Task: Create validation rules in student object.
Action: Mouse moved to (729, 52)
Screenshot: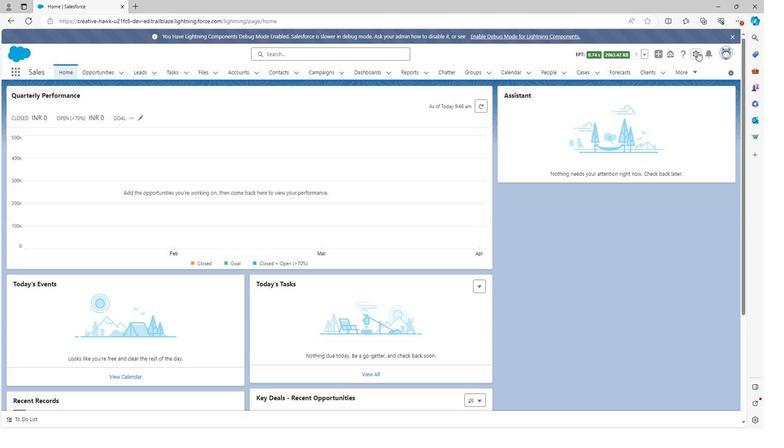
Action: Mouse pressed left at (729, 52)
Screenshot: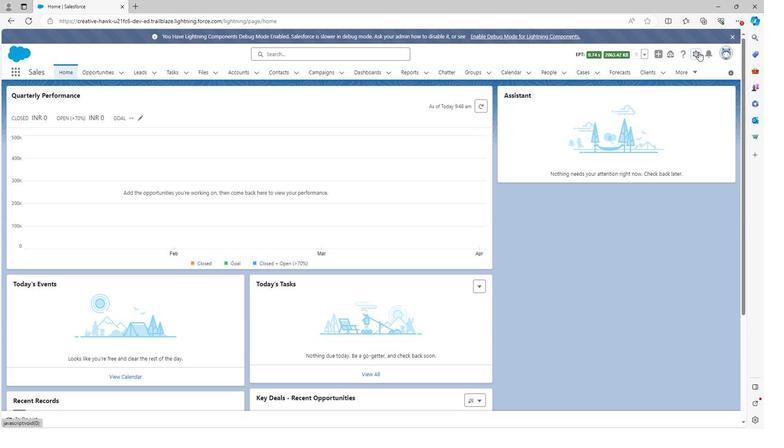 
Action: Mouse moved to (687, 78)
Screenshot: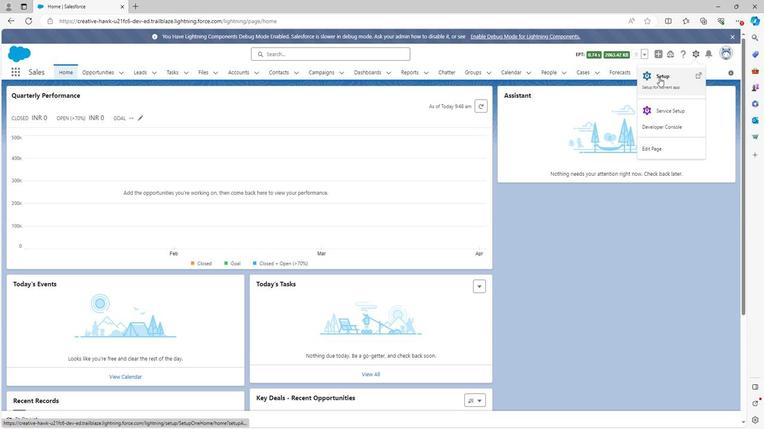 
Action: Mouse pressed left at (687, 78)
Screenshot: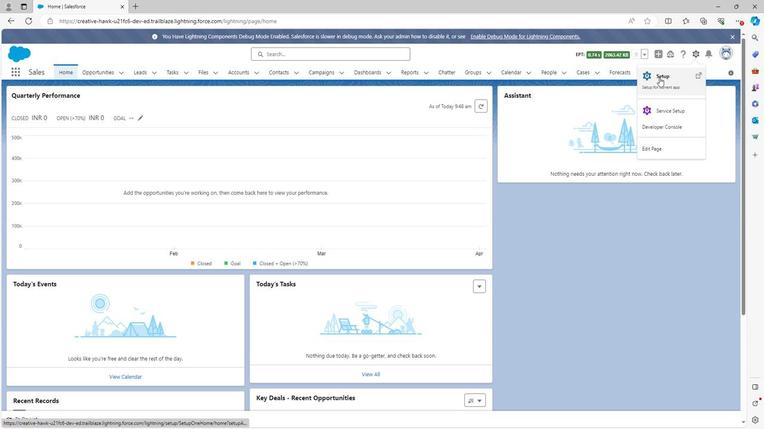 
Action: Mouse moved to (101, 73)
Screenshot: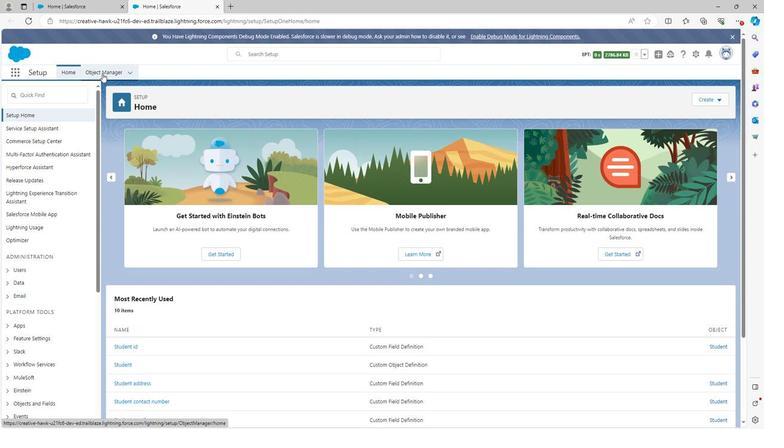
Action: Mouse pressed left at (101, 73)
Screenshot: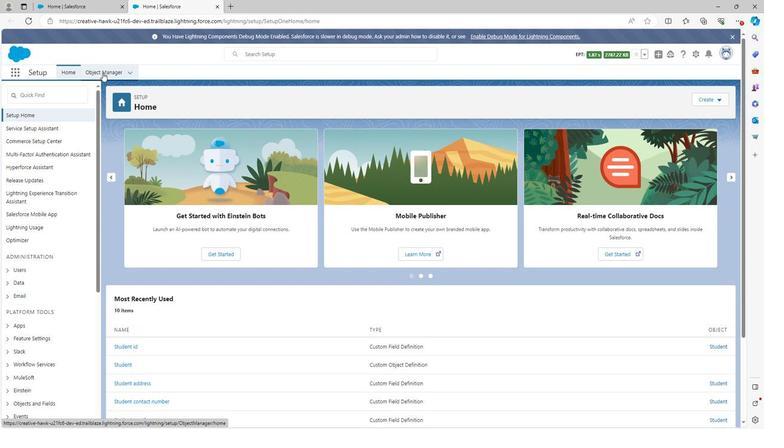 
Action: Mouse moved to (87, 297)
Screenshot: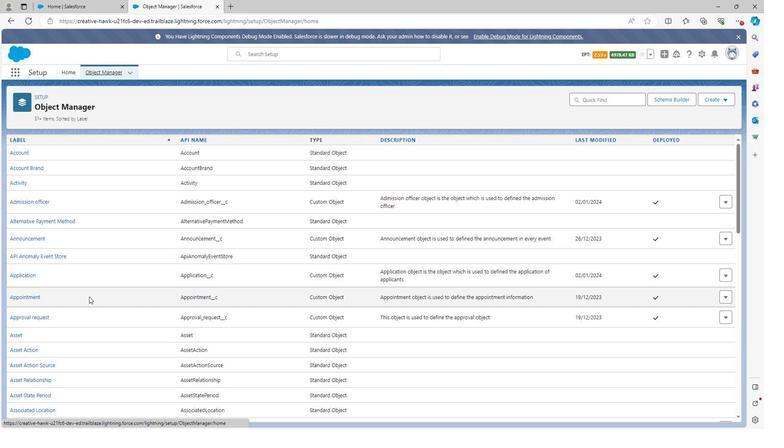 
Action: Mouse scrolled (87, 296) with delta (0, 0)
Screenshot: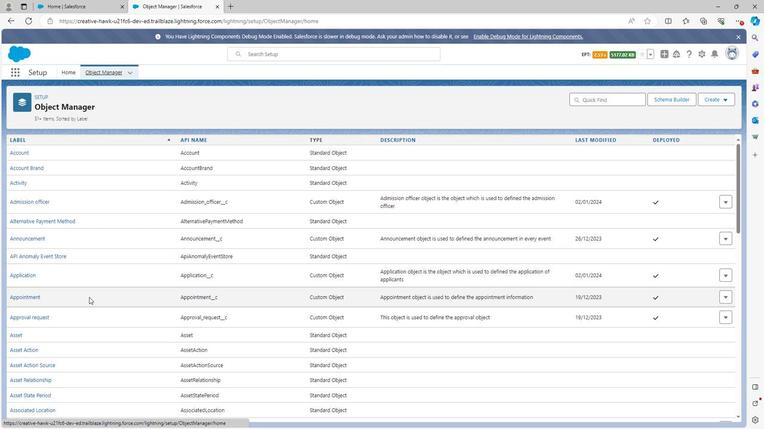 
Action: Mouse scrolled (87, 296) with delta (0, 0)
Screenshot: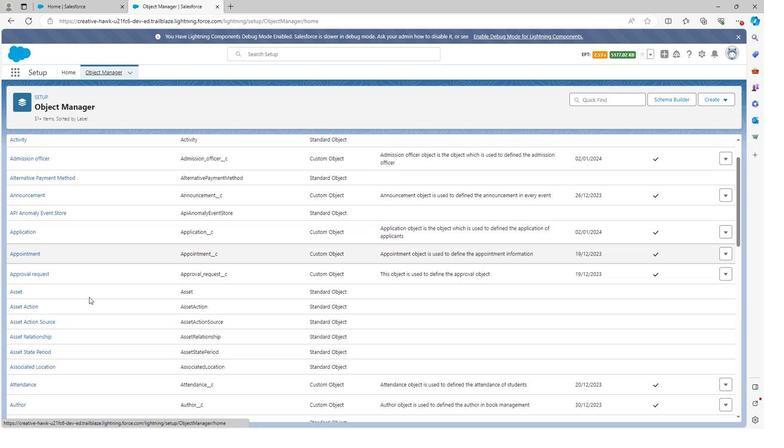 
Action: Mouse scrolled (87, 296) with delta (0, 0)
Screenshot: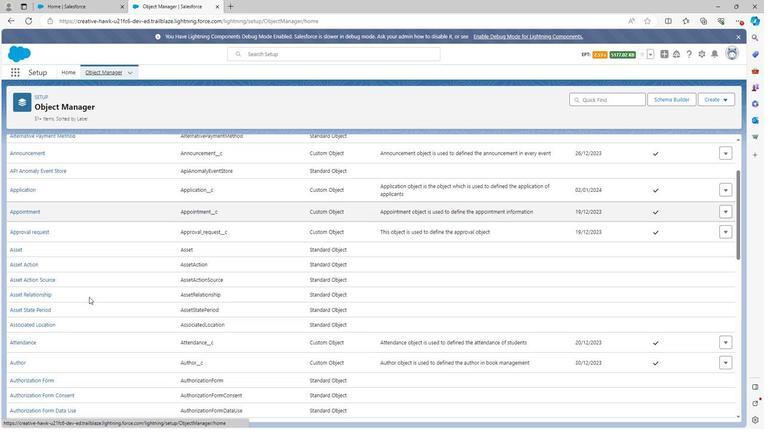 
Action: Mouse scrolled (87, 296) with delta (0, 0)
Screenshot: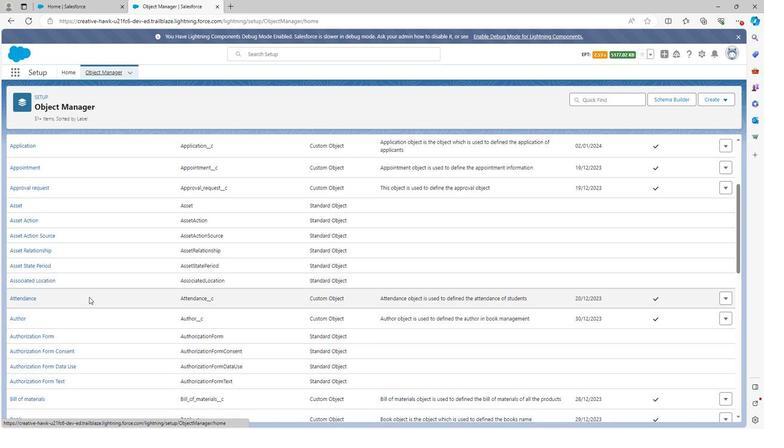 
Action: Mouse scrolled (87, 296) with delta (0, 0)
Screenshot: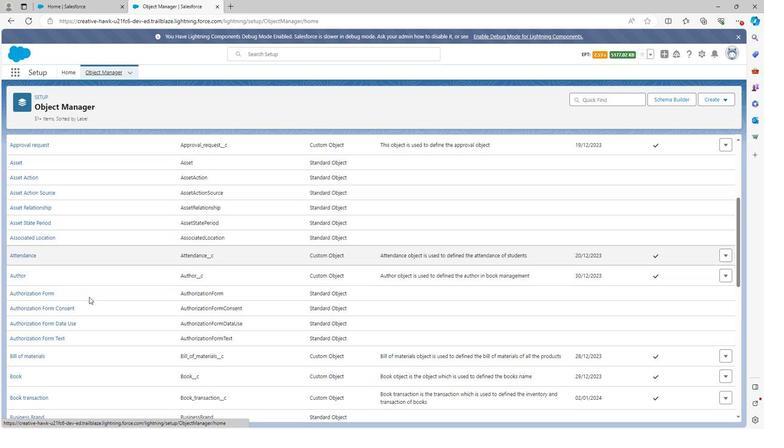 
Action: Mouse scrolled (87, 296) with delta (0, 0)
Screenshot: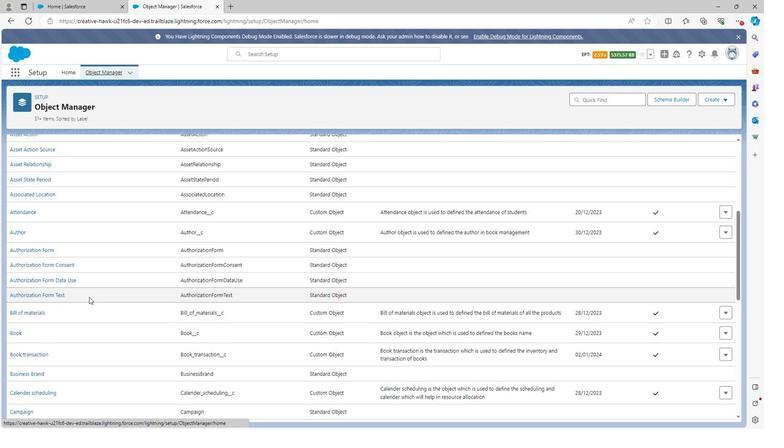 
Action: Mouse scrolled (87, 296) with delta (0, 0)
Screenshot: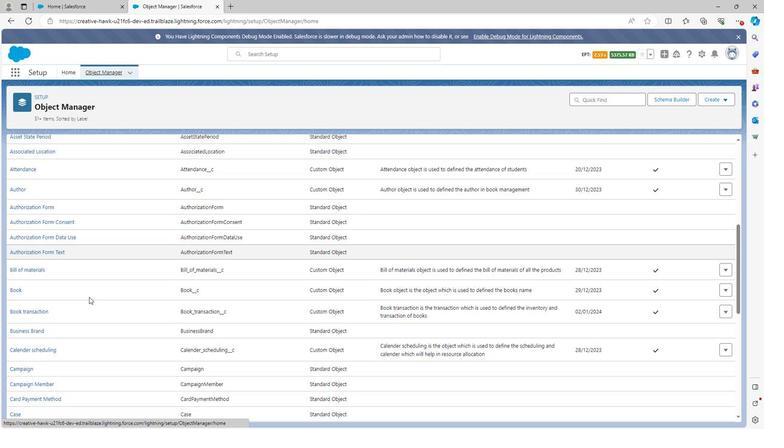 
Action: Mouse scrolled (87, 296) with delta (0, 0)
Screenshot: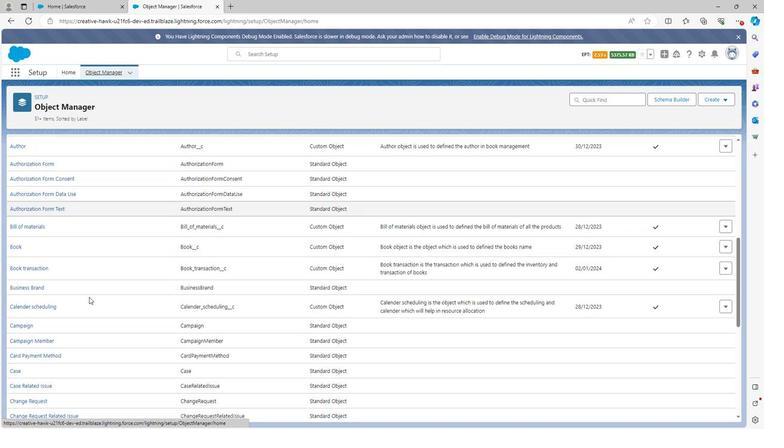 
Action: Mouse scrolled (87, 296) with delta (0, 0)
Screenshot: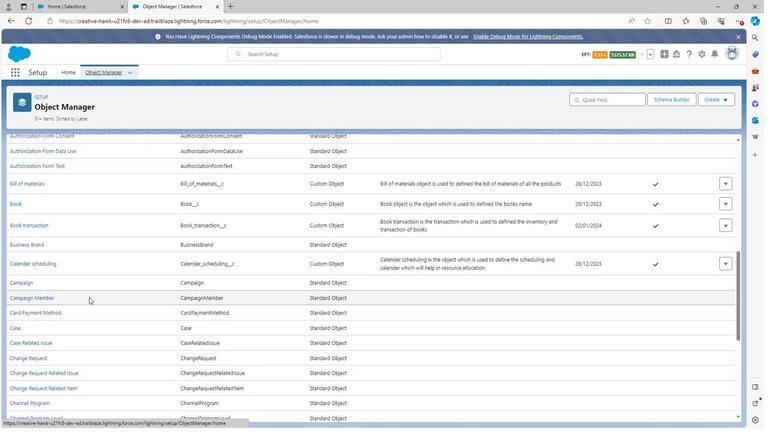
Action: Mouse scrolled (87, 296) with delta (0, 0)
Screenshot: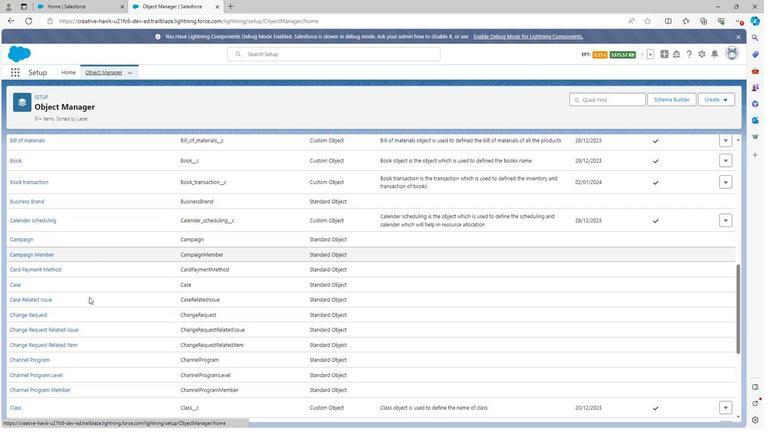 
Action: Mouse scrolled (87, 296) with delta (0, 0)
Screenshot: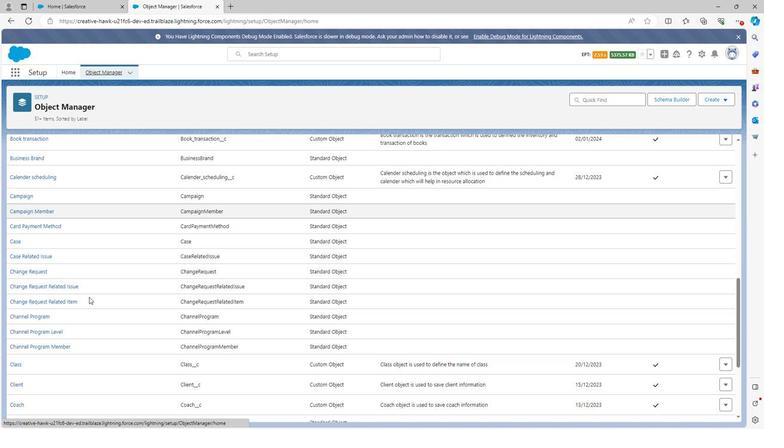 
Action: Mouse scrolled (87, 296) with delta (0, 0)
Screenshot: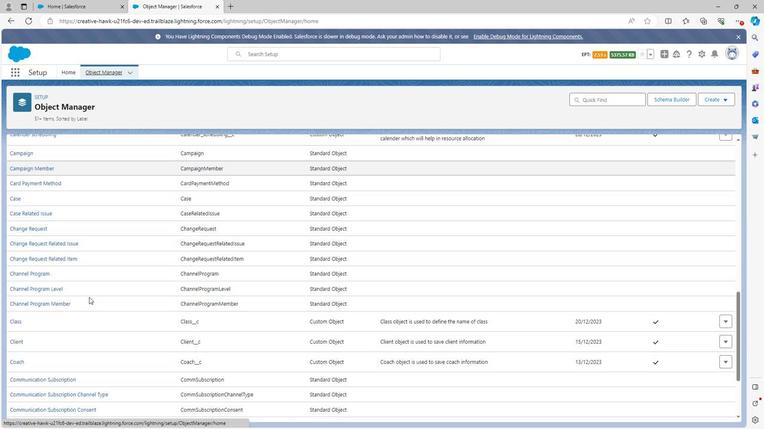 
Action: Mouse scrolled (87, 296) with delta (0, 0)
Screenshot: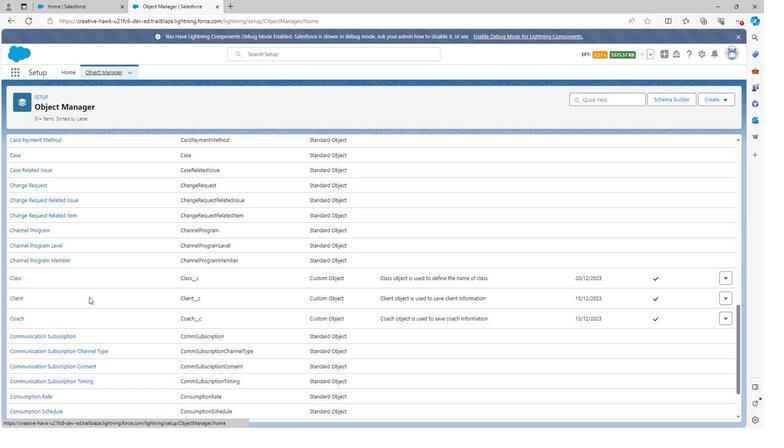 
Action: Mouse scrolled (87, 296) with delta (0, 0)
Screenshot: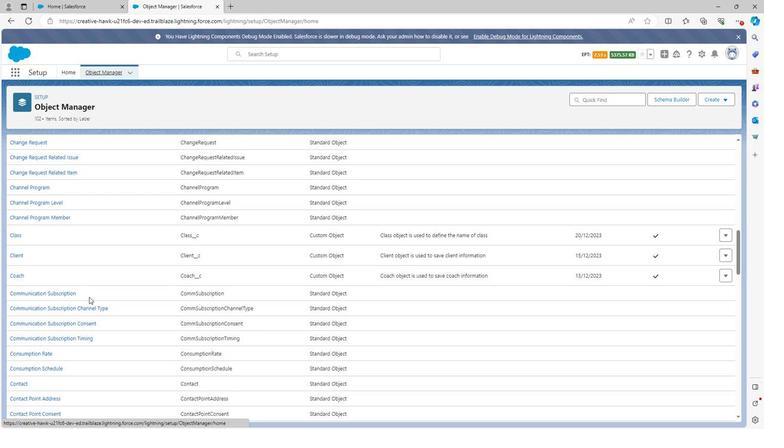 
Action: Mouse scrolled (87, 296) with delta (0, 0)
Screenshot: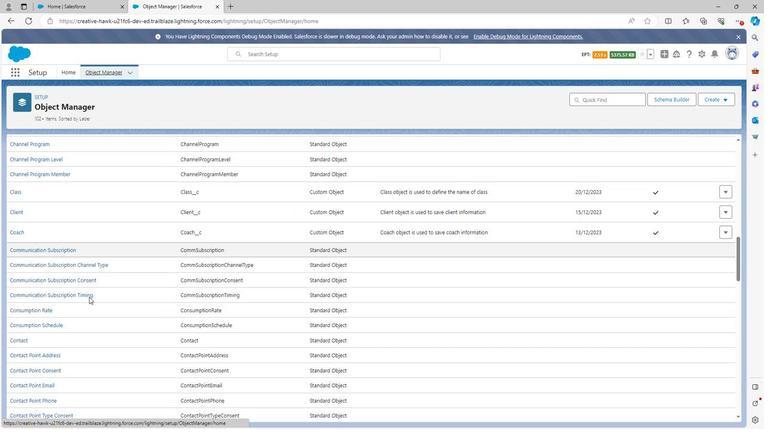 
Action: Mouse scrolled (87, 296) with delta (0, 0)
Screenshot: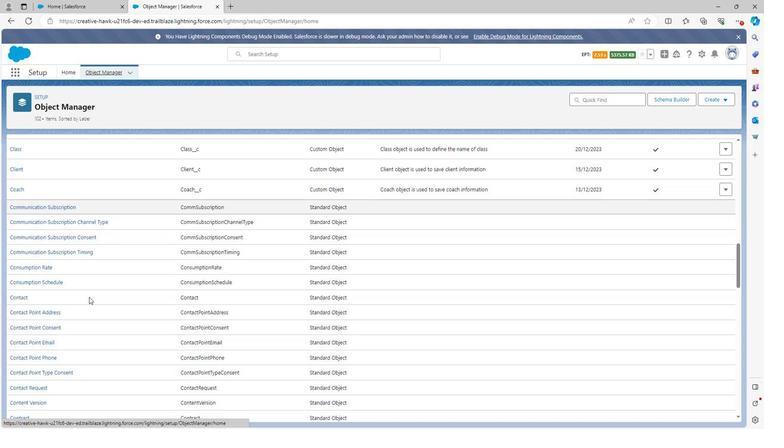 
Action: Mouse scrolled (87, 296) with delta (0, 0)
Screenshot: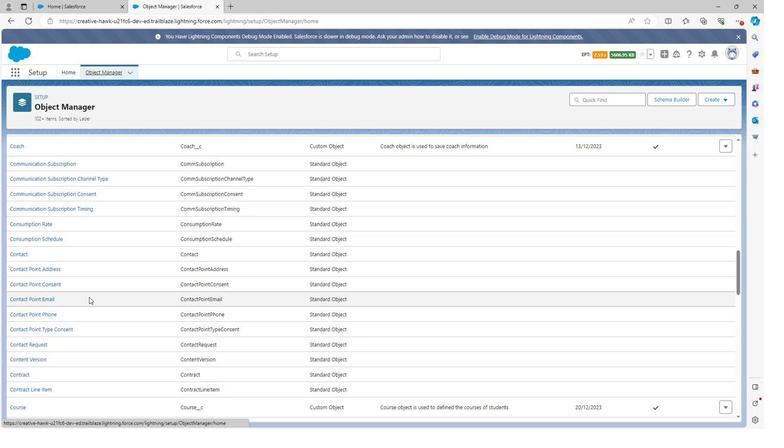 
Action: Mouse scrolled (87, 296) with delta (0, 0)
Screenshot: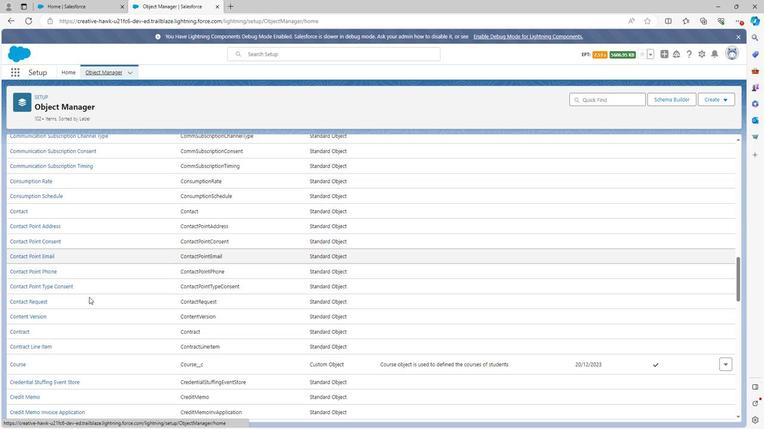 
Action: Mouse scrolled (87, 296) with delta (0, 0)
Screenshot: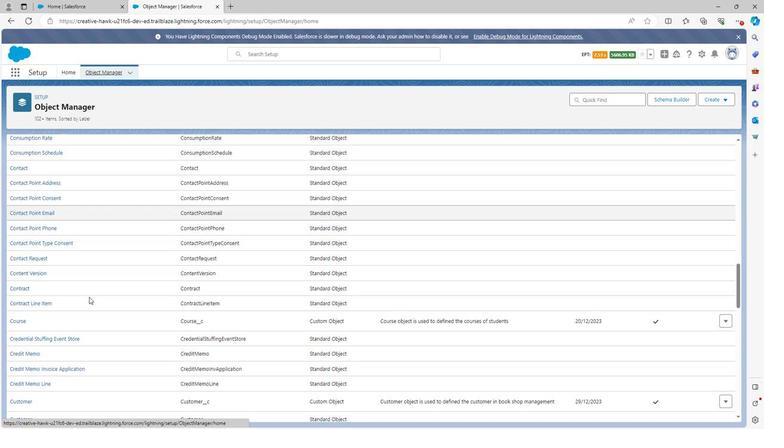 
Action: Mouse scrolled (87, 296) with delta (0, 0)
Screenshot: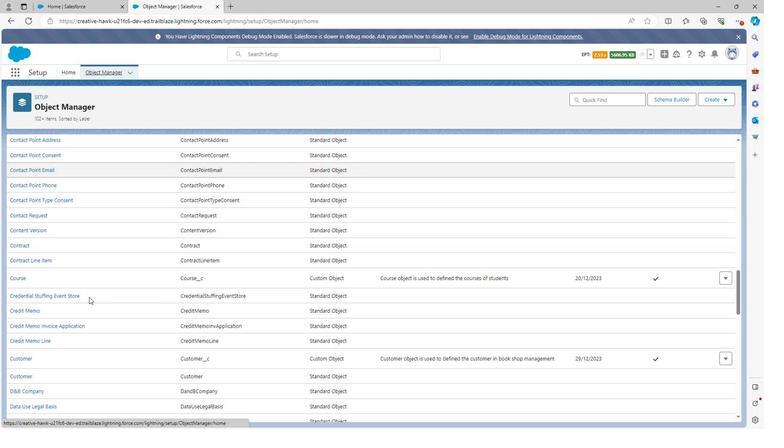 
Action: Mouse scrolled (87, 296) with delta (0, 0)
Screenshot: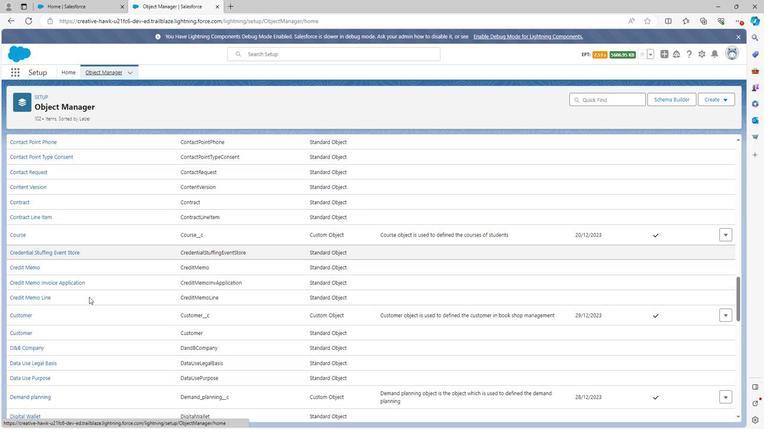 
Action: Mouse scrolled (87, 296) with delta (0, 0)
Screenshot: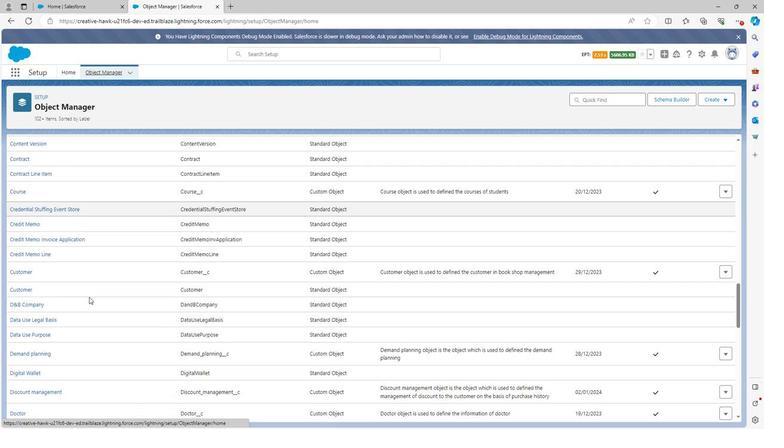 
Action: Mouse scrolled (87, 296) with delta (0, 0)
Screenshot: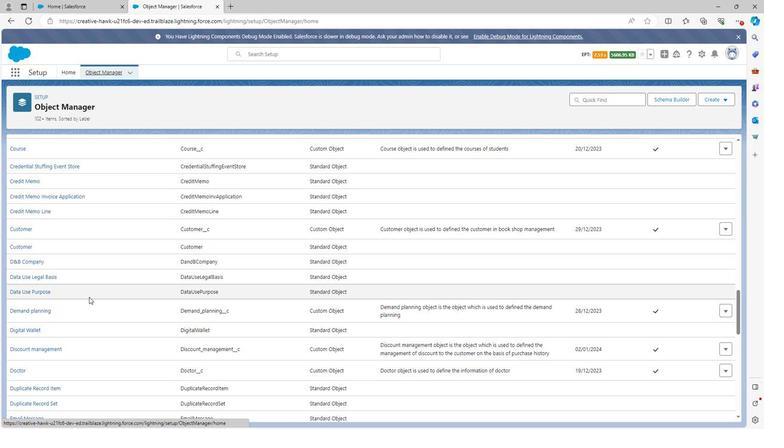 
Action: Mouse scrolled (87, 296) with delta (0, 0)
Screenshot: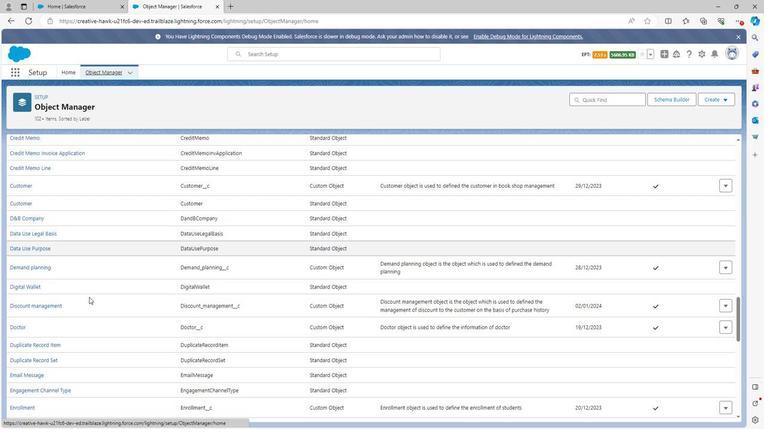 
Action: Mouse scrolled (87, 296) with delta (0, 0)
Screenshot: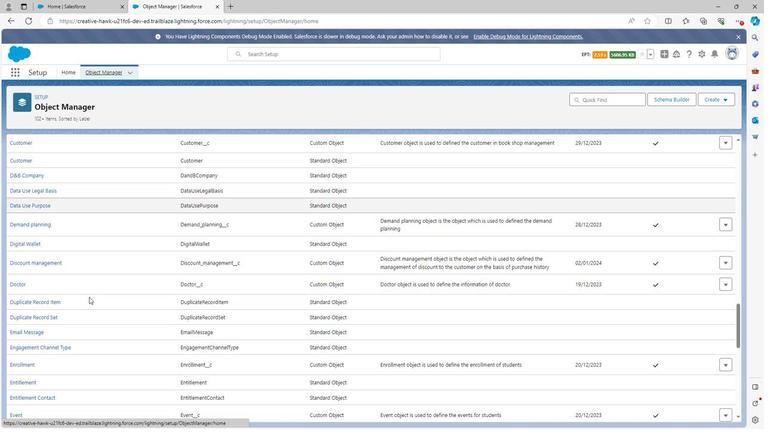 
Action: Mouse scrolled (87, 296) with delta (0, 0)
Screenshot: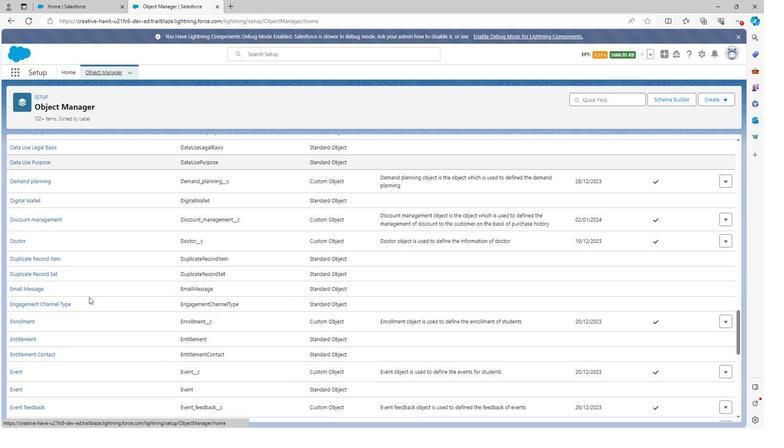 
Action: Mouse scrolled (87, 296) with delta (0, 0)
Screenshot: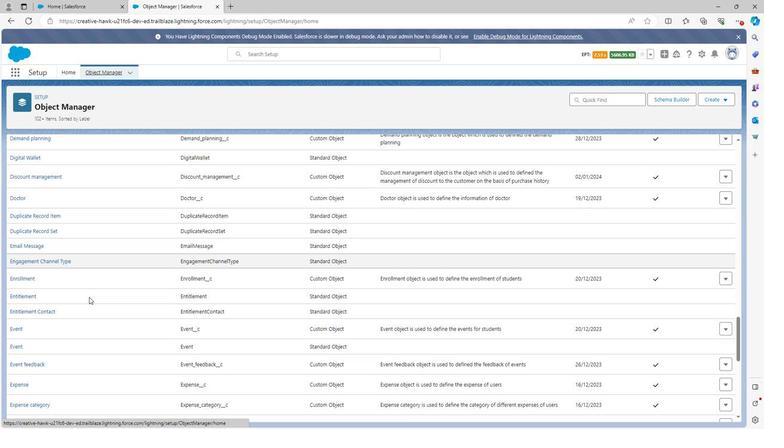 
Action: Mouse scrolled (87, 296) with delta (0, 0)
Screenshot: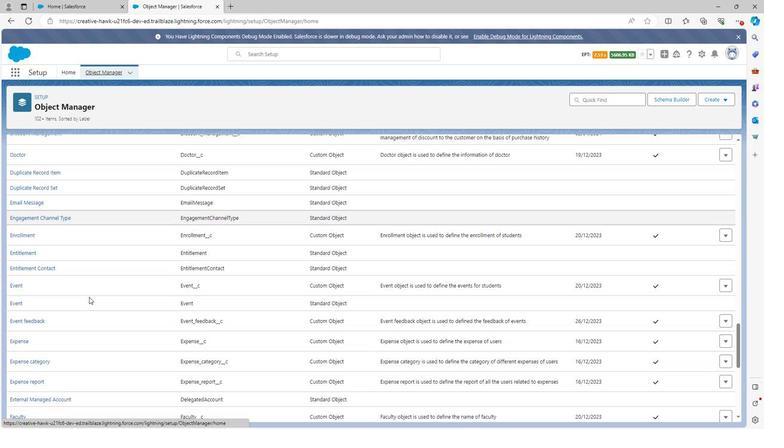
Action: Mouse scrolled (87, 296) with delta (0, 0)
Screenshot: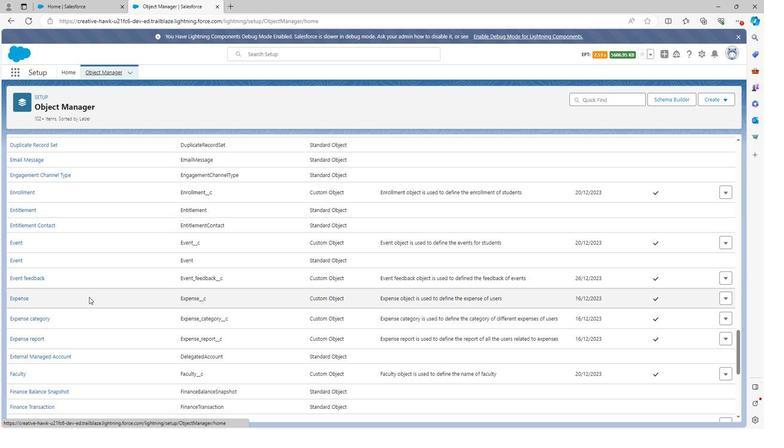
Action: Mouse scrolled (87, 296) with delta (0, 0)
Screenshot: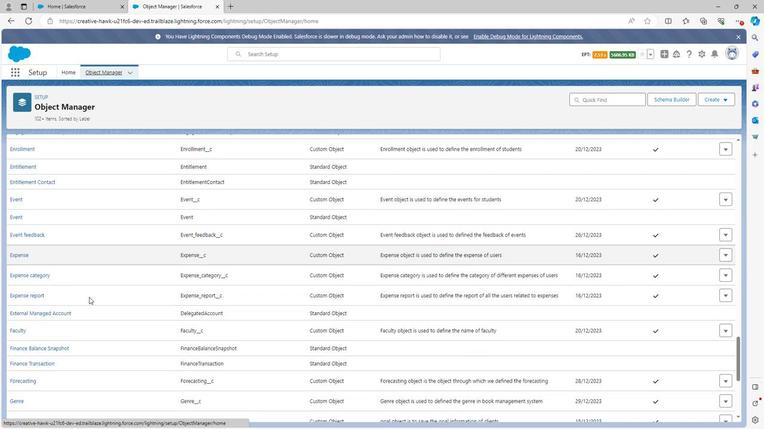 
Action: Mouse scrolled (87, 296) with delta (0, 0)
Screenshot: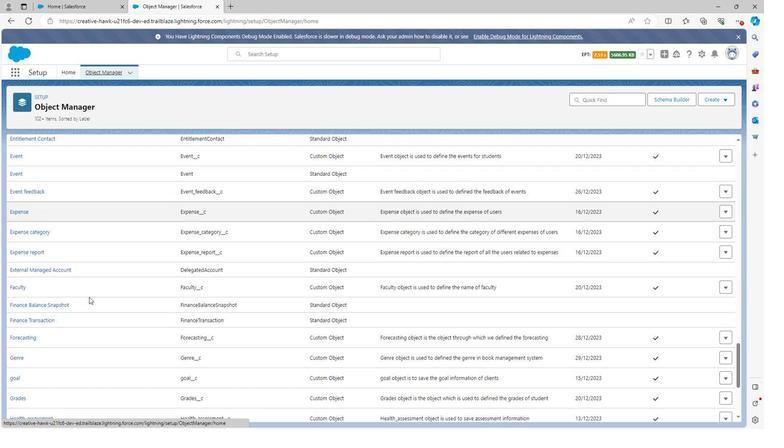 
Action: Mouse scrolled (87, 296) with delta (0, 0)
Screenshot: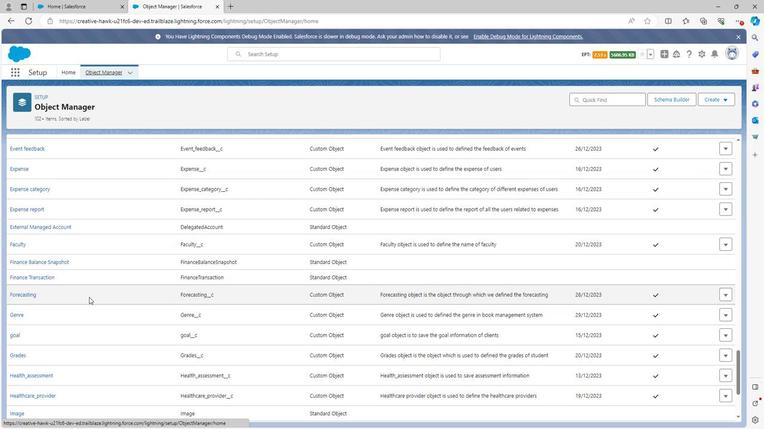 
Action: Mouse scrolled (87, 296) with delta (0, 0)
Screenshot: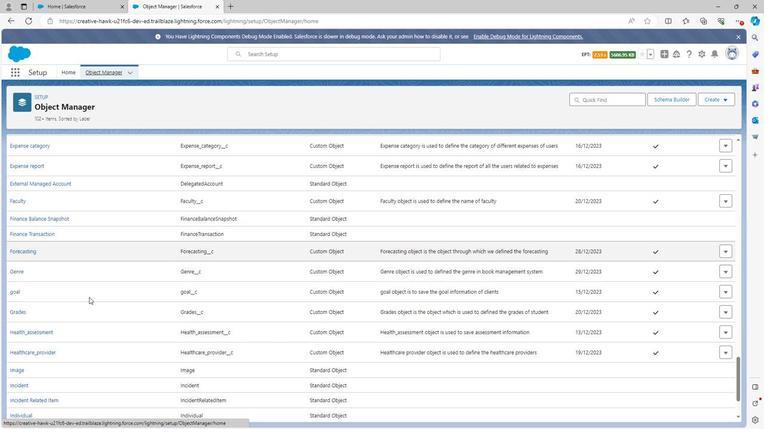 
Action: Mouse scrolled (87, 296) with delta (0, 0)
Screenshot: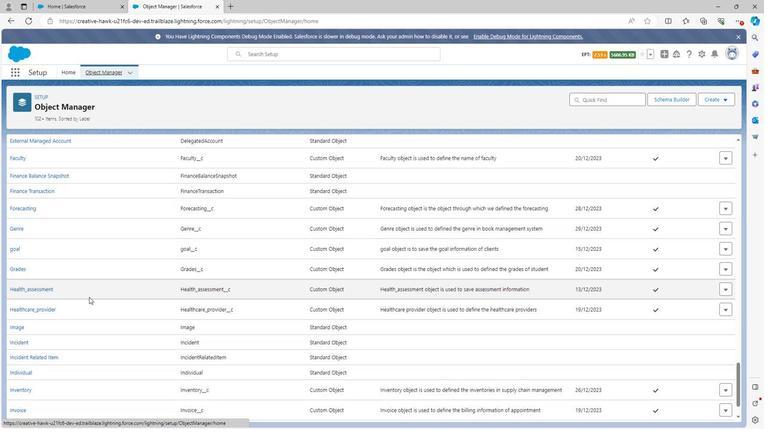 
Action: Mouse scrolled (87, 296) with delta (0, 0)
Screenshot: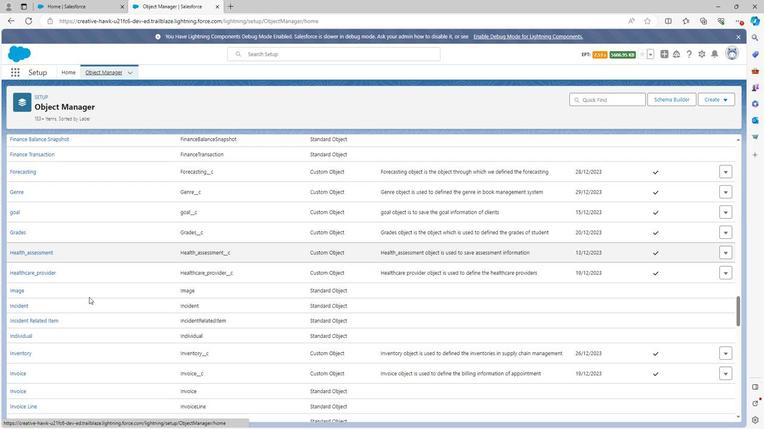 
Action: Mouse scrolled (87, 296) with delta (0, 0)
Screenshot: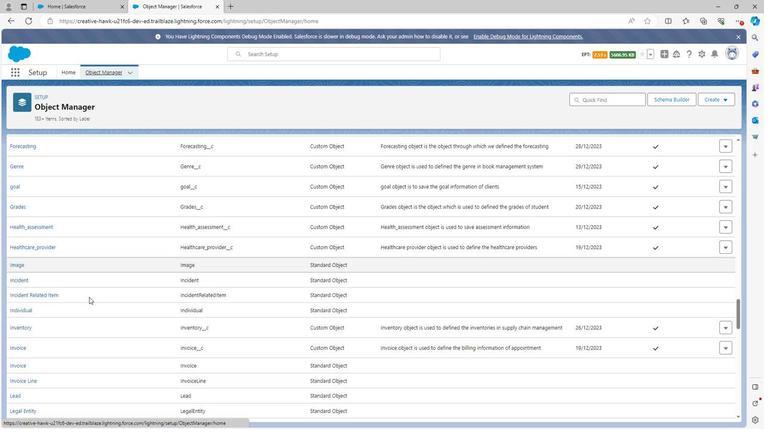 
Action: Mouse scrolled (87, 296) with delta (0, 0)
Screenshot: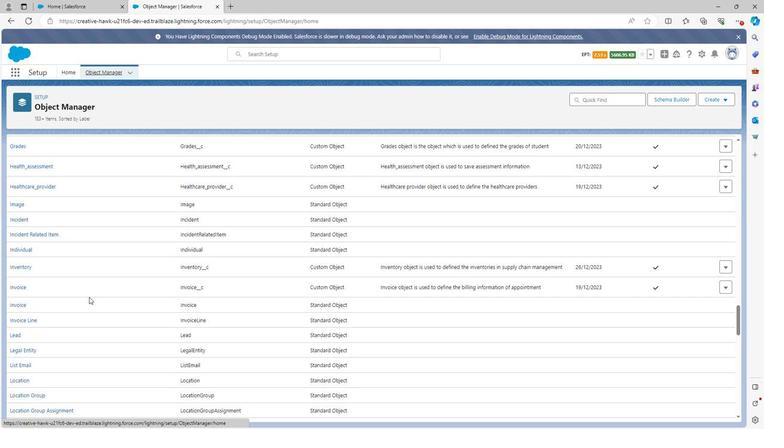 
Action: Mouse scrolled (87, 296) with delta (0, 0)
Screenshot: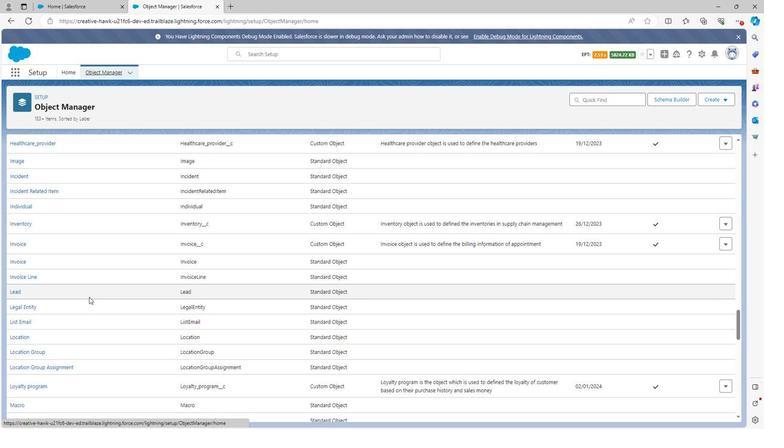 
Action: Mouse scrolled (87, 296) with delta (0, 0)
Screenshot: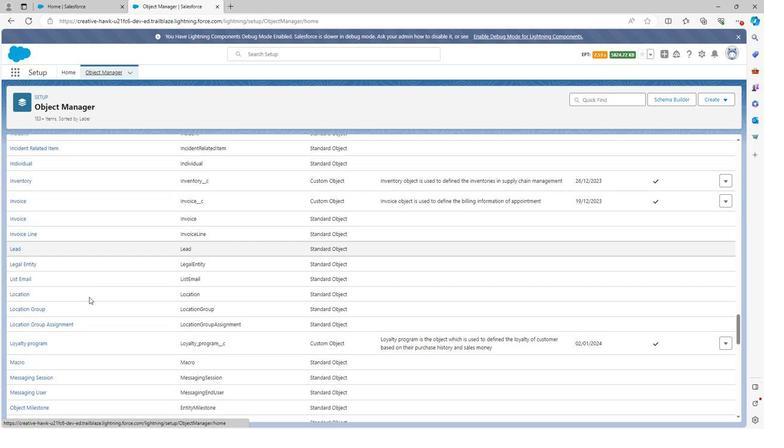 
Action: Mouse scrolled (87, 296) with delta (0, 0)
Screenshot: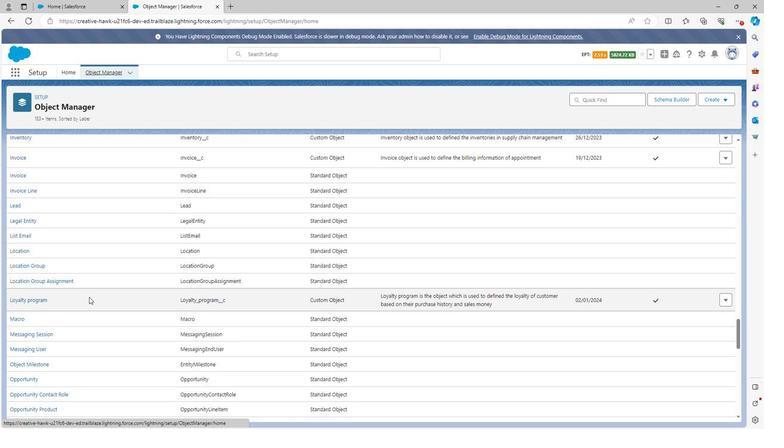 
Action: Mouse scrolled (87, 296) with delta (0, 0)
Screenshot: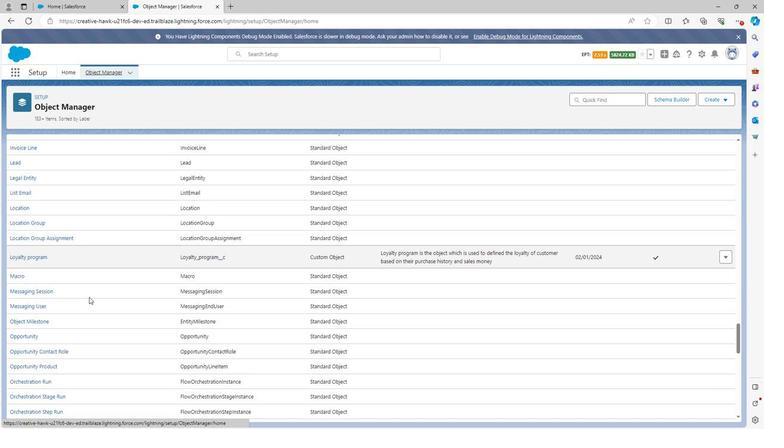 
Action: Mouse scrolled (87, 296) with delta (0, 0)
Screenshot: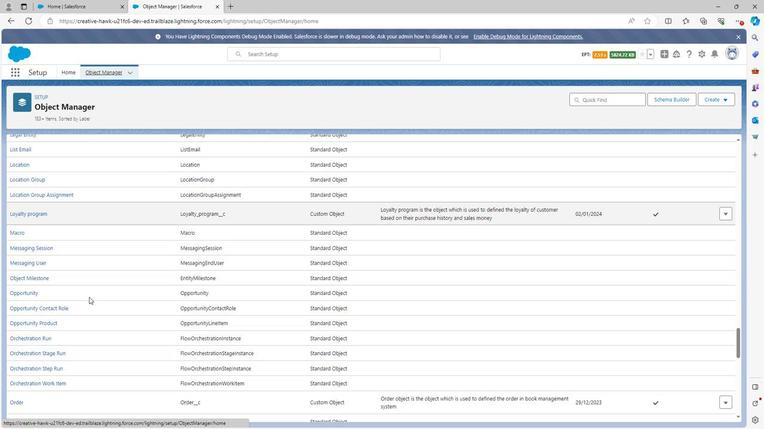 
Action: Mouse scrolled (87, 296) with delta (0, 0)
Screenshot: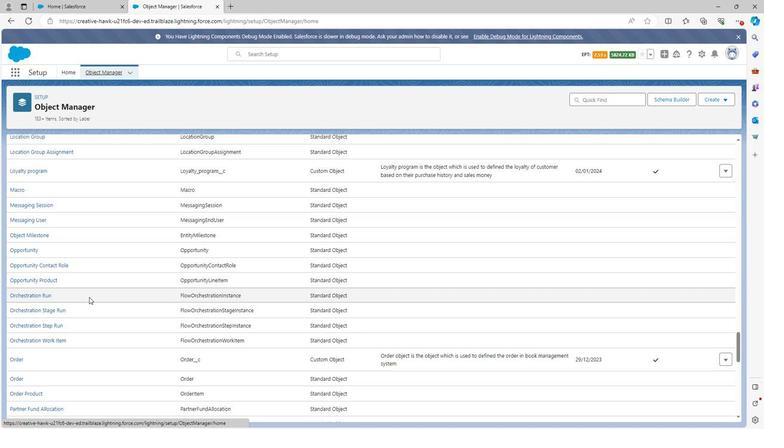 
Action: Mouse scrolled (87, 296) with delta (0, 0)
Screenshot: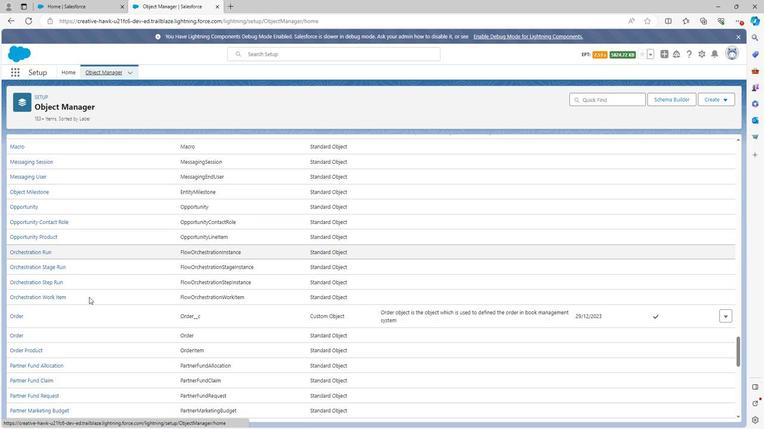
Action: Mouse scrolled (87, 296) with delta (0, 0)
Screenshot: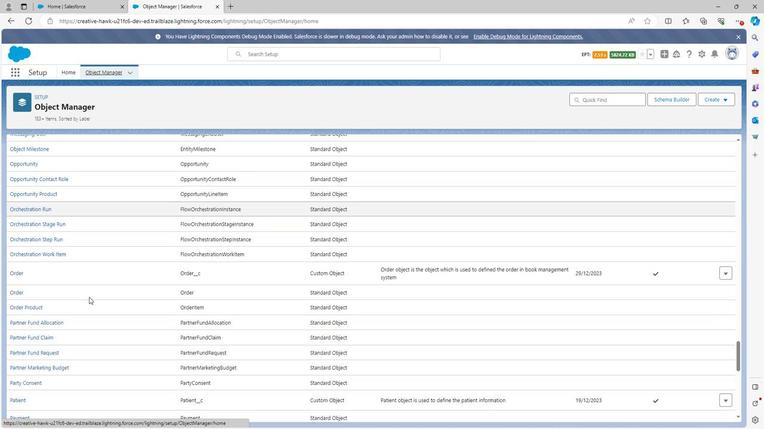 
Action: Mouse scrolled (87, 296) with delta (0, 0)
Screenshot: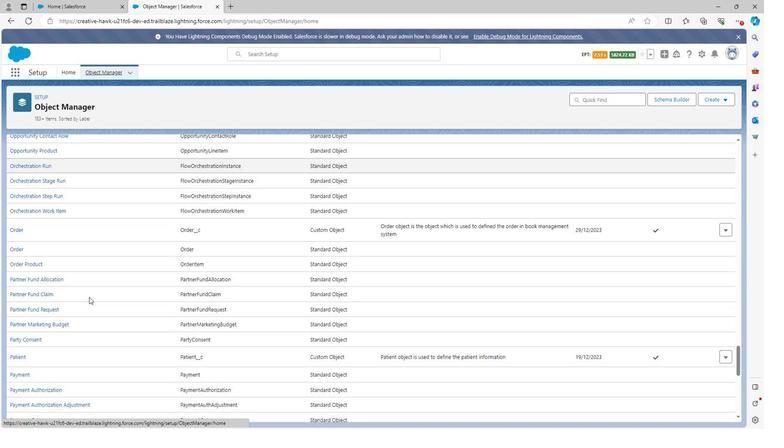 
Action: Mouse scrolled (87, 296) with delta (0, 0)
Screenshot: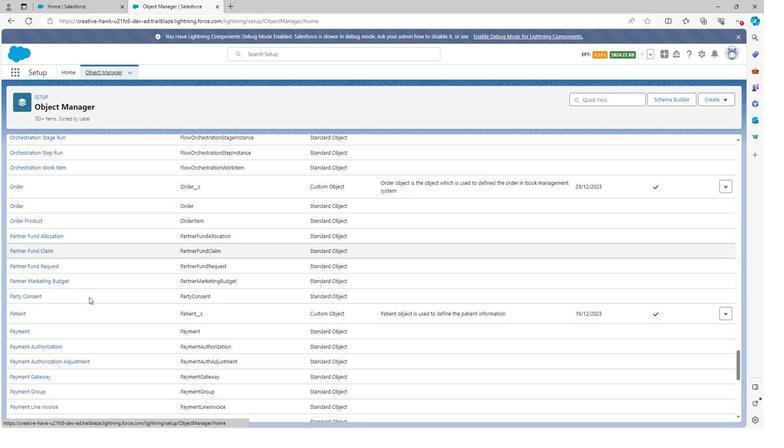 
Action: Mouse scrolled (87, 296) with delta (0, 0)
Screenshot: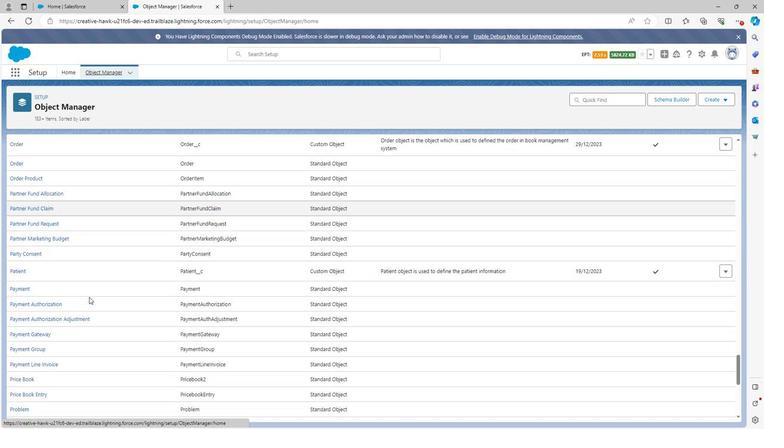 
Action: Mouse scrolled (87, 296) with delta (0, 0)
Screenshot: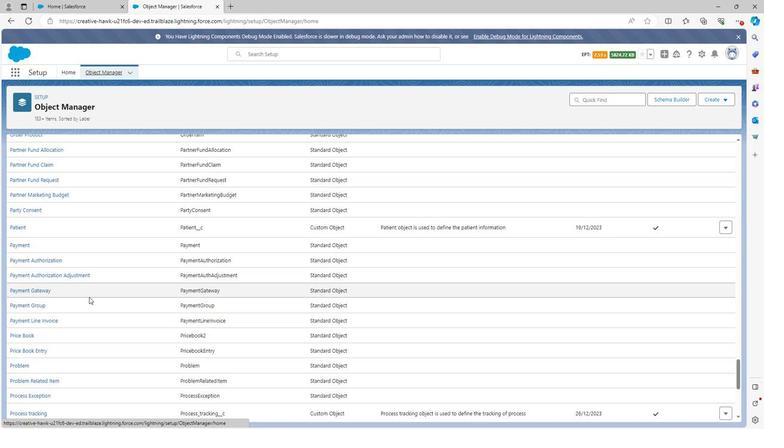 
Action: Mouse scrolled (87, 296) with delta (0, 0)
Screenshot: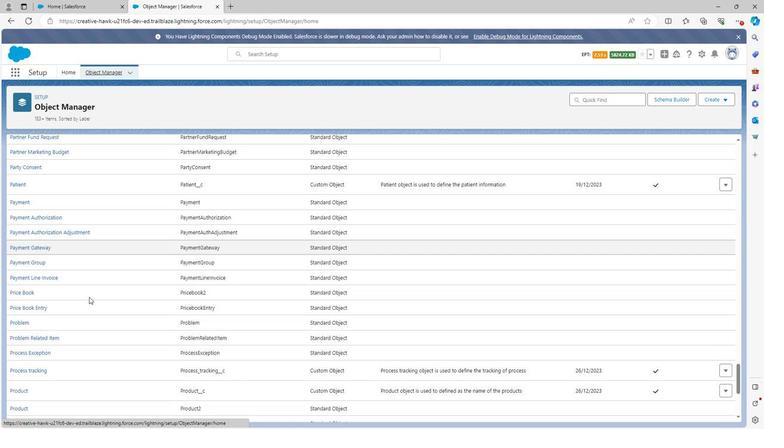 
Action: Mouse scrolled (87, 296) with delta (0, 0)
Screenshot: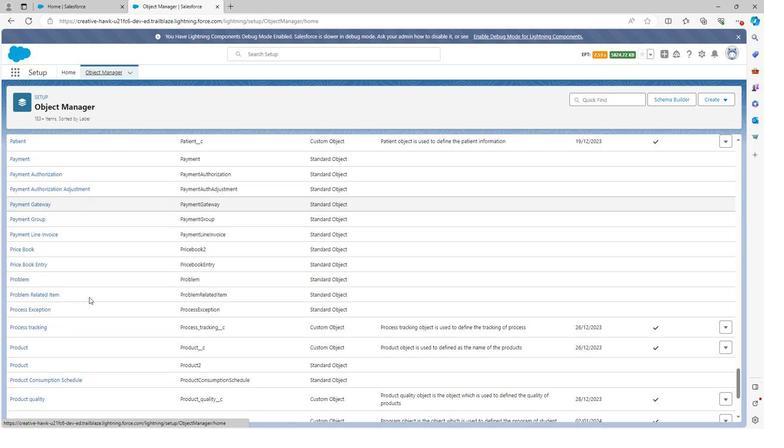 
Action: Mouse scrolled (87, 296) with delta (0, 0)
Screenshot: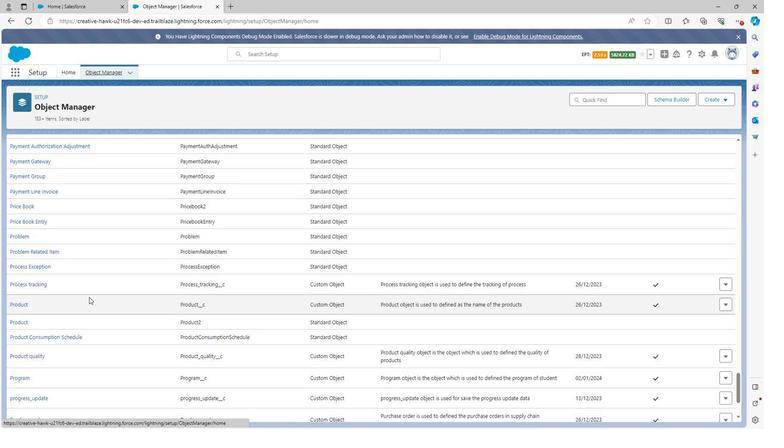 
Action: Mouse scrolled (87, 296) with delta (0, 0)
Screenshot: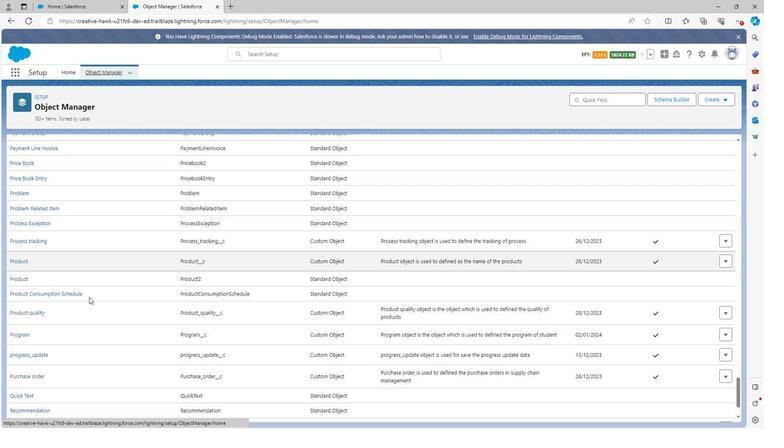 
Action: Mouse scrolled (87, 296) with delta (0, 0)
Screenshot: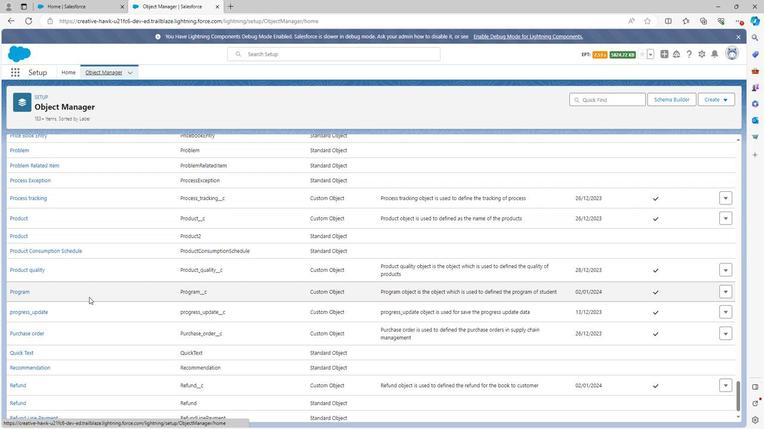 
Action: Mouse scrolled (87, 296) with delta (0, 0)
Screenshot: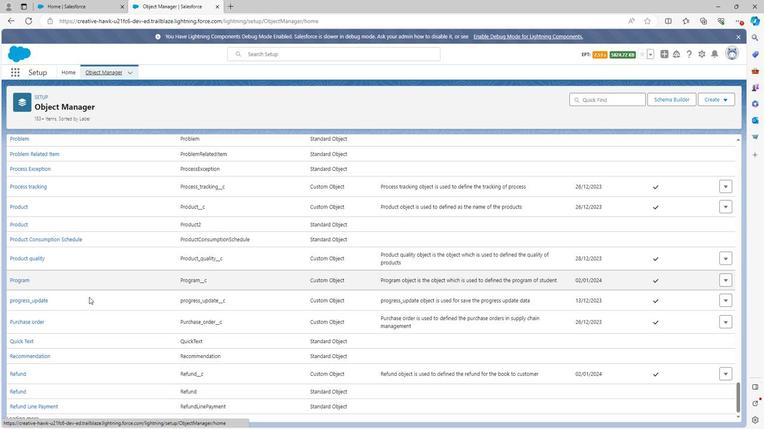 
Action: Mouse scrolled (87, 296) with delta (0, 0)
Screenshot: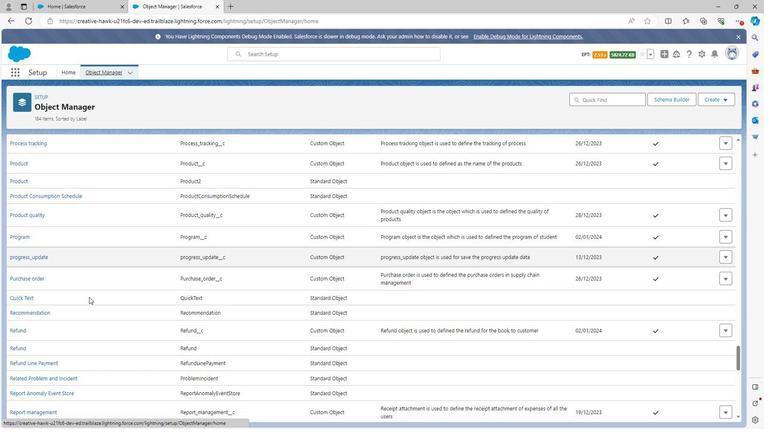 
Action: Mouse scrolled (87, 296) with delta (0, 0)
Screenshot: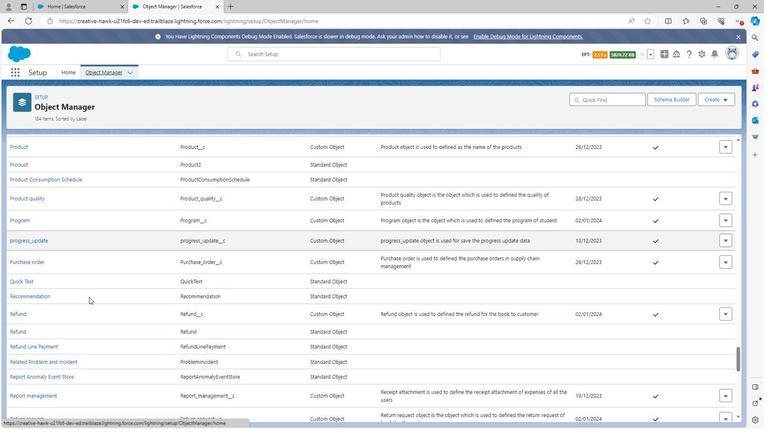 
Action: Mouse scrolled (87, 296) with delta (0, 0)
Screenshot: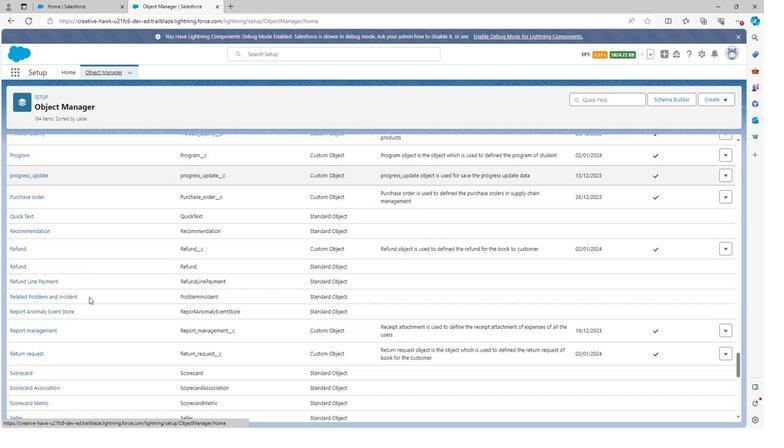 
Action: Mouse scrolled (87, 296) with delta (0, 0)
Screenshot: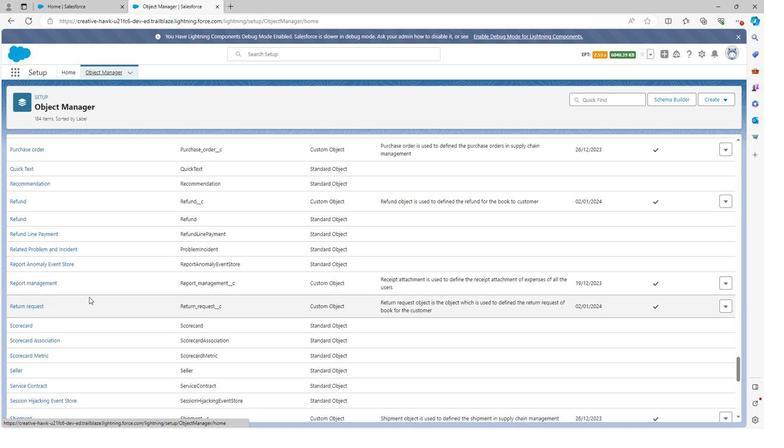 
Action: Mouse scrolled (87, 296) with delta (0, 0)
Screenshot: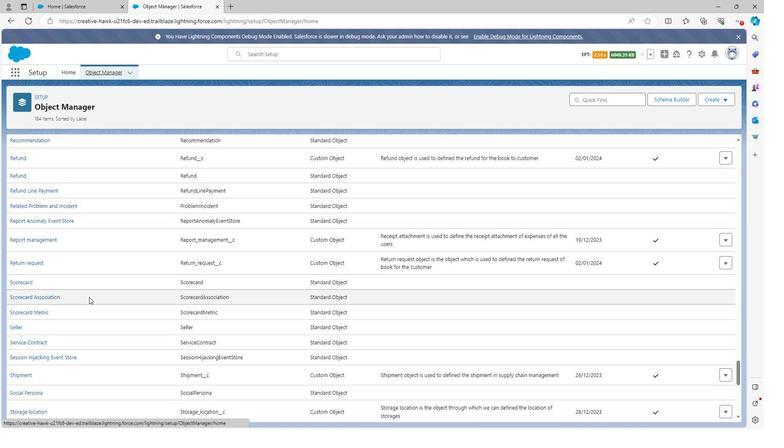 
Action: Mouse scrolled (87, 296) with delta (0, 0)
Screenshot: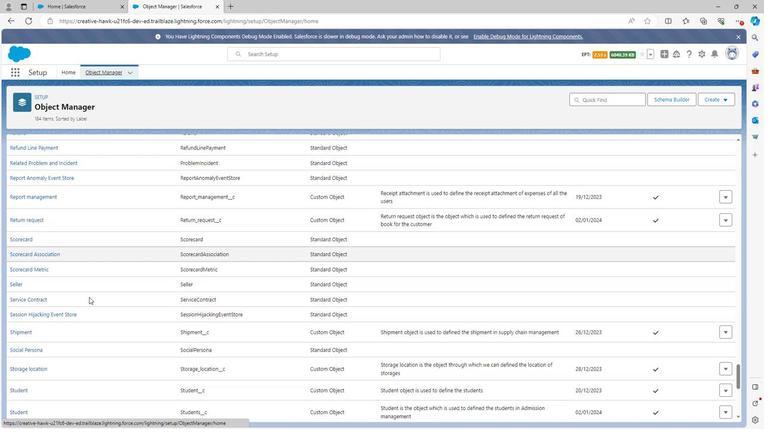 
Action: Mouse moved to (14, 368)
Screenshot: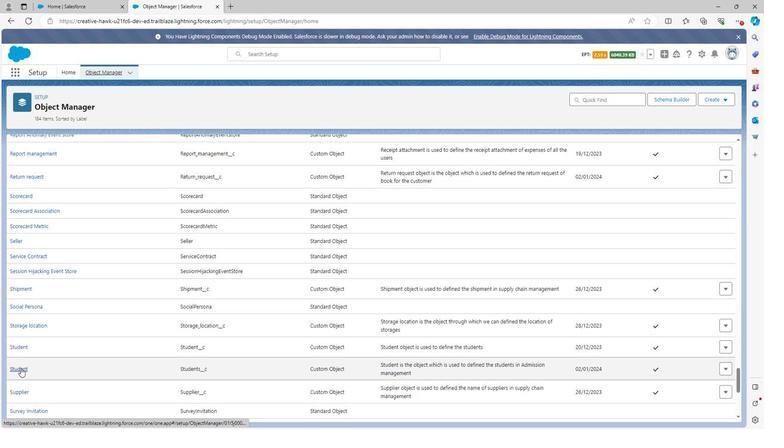
Action: Mouse pressed left at (14, 368)
Screenshot: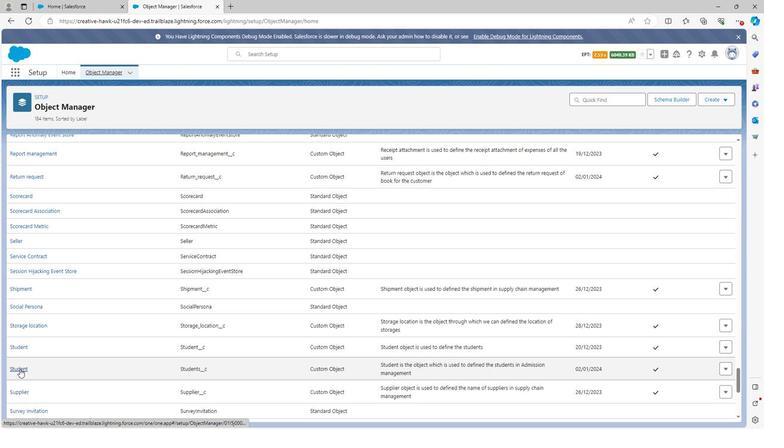 
Action: Mouse moved to (40, 158)
Screenshot: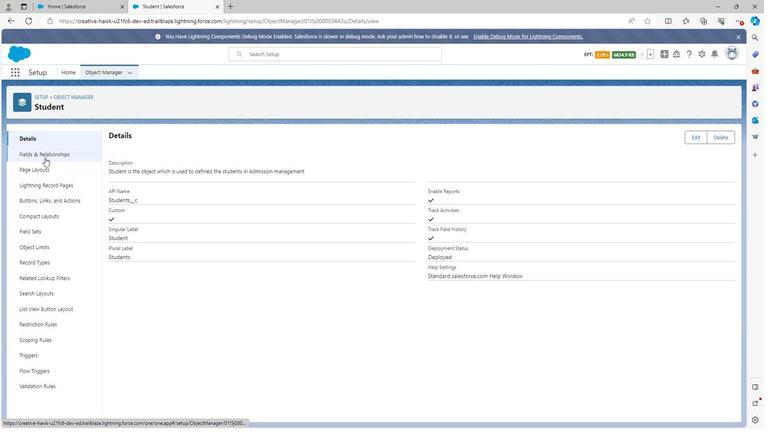 
Action: Mouse pressed left at (40, 158)
Screenshot: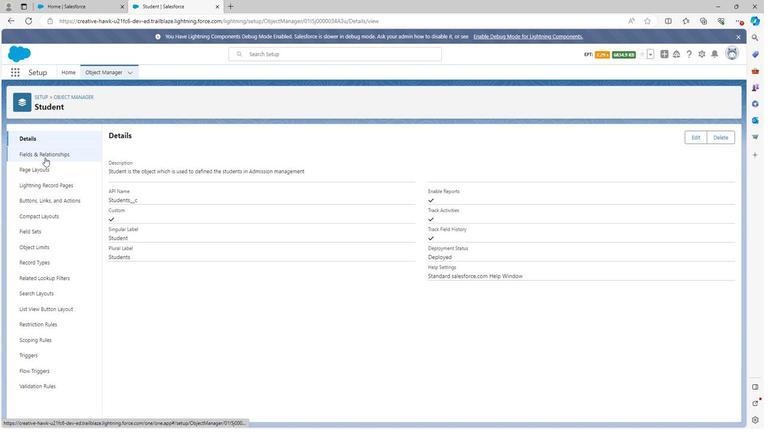 
Action: Mouse moved to (133, 238)
Screenshot: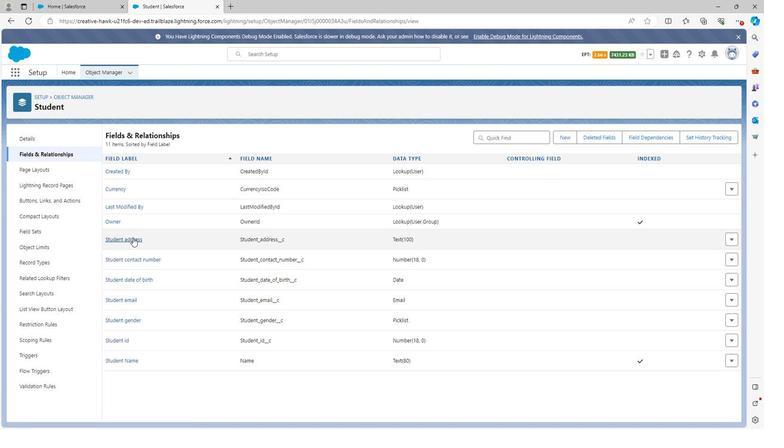 
Action: Mouse pressed left at (133, 238)
Screenshot: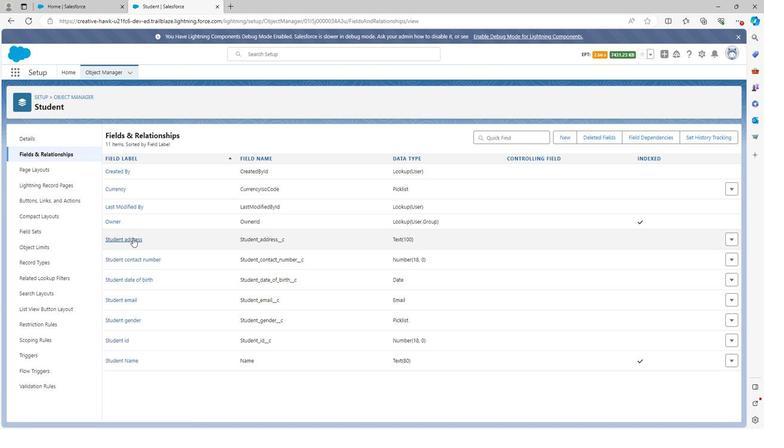 
Action: Mouse moved to (316, 366)
Screenshot: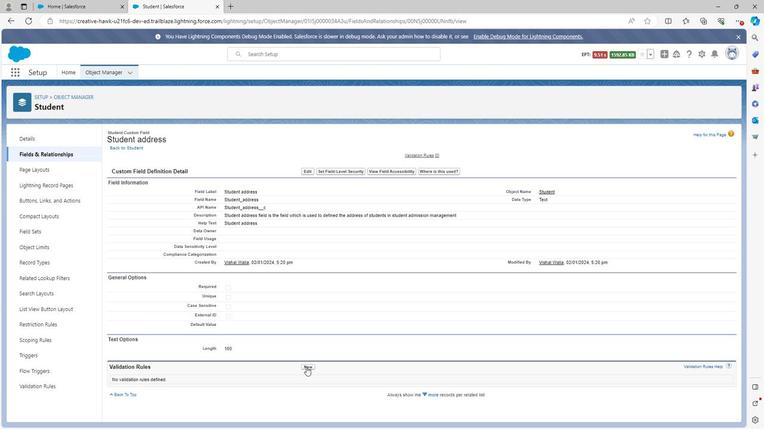 
Action: Mouse pressed left at (316, 366)
Screenshot: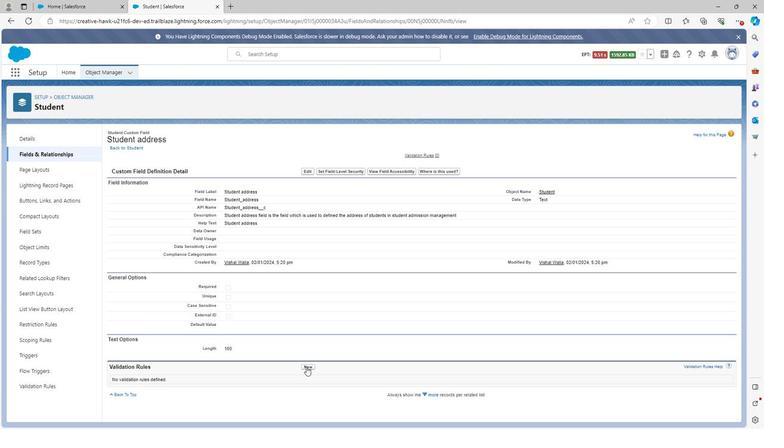 
Action: Mouse moved to (154, 193)
Screenshot: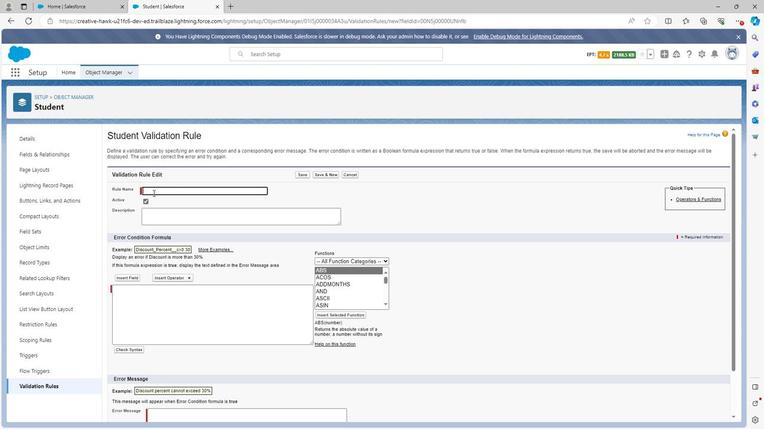 
Action: Mouse pressed left at (154, 193)
Screenshot: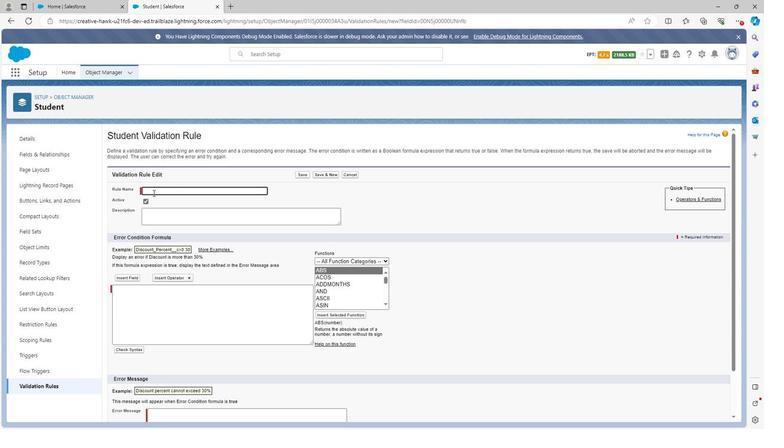 
Action: Key pressed <Key.shift><Key.shift>Stude
Screenshot: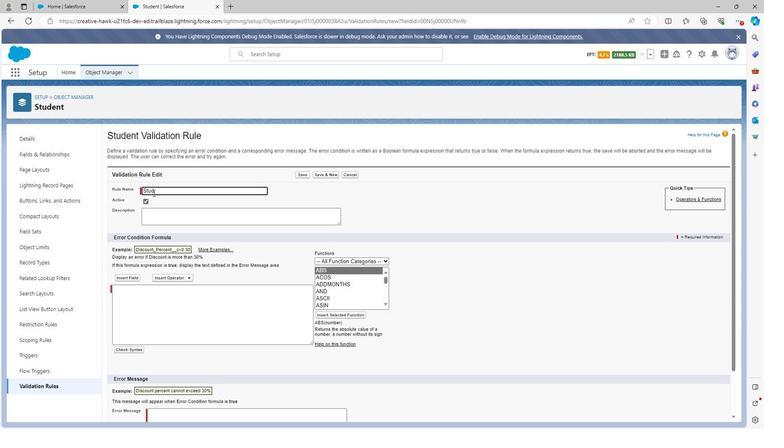 
Action: Mouse moved to (154, 192)
Screenshot: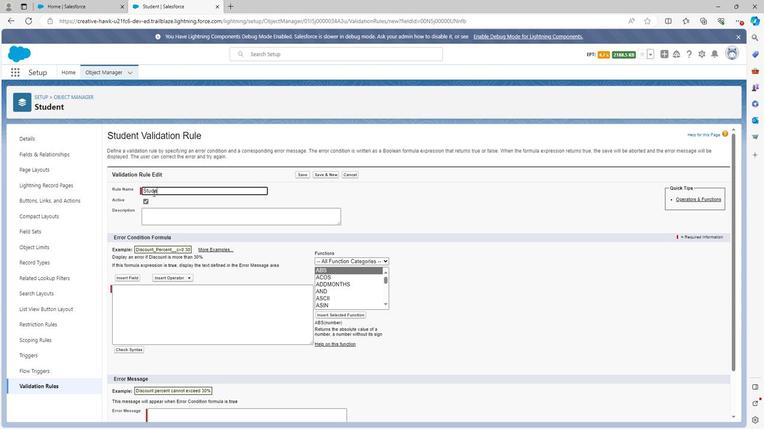 
Action: Key pressed nt<Key.space>address<Key.space>rule
Screenshot: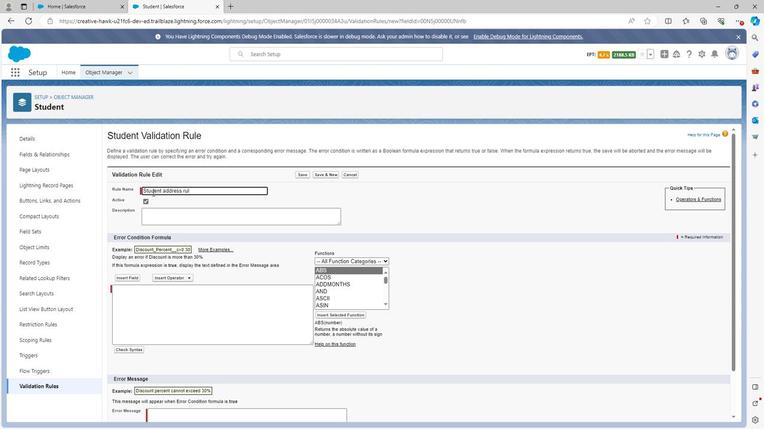
Action: Mouse moved to (168, 211)
Screenshot: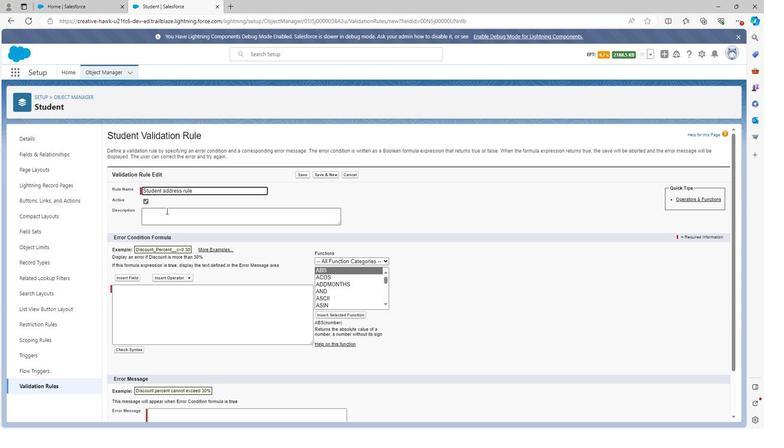 
Action: Mouse pressed left at (168, 211)
Screenshot: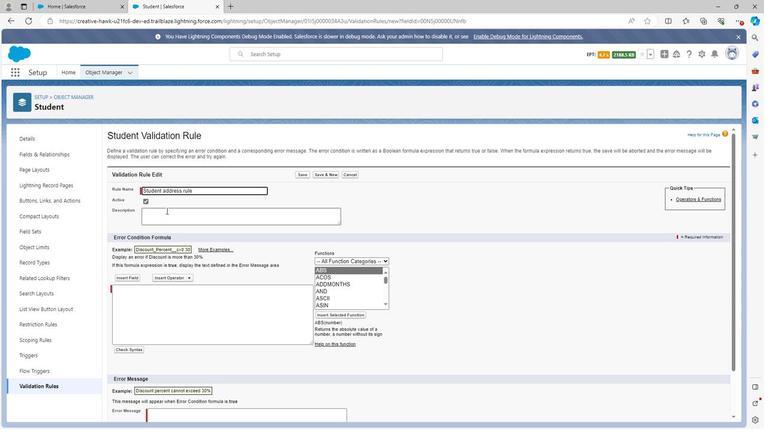 
Action: Key pressed <Key.shift><Key.shift><Key.shift><Key.shift><Key.shift><Key.shift><Key.shift><Key.shift><Key.shift><Key.shift><Key.shift><Key.shift><Key.shift><Key.shift><Key.shift>Student<Key.space>ru
Screenshot: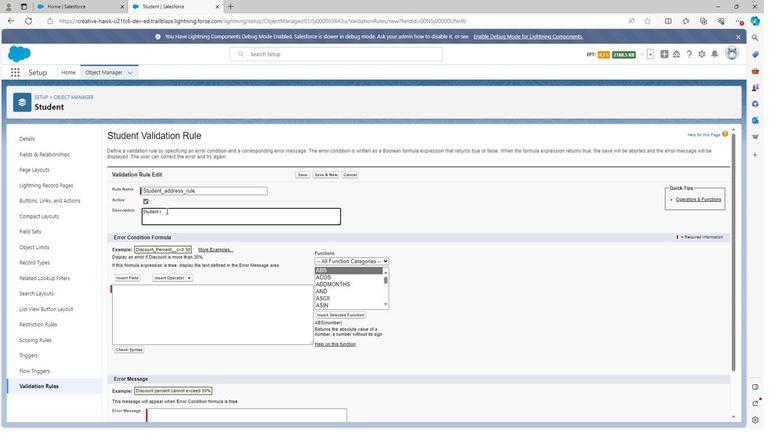 
Action: Mouse moved to (164, 210)
Screenshot: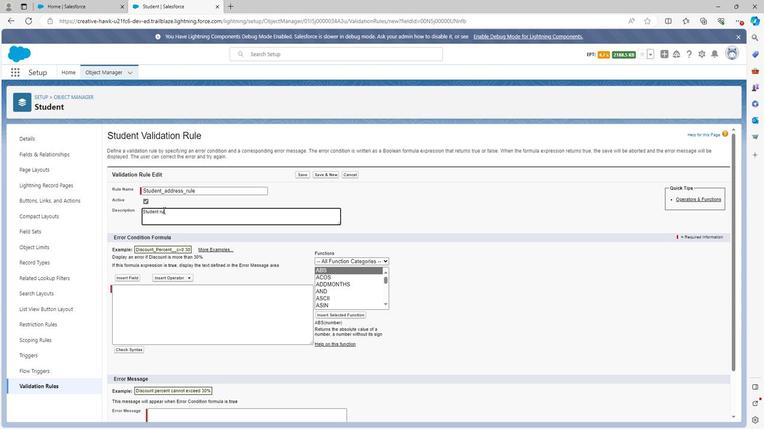
Action: Key pressed l
Screenshot: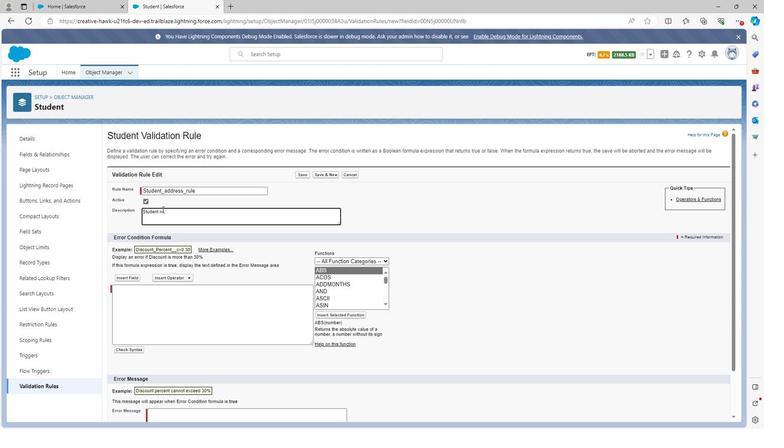 
Action: Mouse moved to (164, 210)
Screenshot: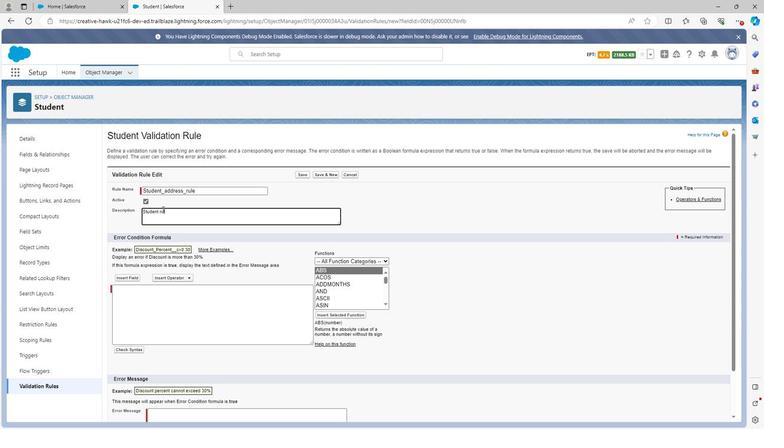 
Action: Key pressed e<Key.left><Key.left><Key.left><Key.left>address<Key.space>
Screenshot: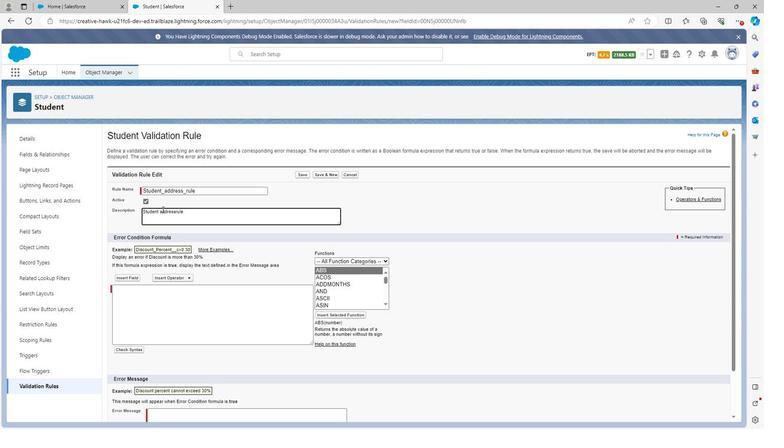 
Action: Mouse moved to (195, 216)
Screenshot: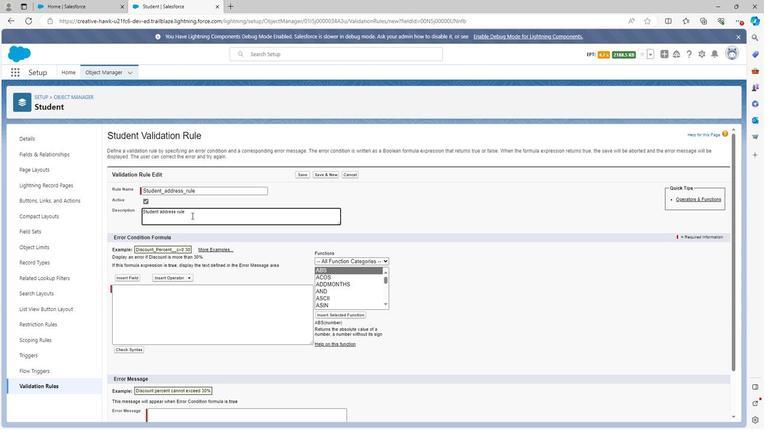 
Action: Mouse pressed left at (195, 216)
Screenshot: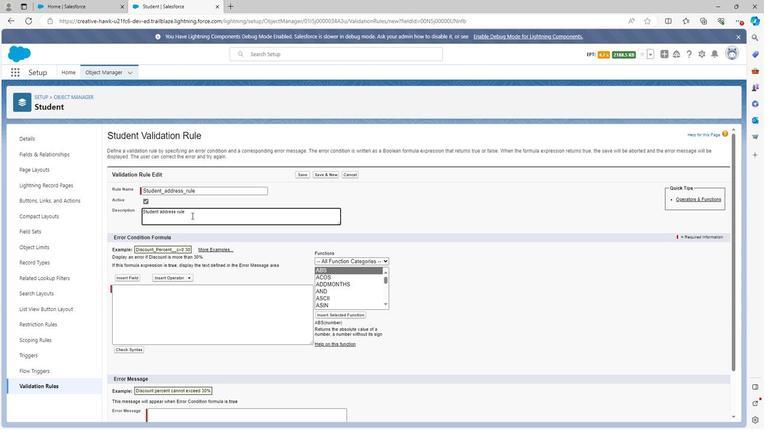 
Action: Mouse moved to (194, 215)
Screenshot: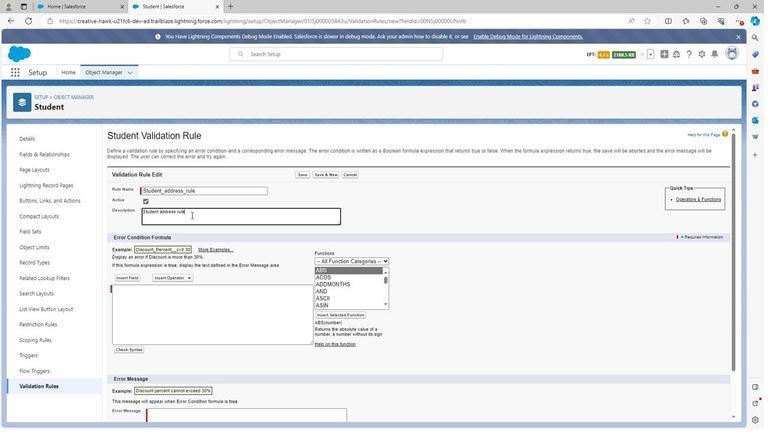 
Action: Key pressed <Key.space>
Screenshot: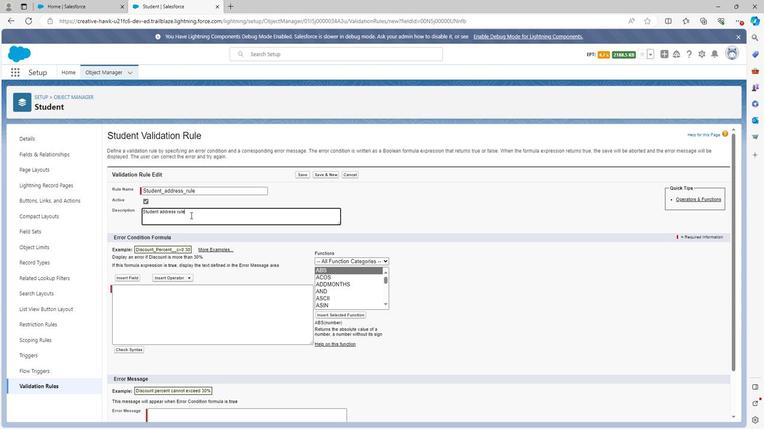 
Action: Mouse moved to (193, 213)
Screenshot: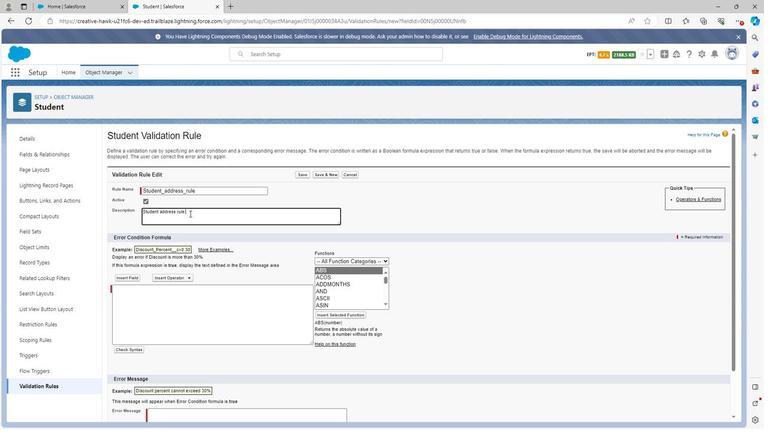 
Action: Key pressed is<Key.space>the<Key.space>r
Screenshot: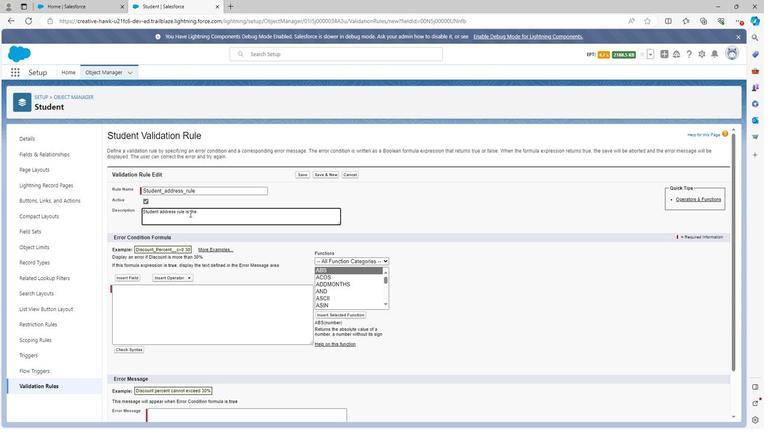 
Action: Mouse moved to (191, 212)
Screenshot: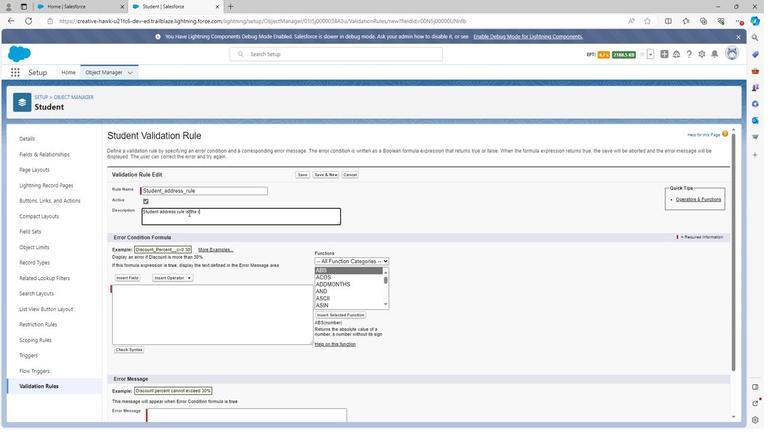 
Action: Key pressed ule<Key.space>thr
Screenshot: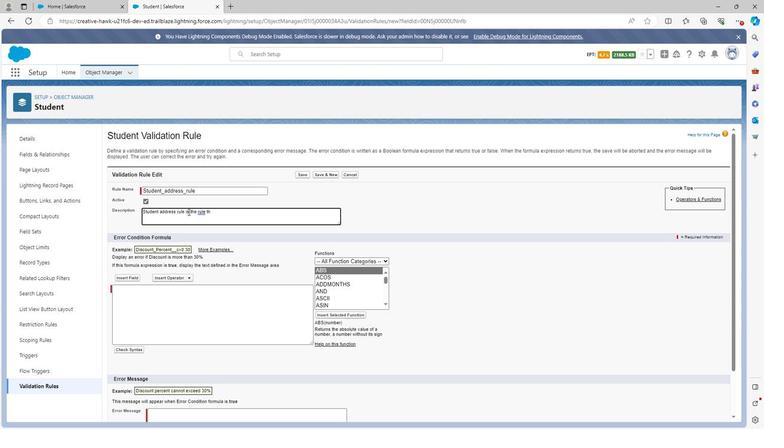 
Action: Mouse moved to (191, 212)
Screenshot: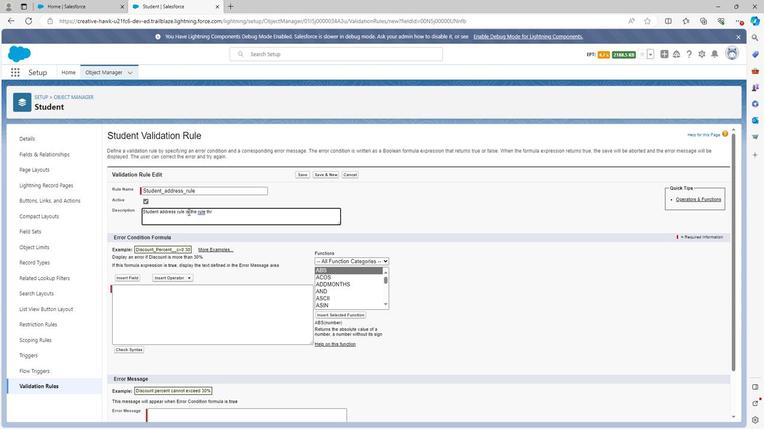 
Action: Key pressed o
Screenshot: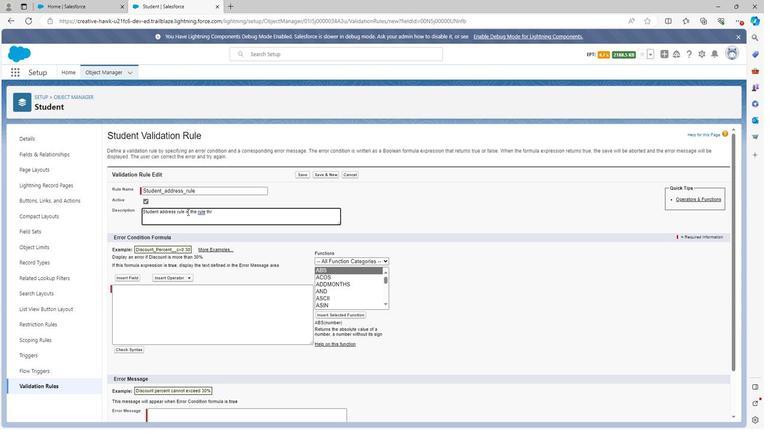 
Action: Mouse moved to (190, 212)
Screenshot: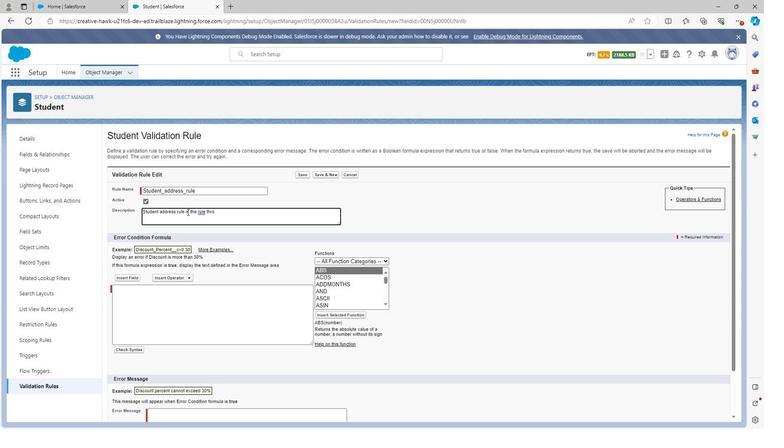 
Action: Key pressed u
Screenshot: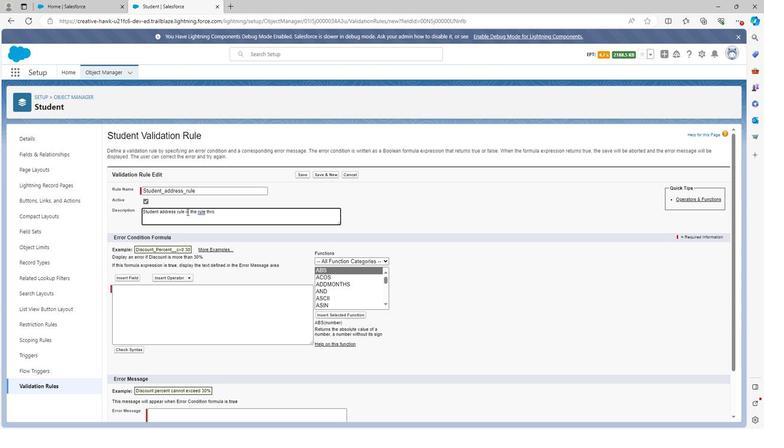 
Action: Mouse moved to (189, 212)
Screenshot: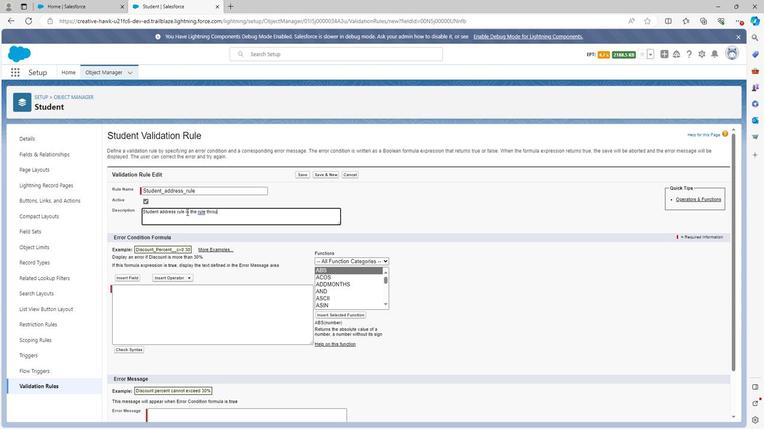 
Action: Key pressed gh<Key.space>we<Key.space>can<Key.space>defined<Key.space>the<Key.space>
Screenshot: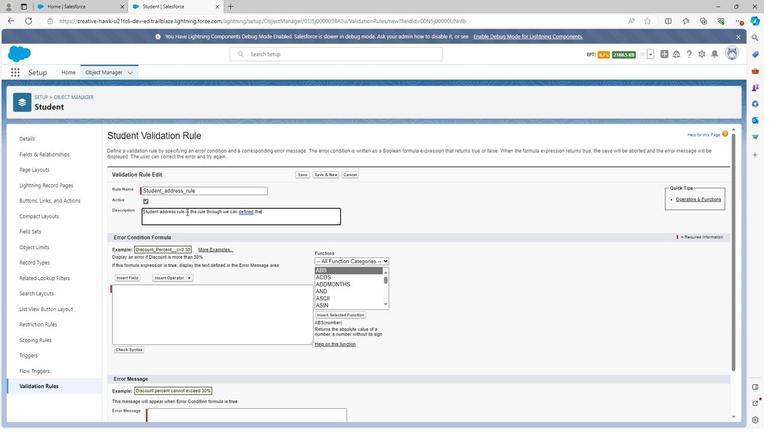 
Action: Mouse moved to (185, 215)
Screenshot: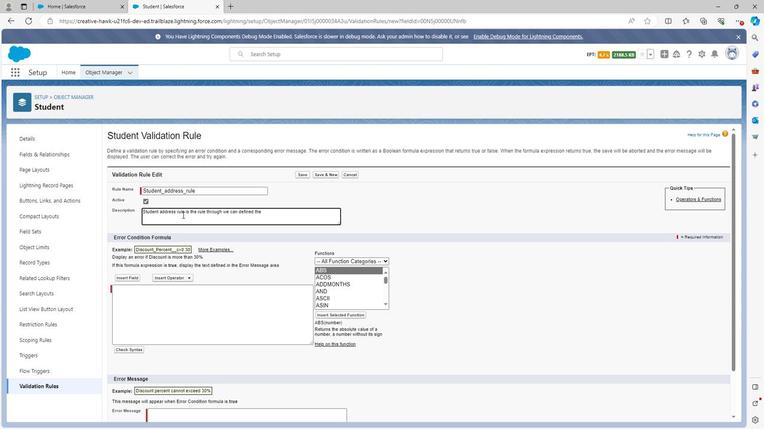 
Action: Key pressed address<Key.space>of<Key.space>stu
Screenshot: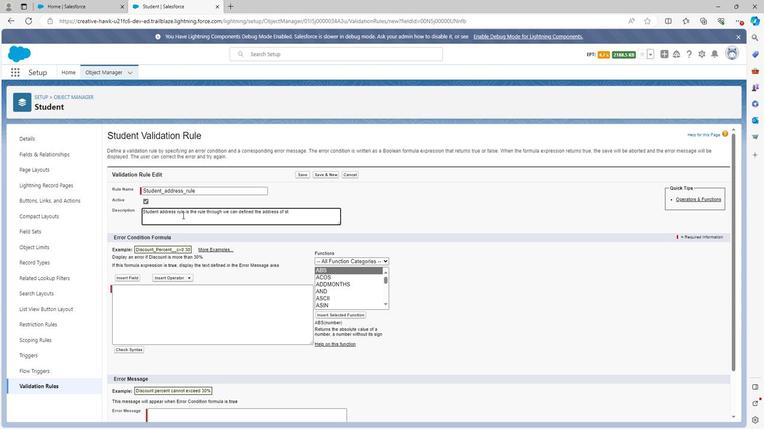 
Action: Mouse moved to (185, 215)
Screenshot: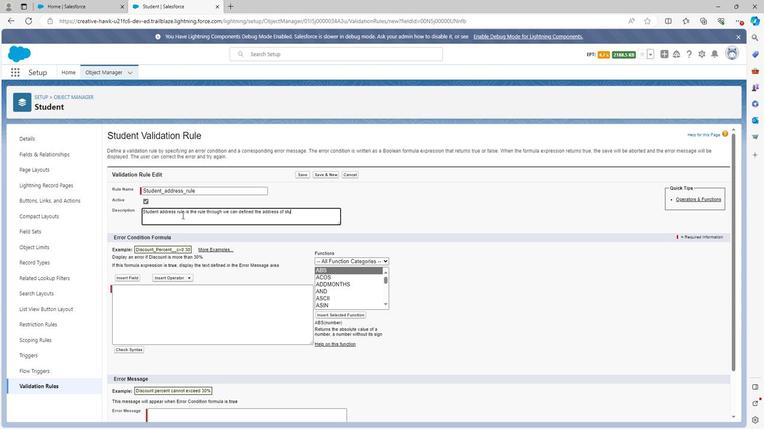 
Action: Key pressed dent<Key.space>with<Key.space>some<Key.space>
Screenshot: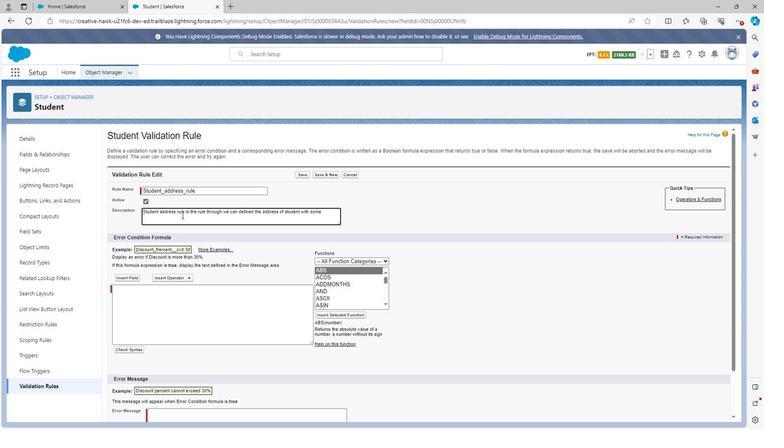 
Action: Mouse moved to (184, 216)
Screenshot: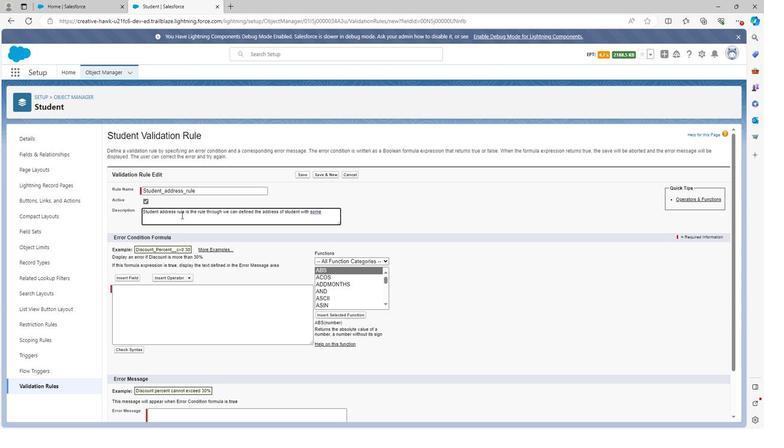 
Action: Key pressed lim
Screenshot: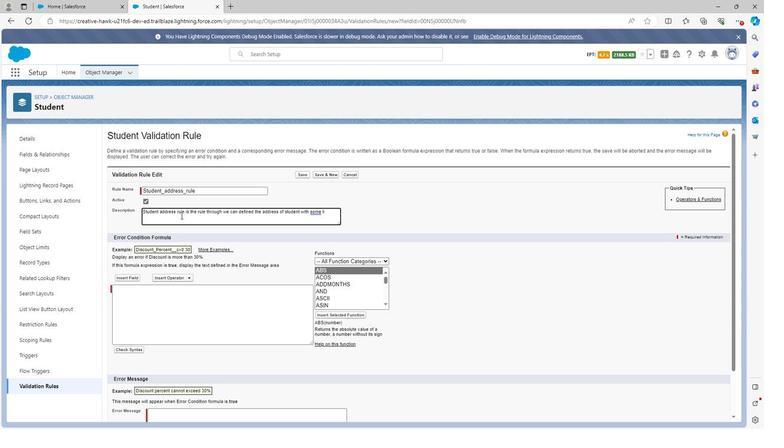 
Action: Mouse moved to (183, 216)
Screenshot: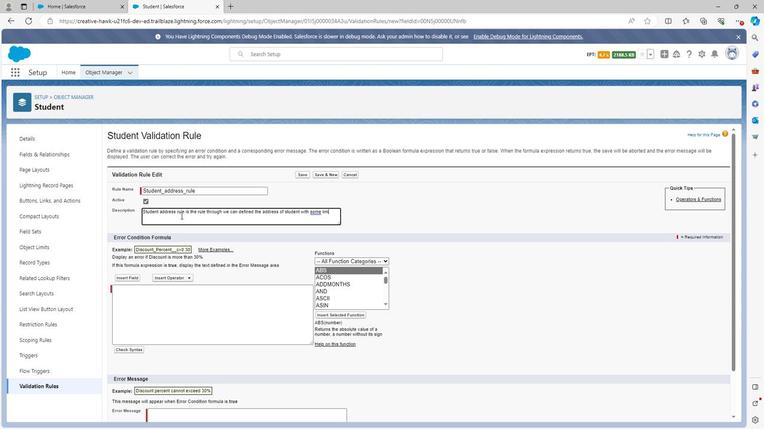 
Action: Key pressed its
Screenshot: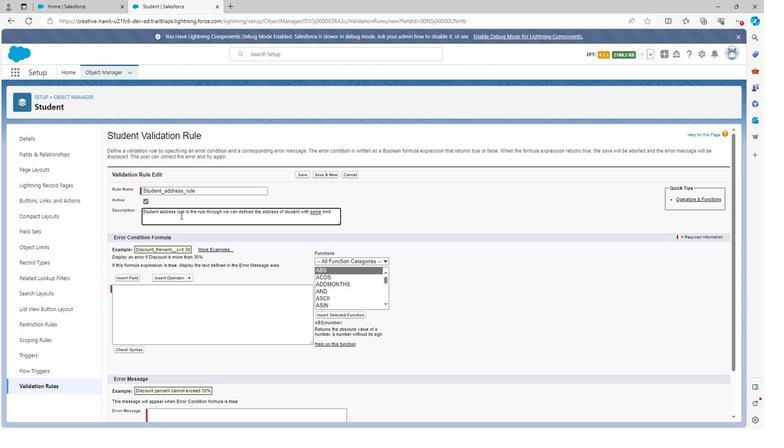 
Action: Mouse moved to (139, 278)
Screenshot: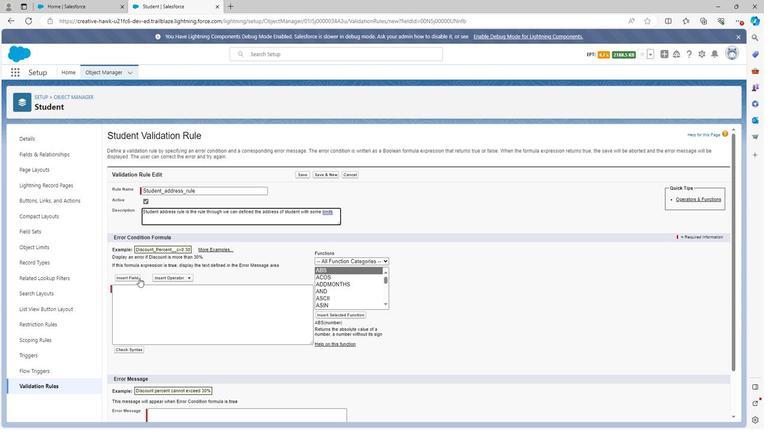 
Action: Mouse scrolled (139, 277) with delta (0, 0)
Screenshot: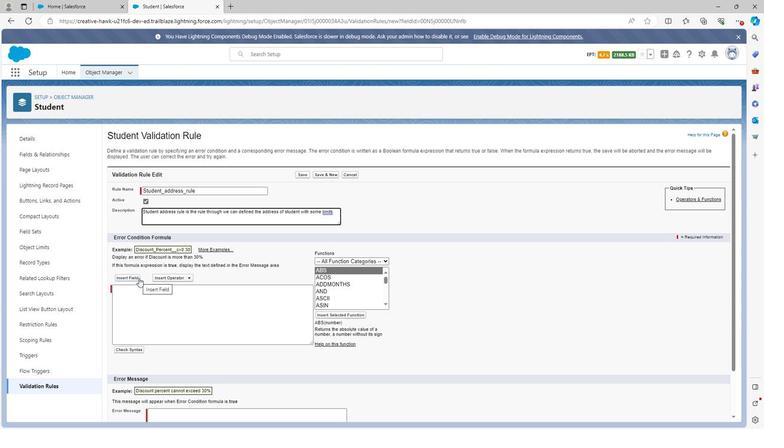 
Action: Mouse moved to (130, 232)
Screenshot: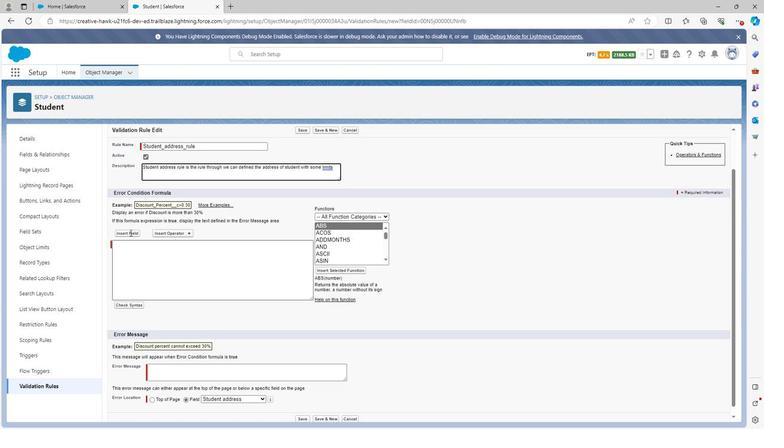 
Action: Mouse pressed left at (130, 232)
Screenshot: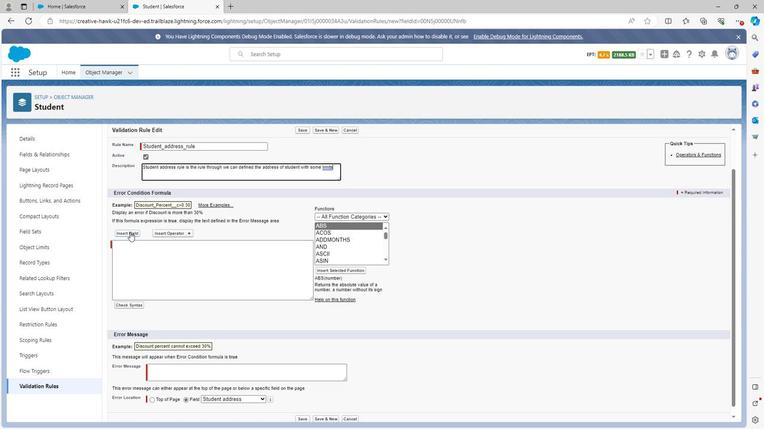 
Action: Mouse moved to (343, 272)
Screenshot: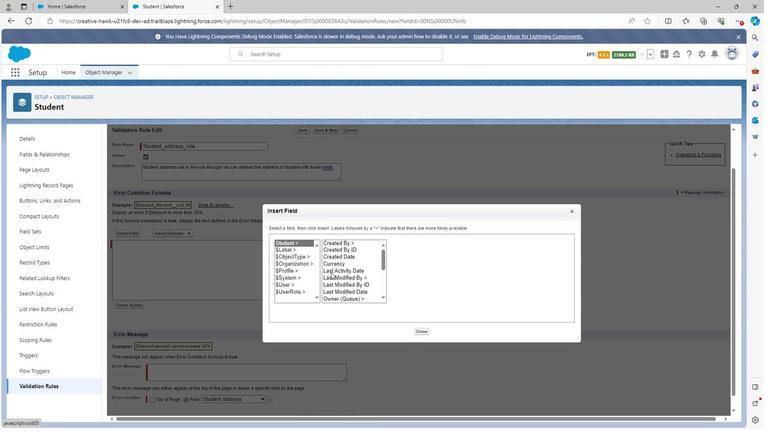 
Action: Mouse scrolled (343, 272) with delta (0, 0)
Screenshot: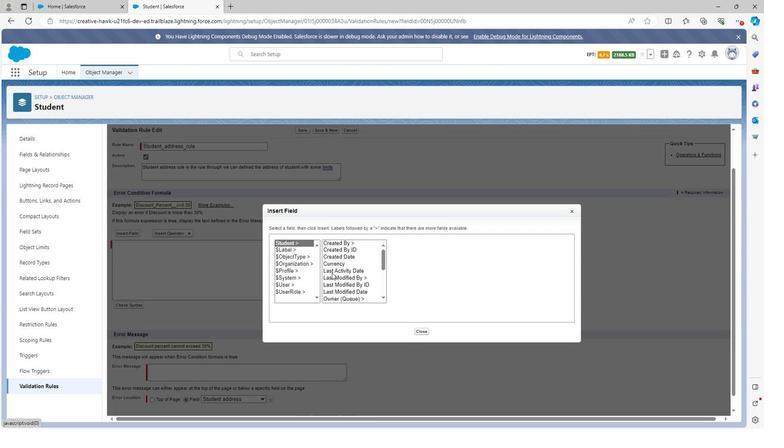
Action: Mouse scrolled (343, 272) with delta (0, 0)
Screenshot: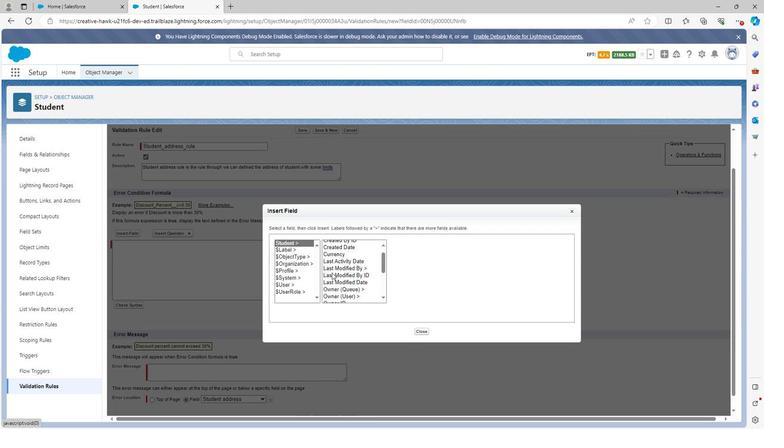 
Action: Mouse scrolled (343, 272) with delta (0, 0)
Screenshot: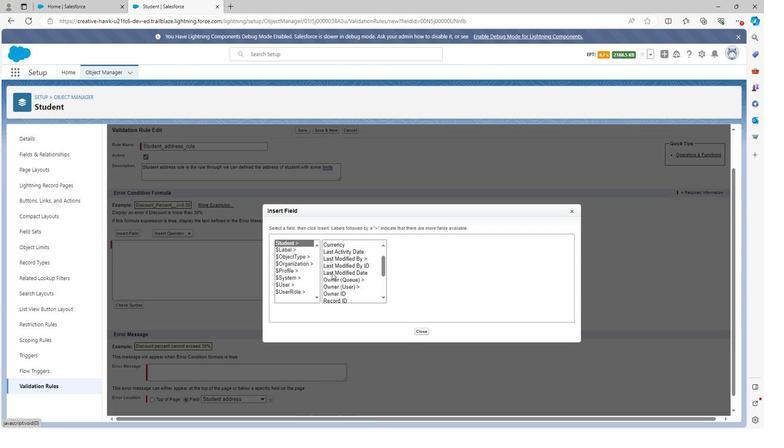 
Action: Mouse scrolled (343, 272) with delta (0, 0)
Screenshot: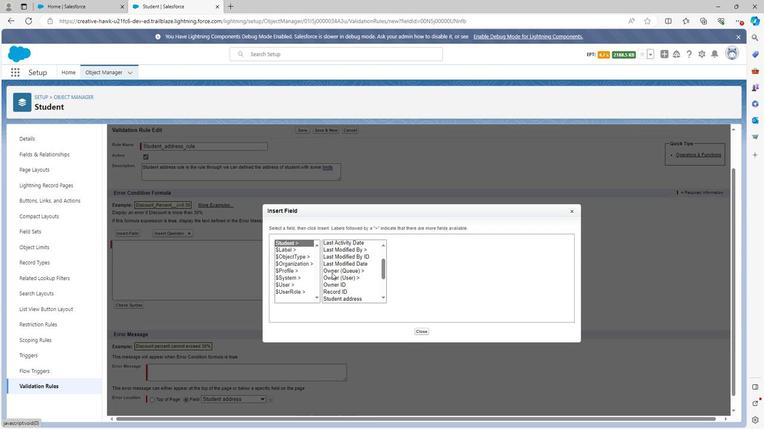
Action: Mouse scrolled (343, 272) with delta (0, 0)
Screenshot: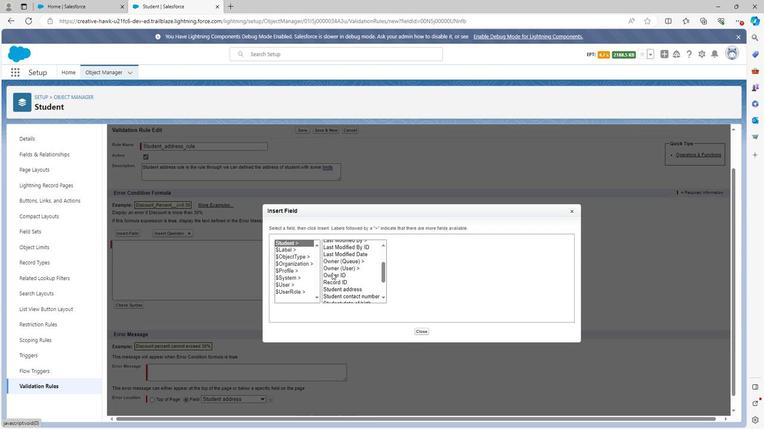 
Action: Mouse scrolled (343, 272) with delta (0, 0)
Screenshot: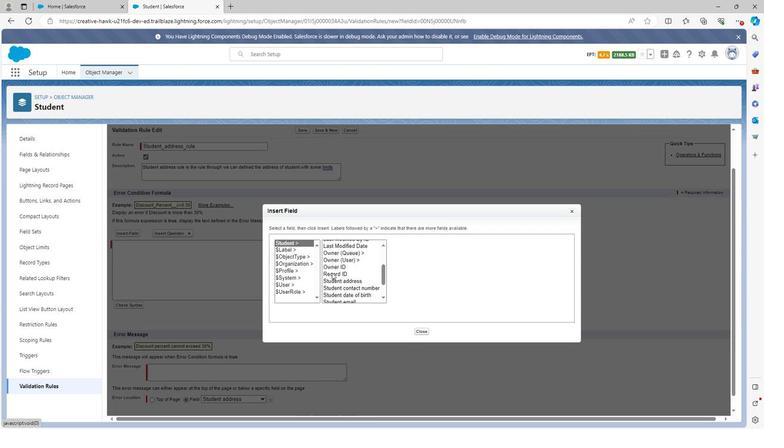 
Action: Mouse moved to (352, 269)
Screenshot: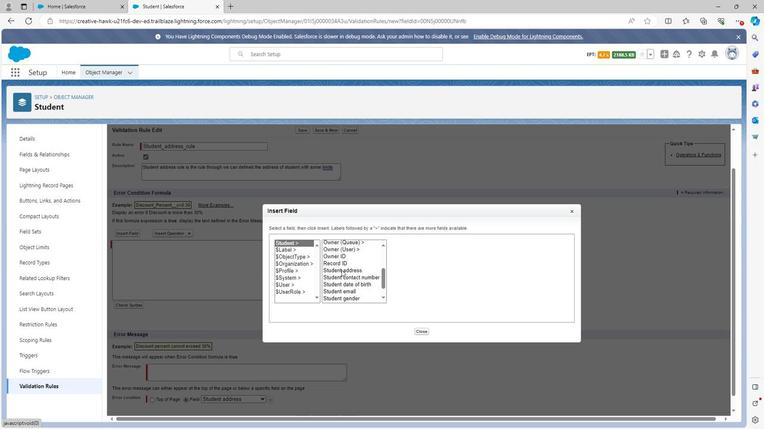 
Action: Mouse pressed left at (352, 269)
Screenshot: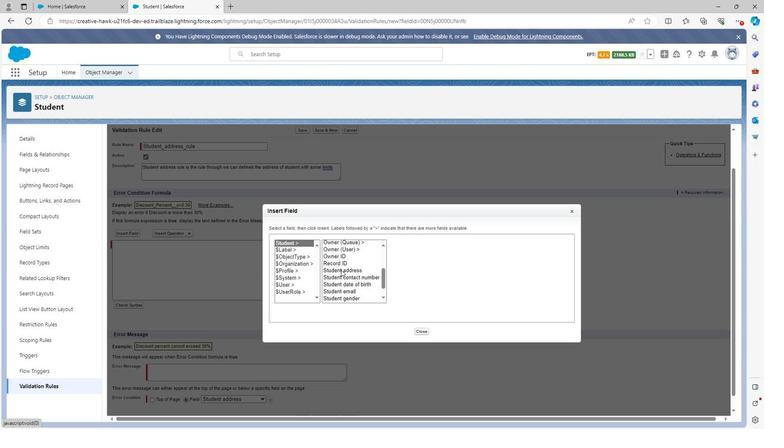 
Action: Mouse moved to (433, 286)
Screenshot: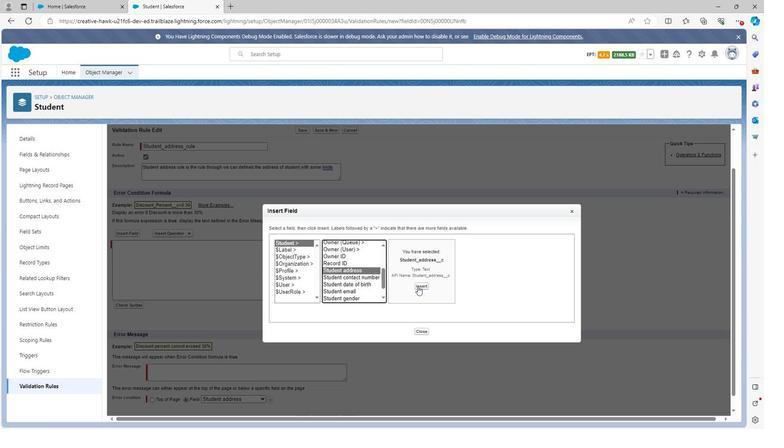 
Action: Mouse pressed left at (433, 286)
Screenshot: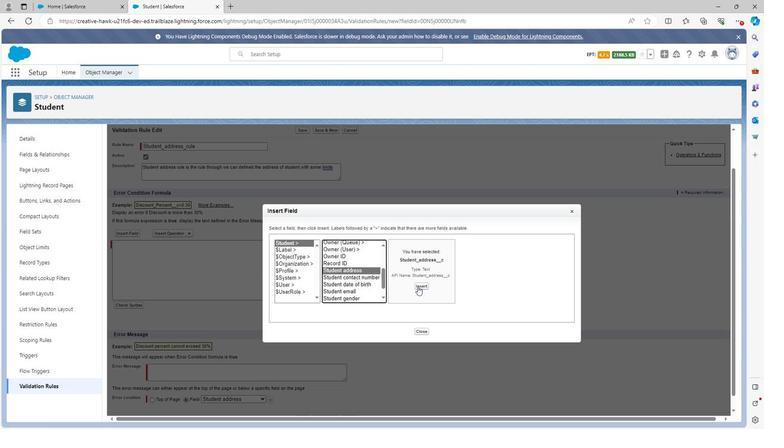 
Action: Mouse moved to (177, 232)
Screenshot: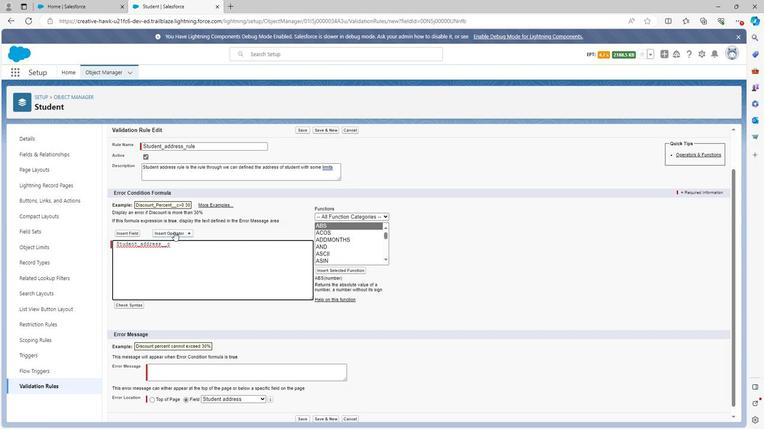 
Action: Mouse pressed left at (177, 232)
Screenshot: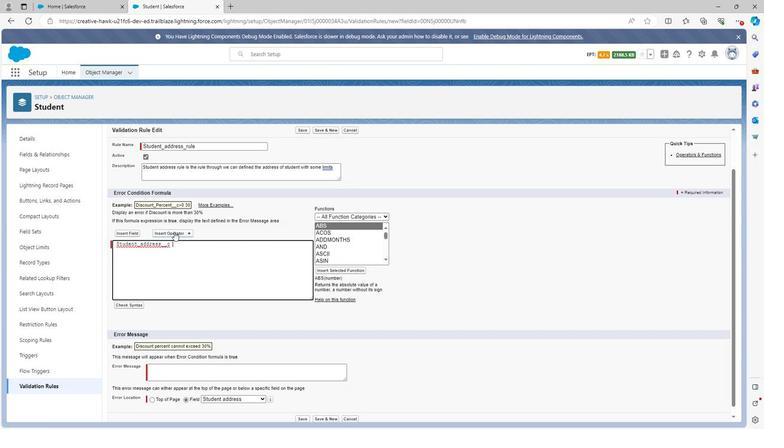 
Action: Mouse moved to (170, 305)
Screenshot: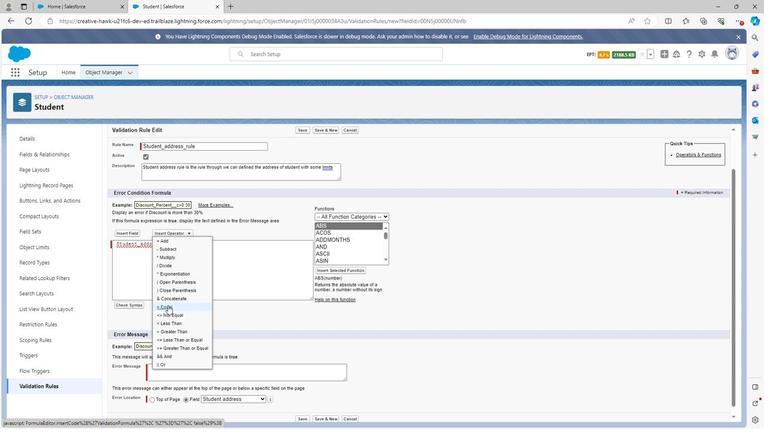 
Action: Mouse pressed left at (170, 305)
Screenshot: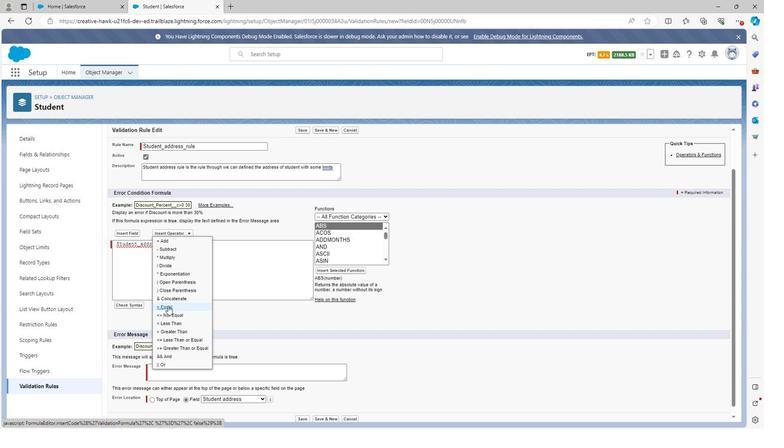 
Action: Mouse moved to (351, 217)
Screenshot: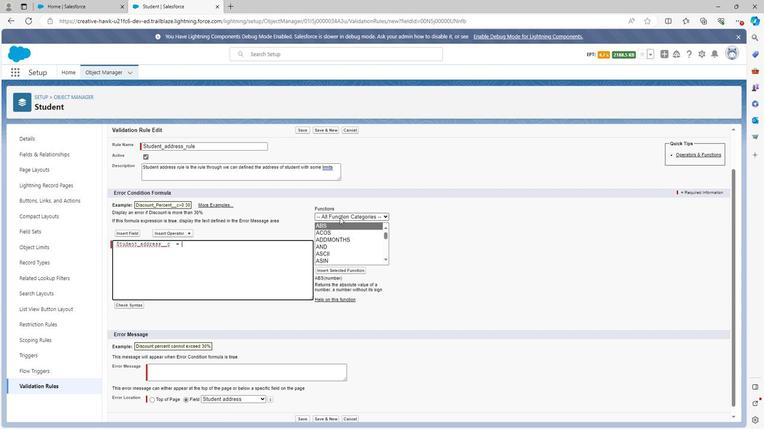 
Action: Mouse pressed left at (351, 217)
Screenshot: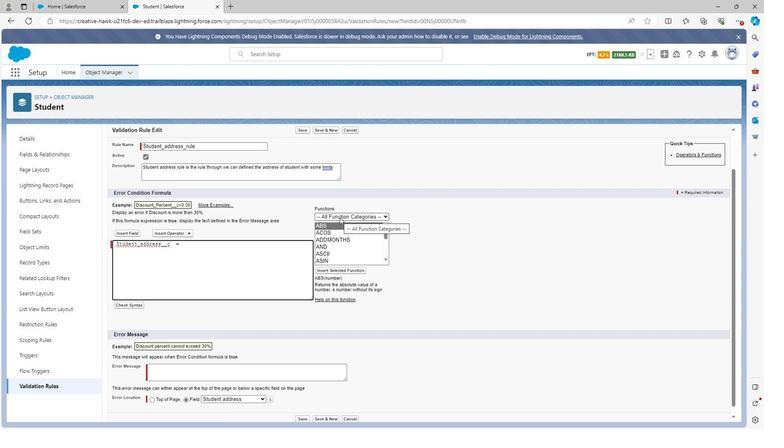 
Action: Mouse moved to (337, 251)
Screenshot: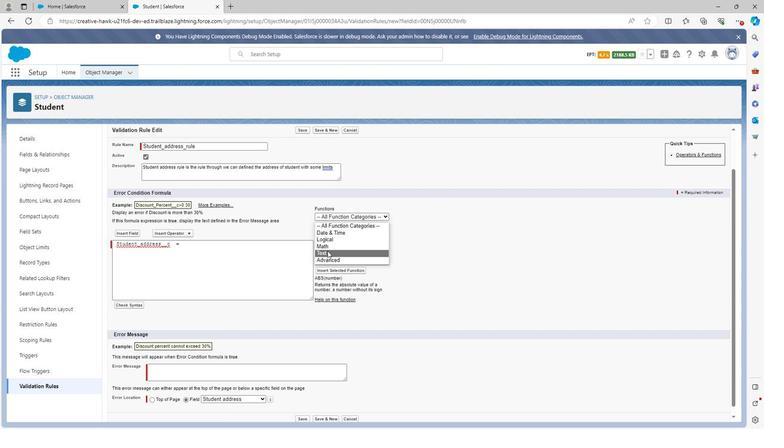
Action: Mouse pressed left at (337, 251)
Screenshot: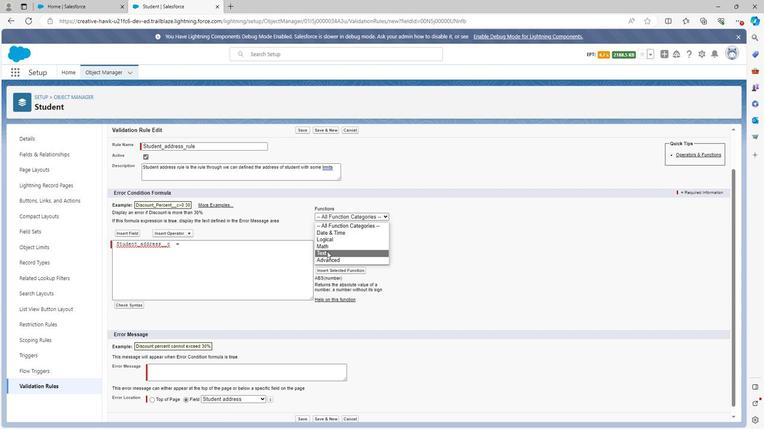 
Action: Mouse moved to (345, 241)
Screenshot: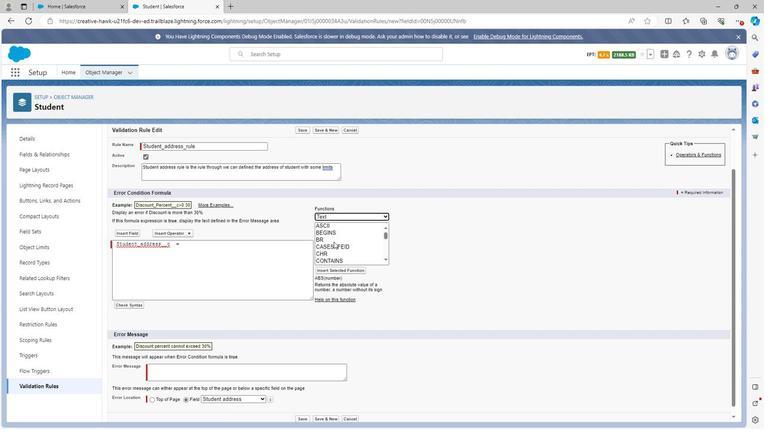 
Action: Mouse scrolled (345, 241) with delta (0, 0)
Screenshot: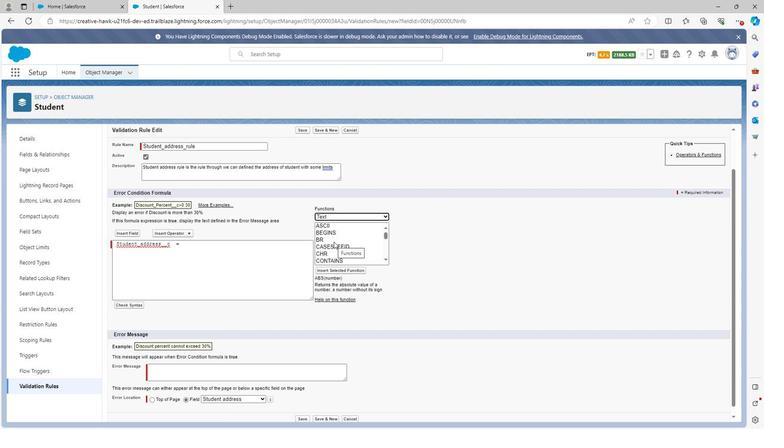 
Action: Mouse scrolled (345, 241) with delta (0, 0)
Screenshot: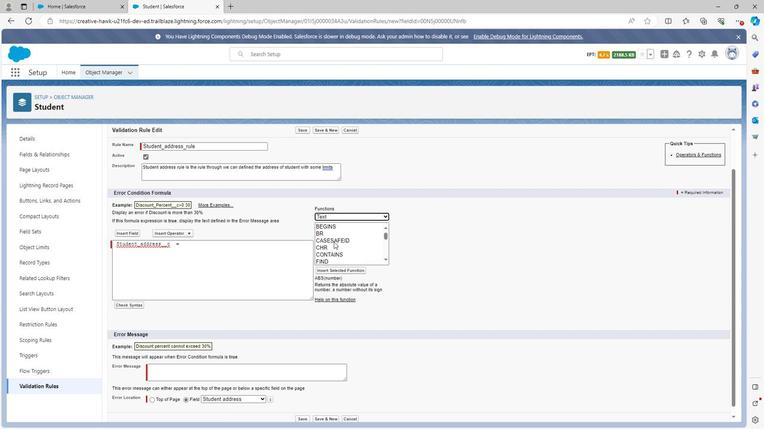 
Action: Mouse scrolled (345, 241) with delta (0, 0)
Screenshot: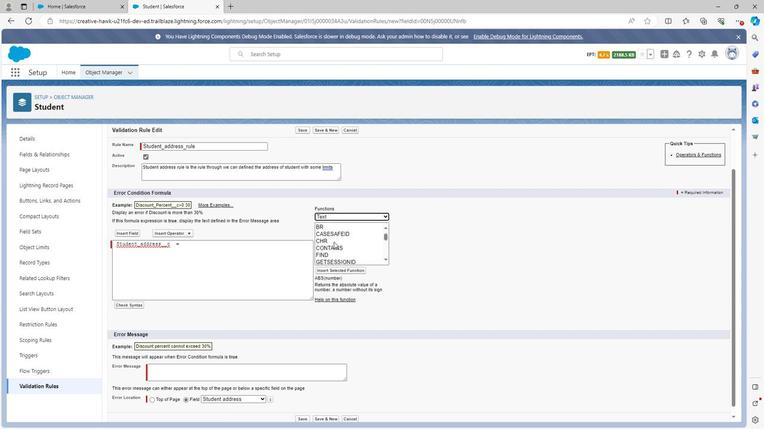 
Action: Mouse scrolled (345, 241) with delta (0, 0)
Screenshot: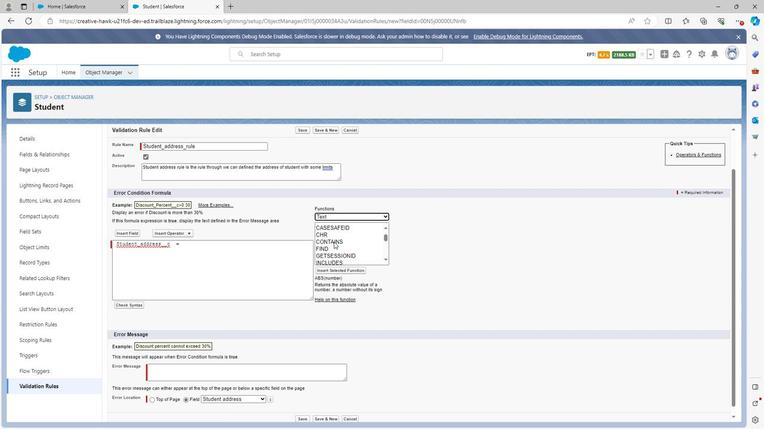 
Action: Mouse scrolled (345, 241) with delta (0, 0)
Screenshot: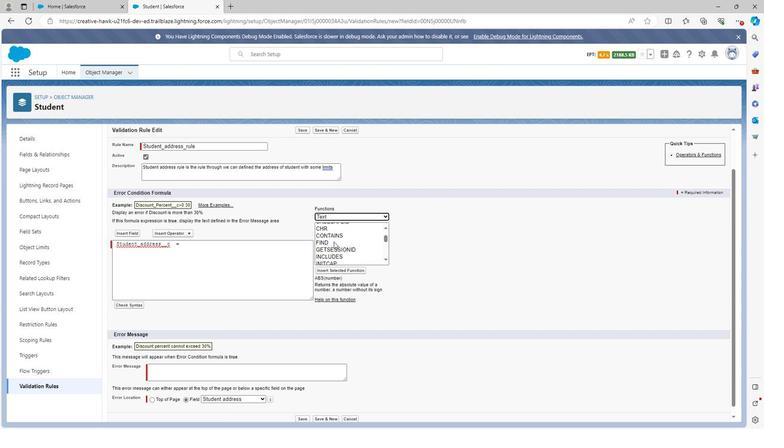 
Action: Mouse scrolled (345, 241) with delta (0, 0)
Screenshot: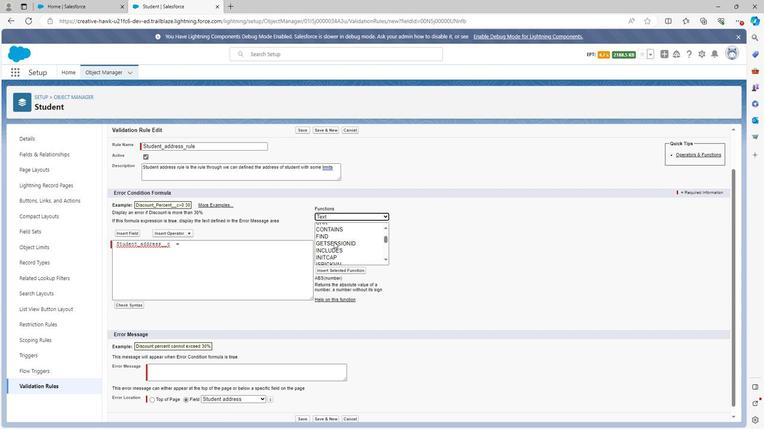 
Action: Mouse scrolled (345, 241) with delta (0, 0)
Screenshot: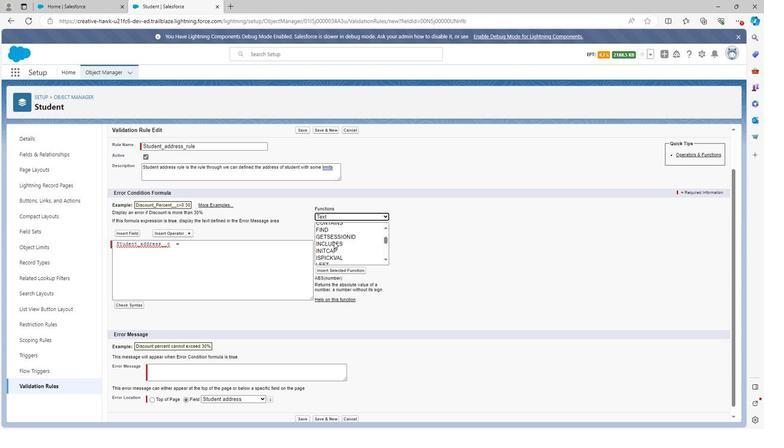 
Action: Mouse scrolled (345, 241) with delta (0, 0)
Screenshot: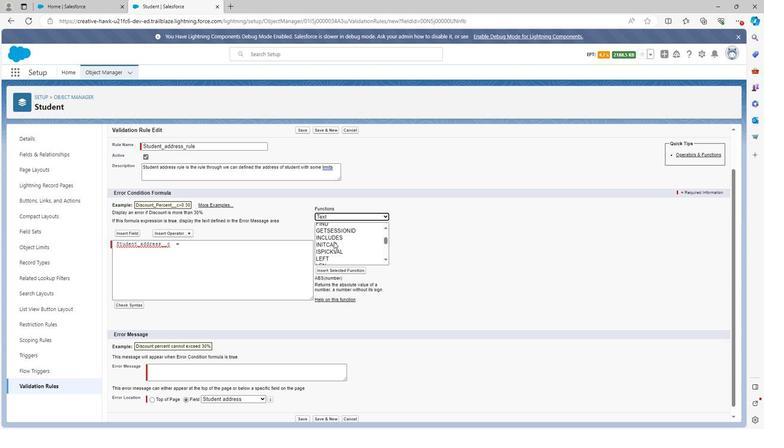 
Action: Mouse scrolled (345, 241) with delta (0, 0)
Screenshot: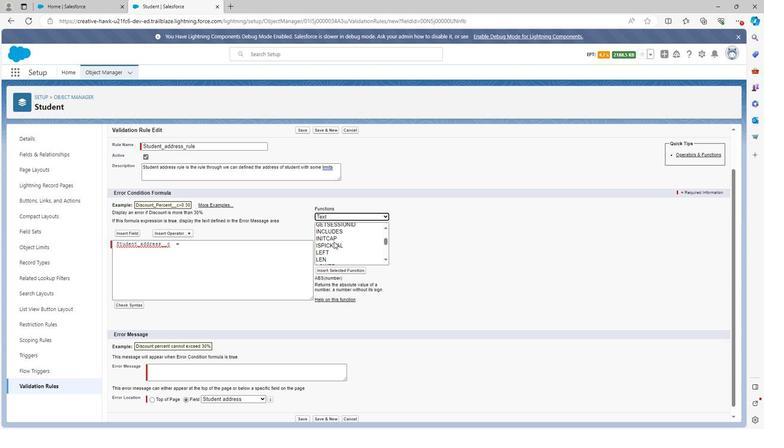 
Action: Mouse scrolled (345, 241) with delta (0, 0)
Screenshot: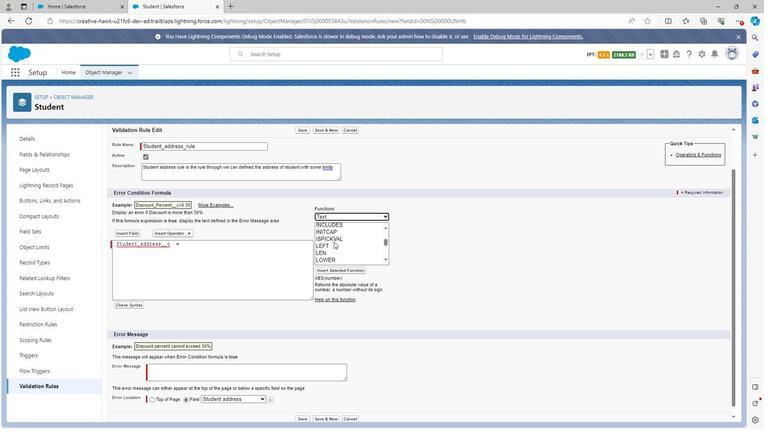 
Action: Mouse scrolled (345, 241) with delta (0, 0)
Screenshot: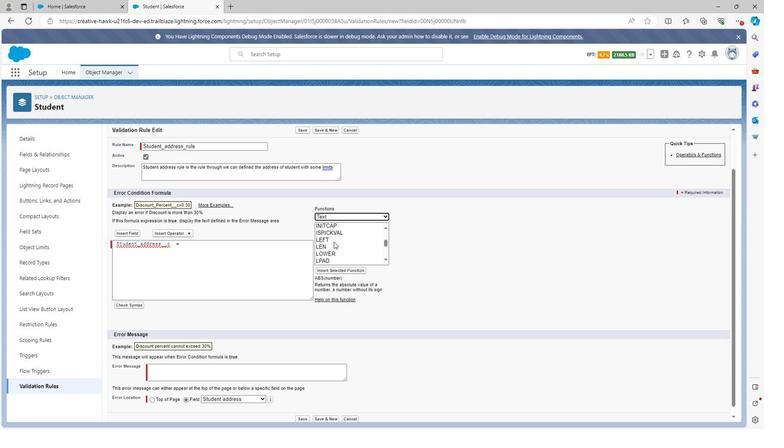 
Action: Mouse scrolled (345, 241) with delta (0, 0)
Screenshot: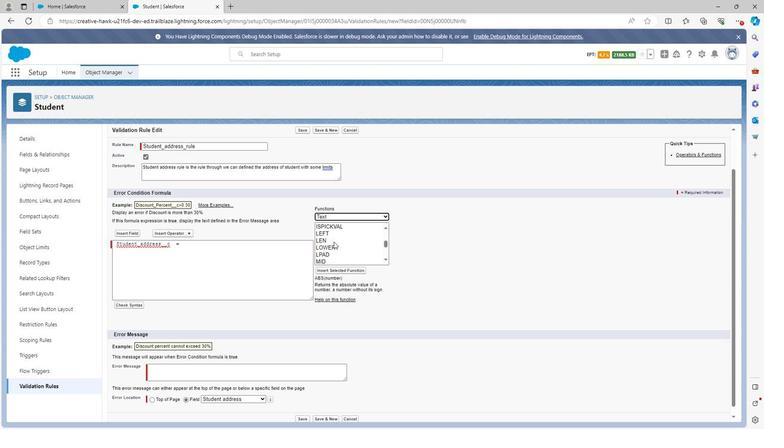 
Action: Mouse scrolled (345, 241) with delta (0, 0)
Screenshot: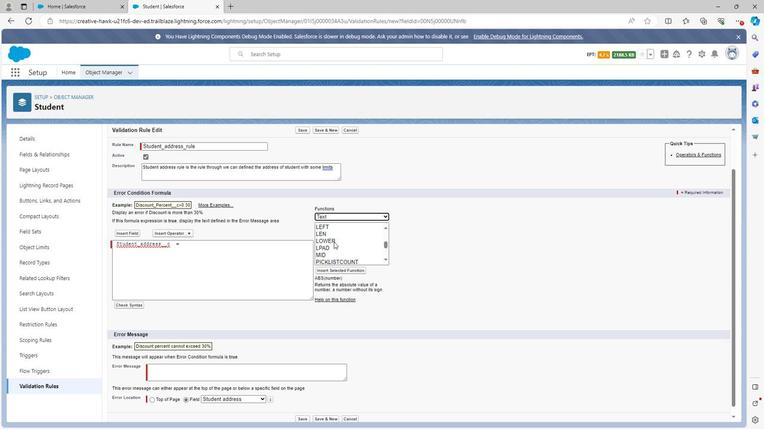 
Action: Mouse scrolled (345, 241) with delta (0, 0)
Screenshot: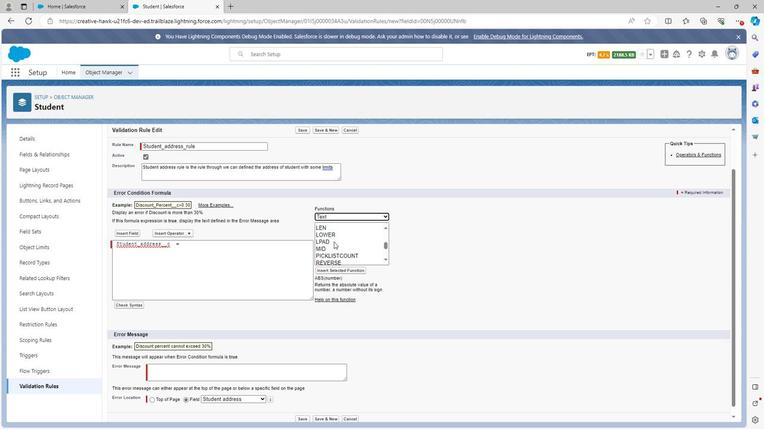 
Action: Mouse scrolled (345, 241) with delta (0, 0)
Screenshot: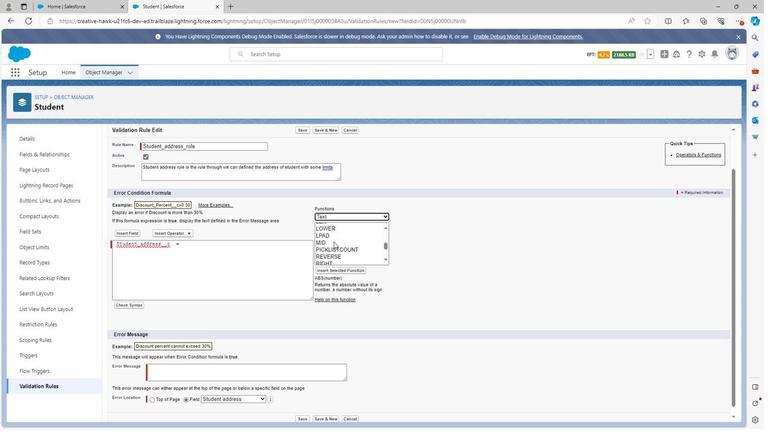
Action: Mouse scrolled (345, 241) with delta (0, 0)
Screenshot: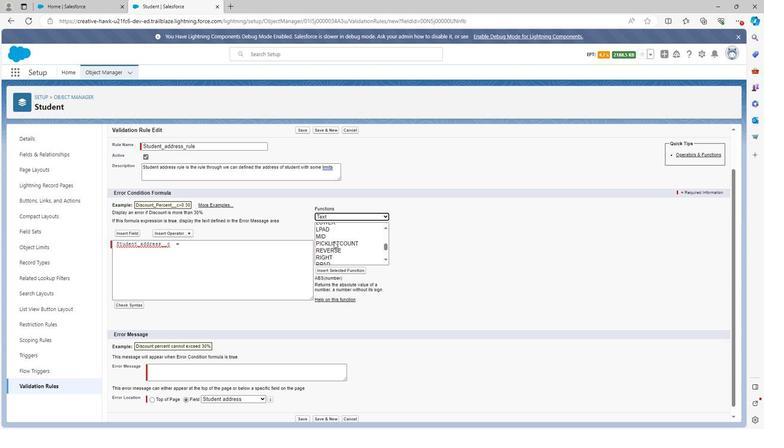 
Action: Mouse scrolled (345, 241) with delta (0, 0)
Screenshot: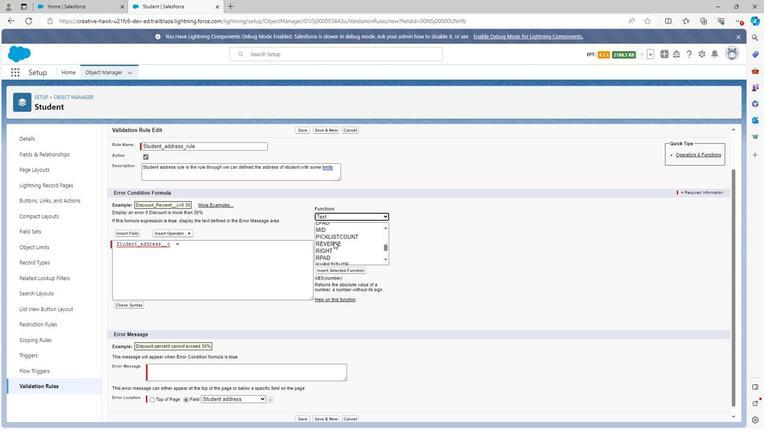 
Action: Mouse moved to (345, 241)
Screenshot: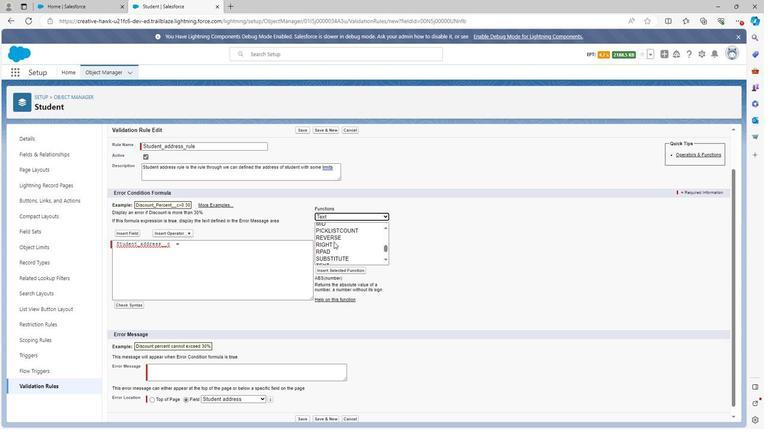 
Action: Mouse scrolled (345, 241) with delta (0, 0)
Screenshot: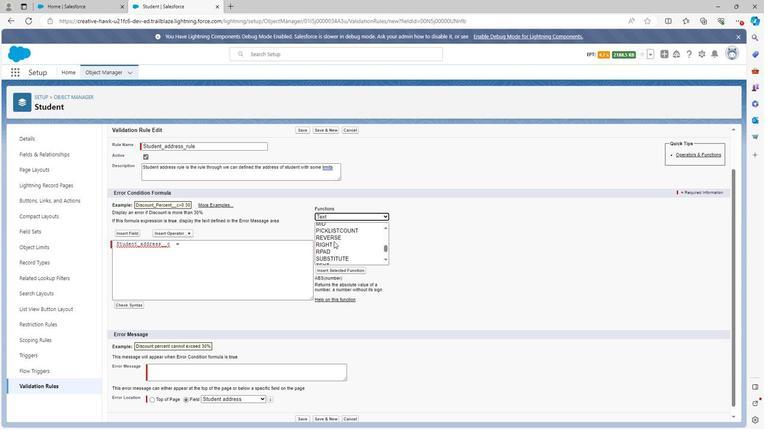 
Action: Mouse scrolled (345, 241) with delta (0, 0)
Screenshot: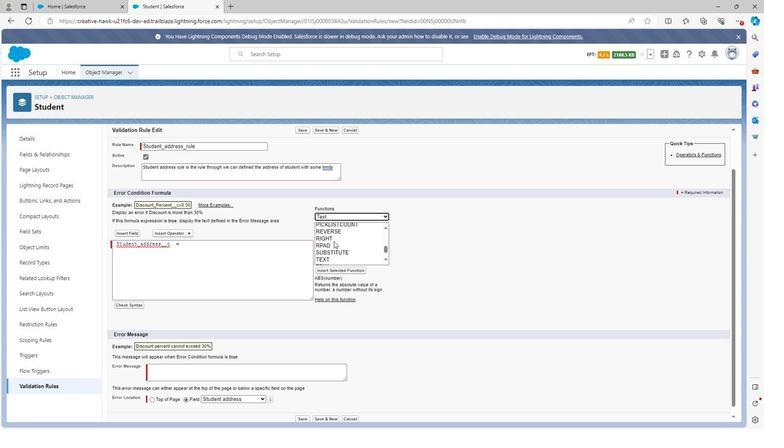 
Action: Mouse scrolled (345, 241) with delta (0, 0)
Screenshot: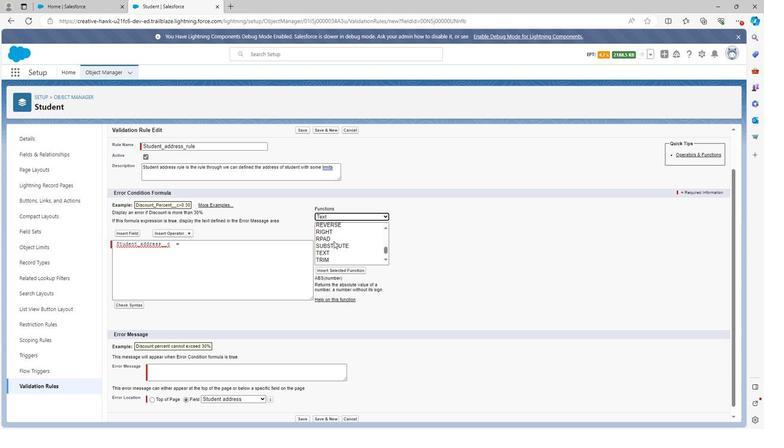 
Action: Mouse scrolled (345, 241) with delta (0, 0)
Screenshot: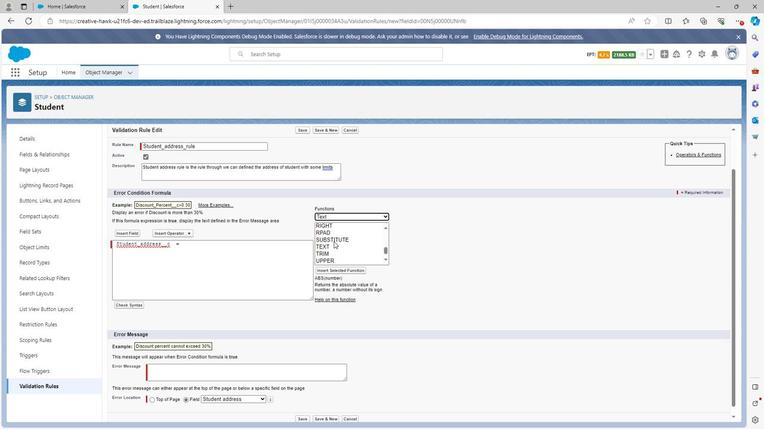 
Action: Mouse scrolled (345, 241) with delta (0, 0)
Screenshot: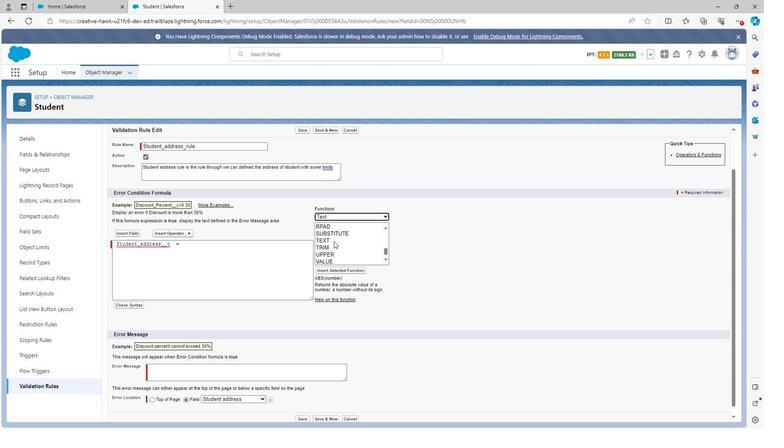 
Action: Mouse moved to (339, 253)
Screenshot: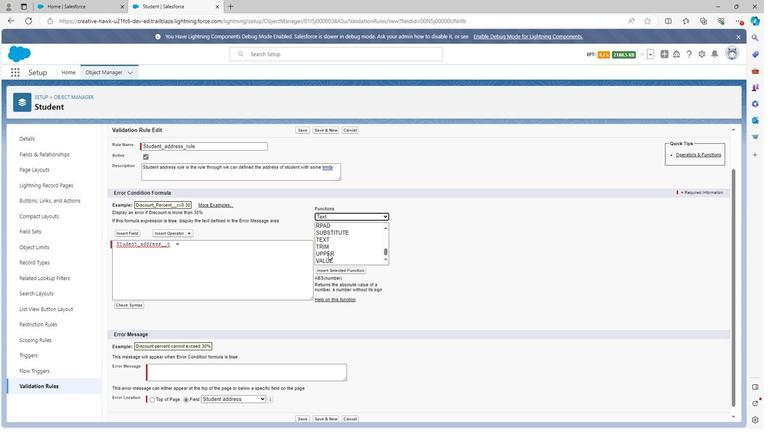 
Action: Mouse pressed left at (339, 253)
Screenshot: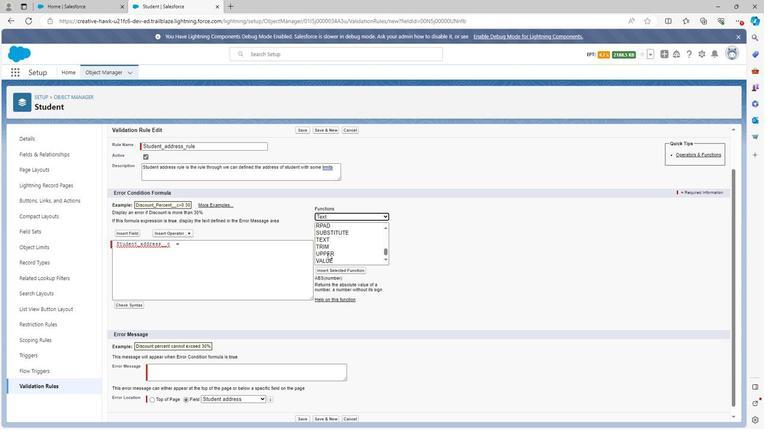
Action: Mouse moved to (346, 268)
Screenshot: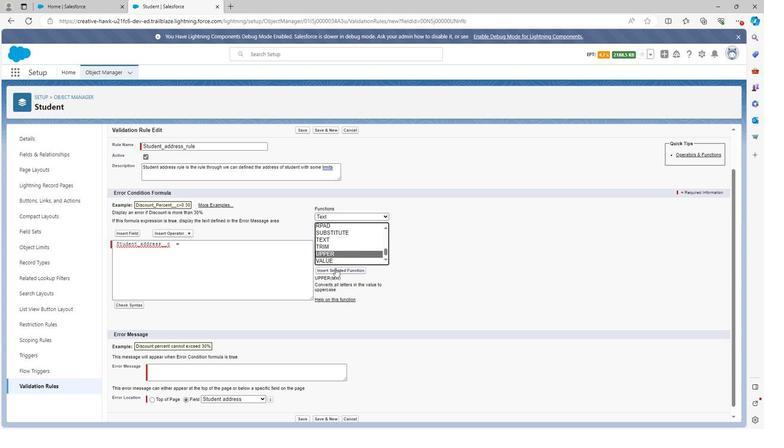 
Action: Mouse pressed left at (346, 268)
Screenshot: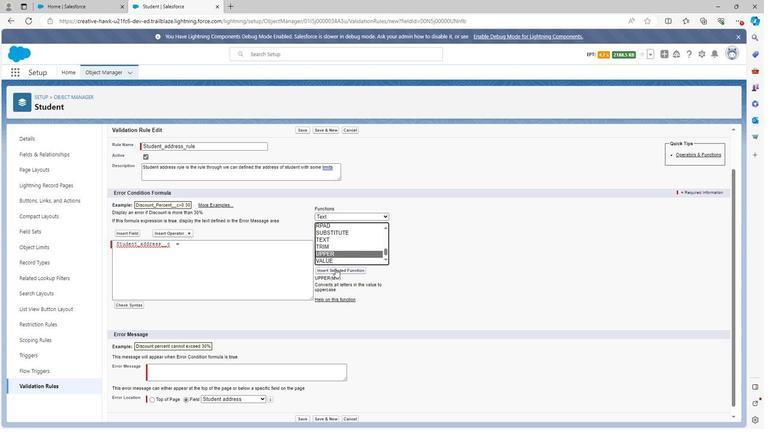 
Action: Mouse moved to (149, 246)
Screenshot: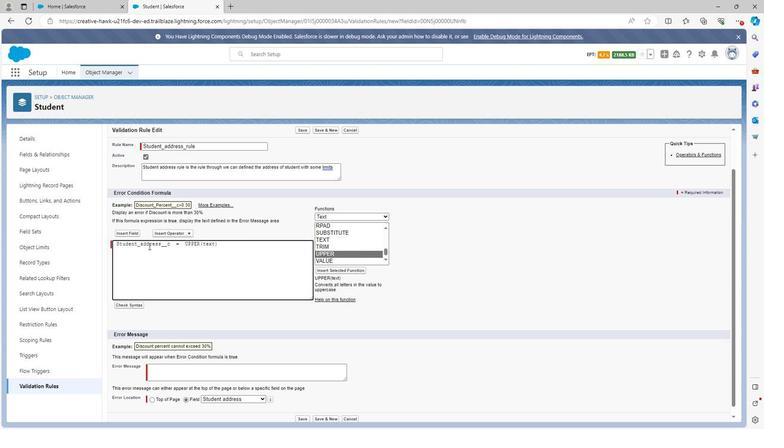 
Action: Mouse pressed left at (149, 246)
Screenshot: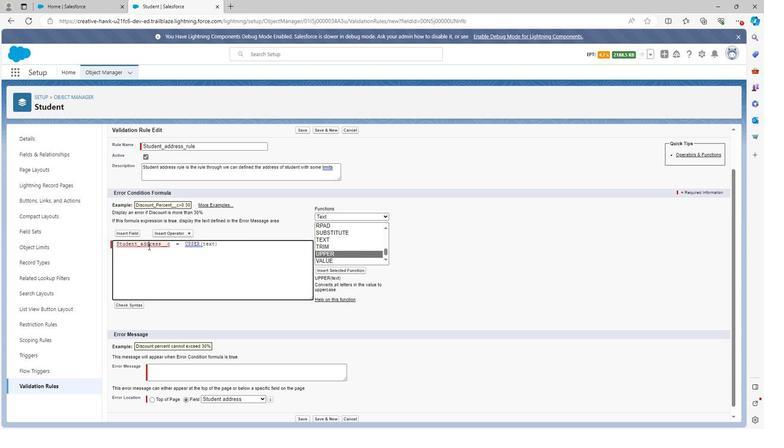 
Action: Mouse moved to (148, 246)
Screenshot: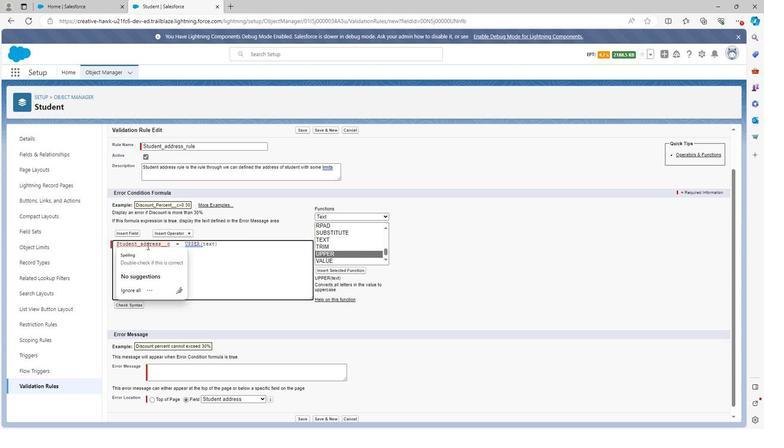 
Action: Mouse pressed left at (148, 246)
Screenshot: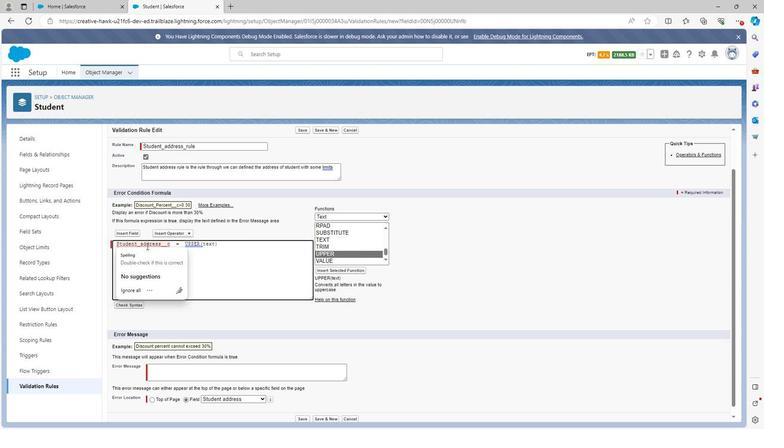 
Action: Mouse pressed left at (148, 246)
Screenshot: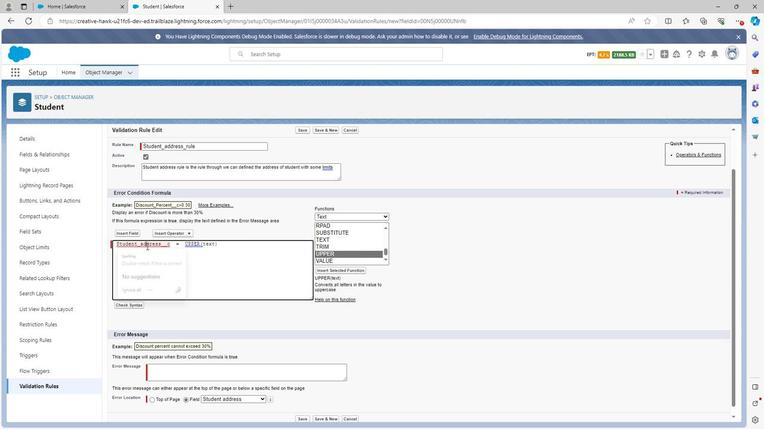 
Action: Key pressed ctrl+C
Screenshot: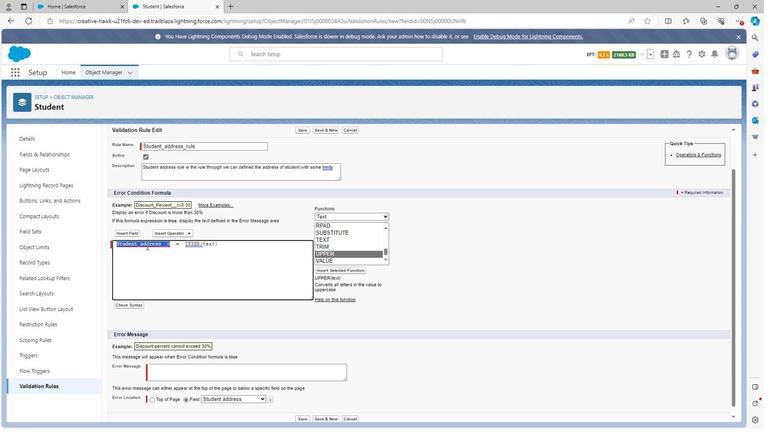 
Action: Mouse moved to (210, 243)
Screenshot: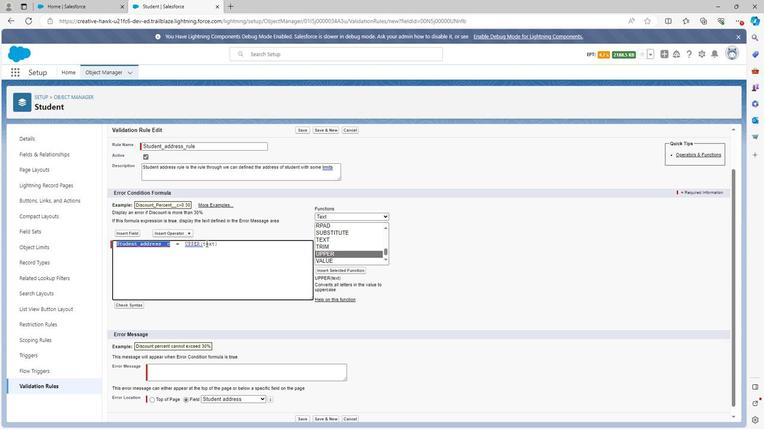 
Action: Mouse pressed left at (210, 243)
Screenshot: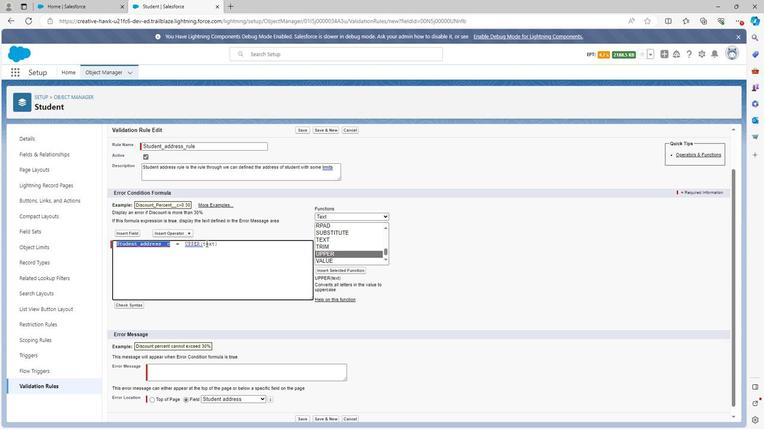 
Action: Mouse pressed left at (210, 243)
Screenshot: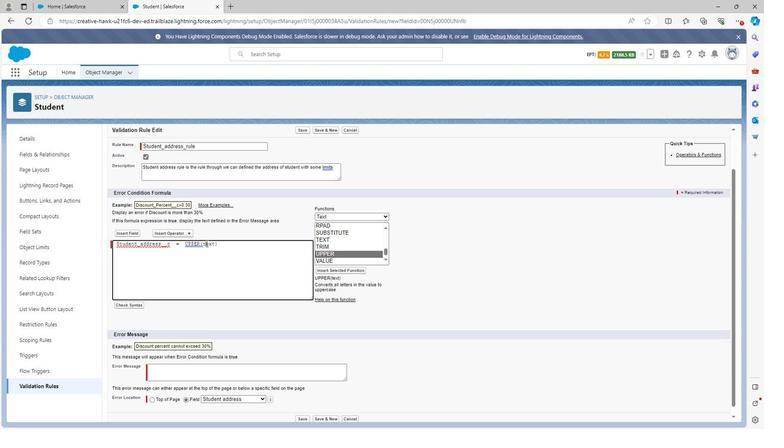 
Action: Key pressed ctrl+V
Screenshot: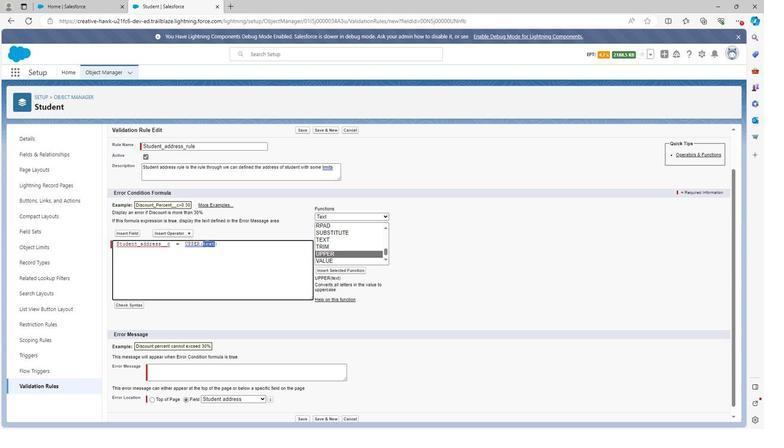 
Action: Mouse moved to (182, 371)
Screenshot: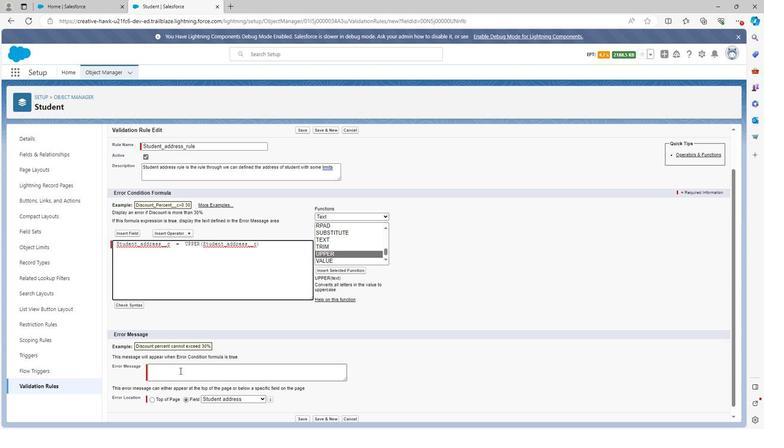 
Action: Mouse pressed left at (182, 371)
Screenshot: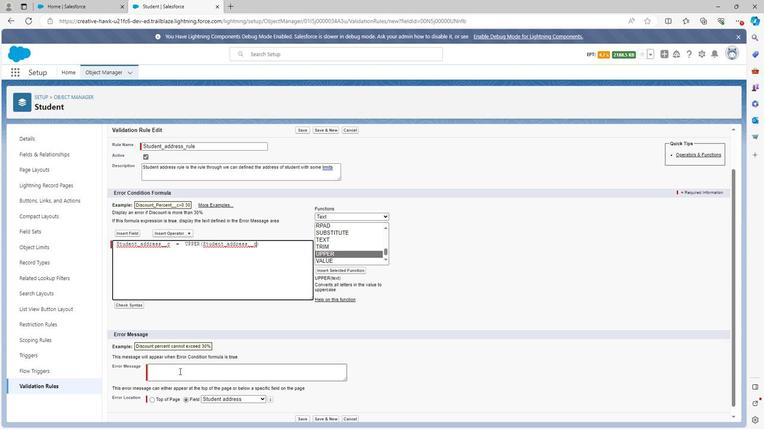 
Action: Key pressed <Key.shift><Key.shift><Key.shift><Key.shift><Key.shift><Key.shift><Key.shift><Key.shift><Key.shift>Student<Key.space>address<Key.space>should<Key.space>be<Key.backspace><Key.backspace>not<Key.space>be<Key.space>in<Key.space>upper<Key.space>case
Screenshot: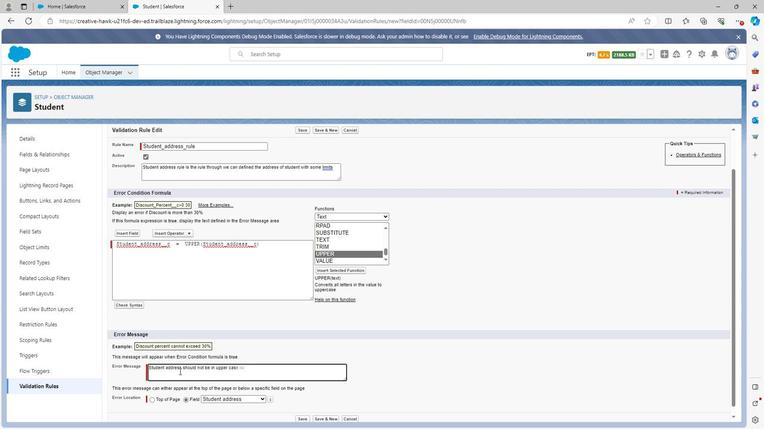 
Action: Mouse moved to (204, 365)
Screenshot: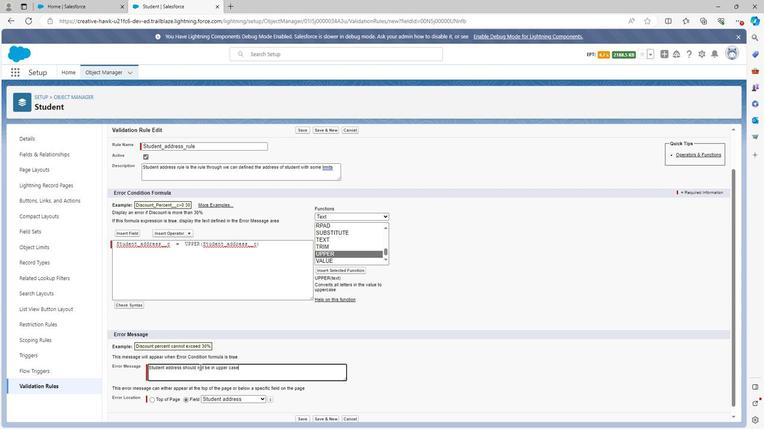 
Action: Mouse scrolled (204, 365) with delta (0, 0)
Screenshot: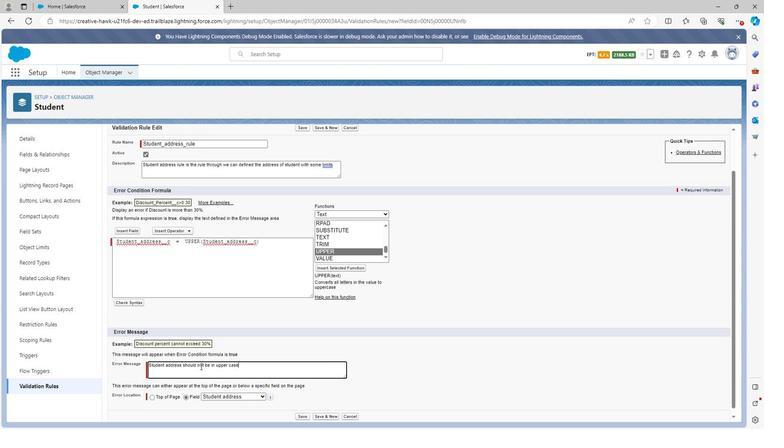 
Action: Mouse moved to (308, 413)
Screenshot: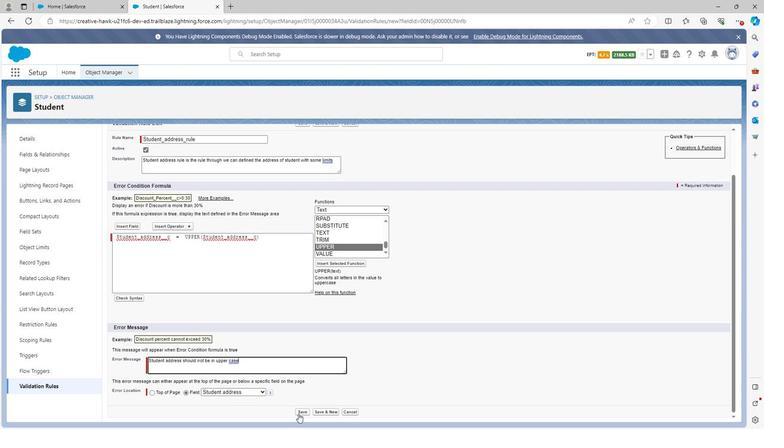 
Action: Mouse pressed left at (308, 413)
Screenshot: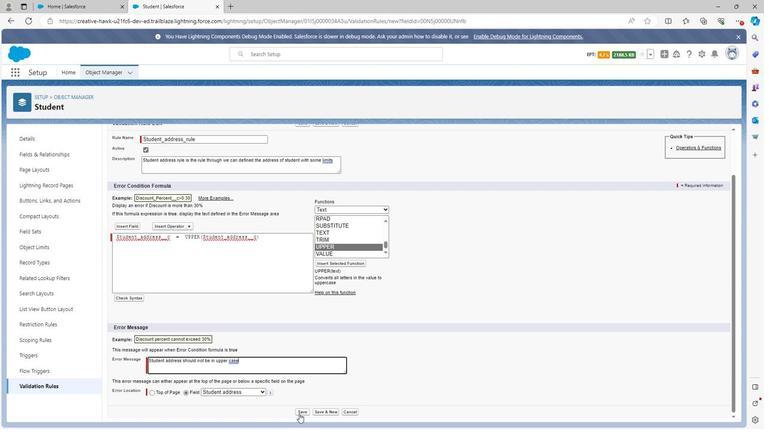 
Action: Mouse moved to (33, 144)
Screenshot: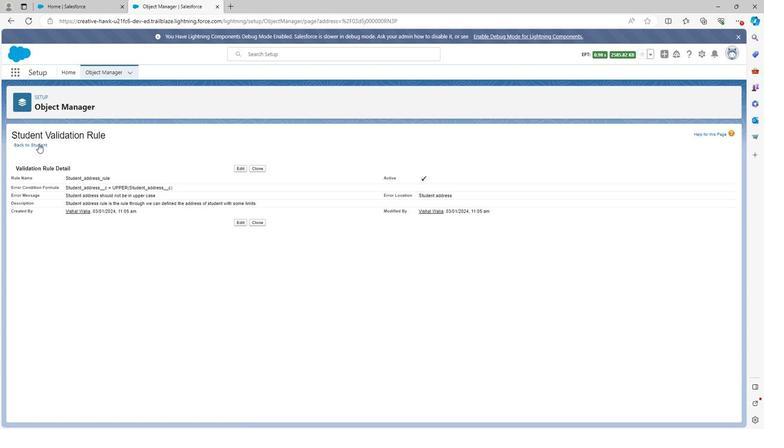 
Action: Mouse pressed left at (33, 144)
Screenshot: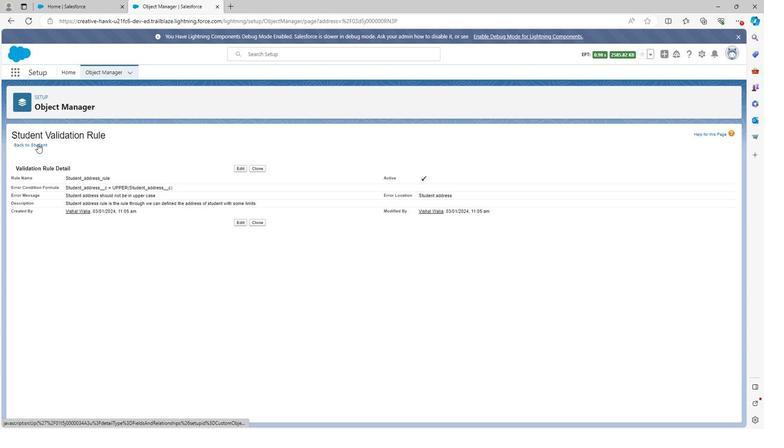 
Action: Mouse moved to (137, 259)
Screenshot: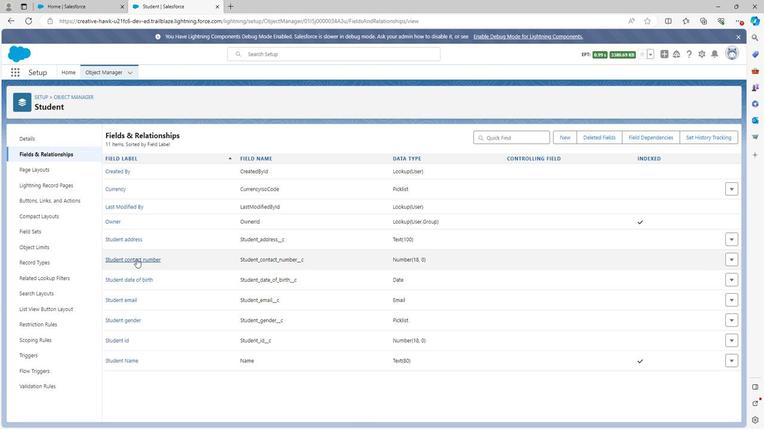 
Action: Mouse pressed left at (137, 259)
Screenshot: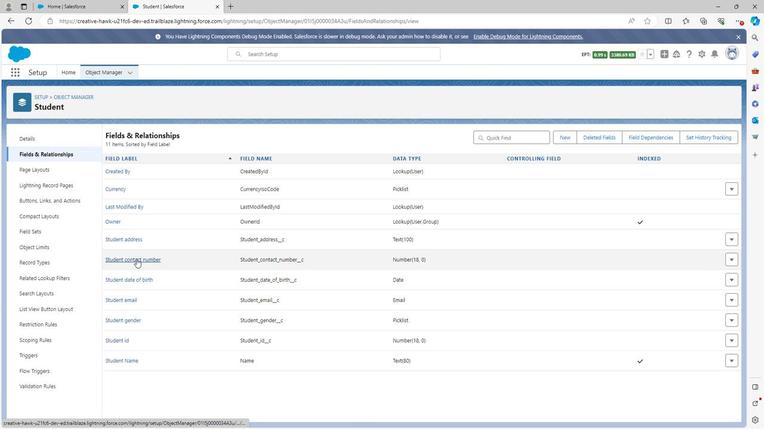 
Action: Mouse moved to (316, 375)
Screenshot: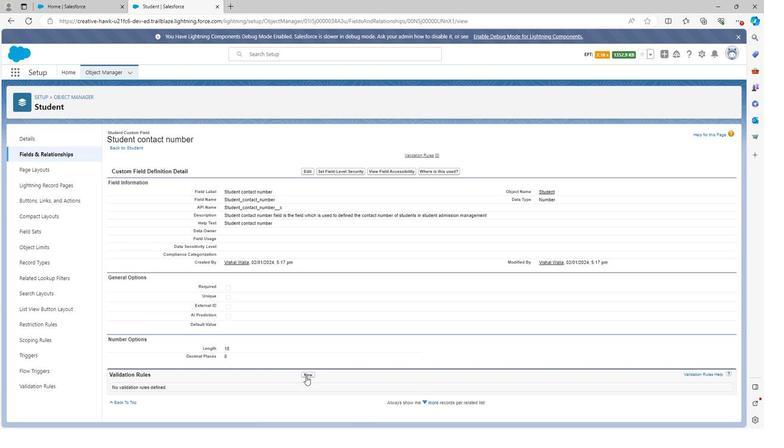 
Action: Mouse pressed left at (316, 375)
Screenshot: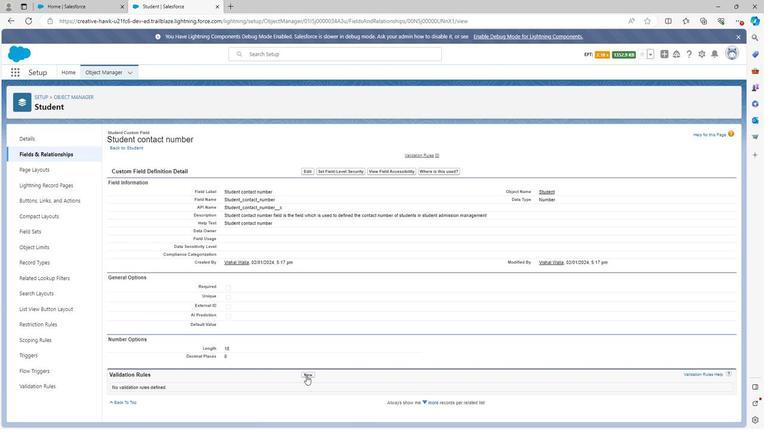
Action: Mouse moved to (165, 185)
Screenshot: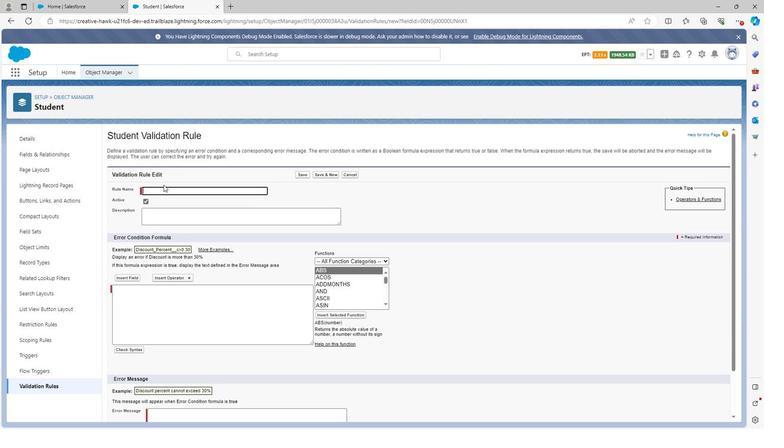 
Action: Key pressed <Key.shift>S
Screenshot: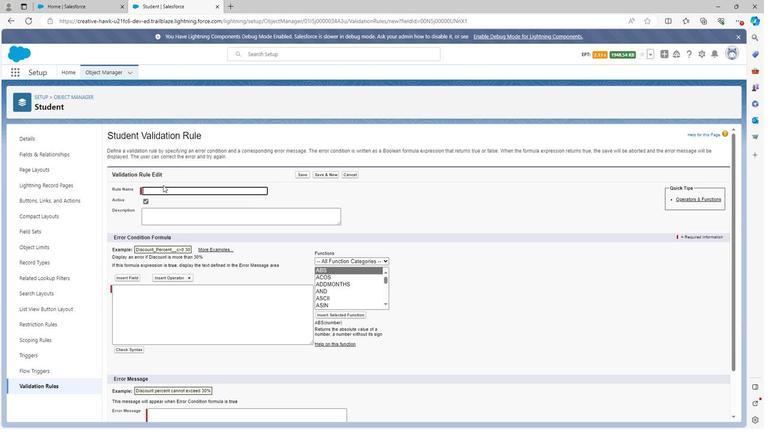 
Action: Mouse moved to (165, 185)
Screenshot: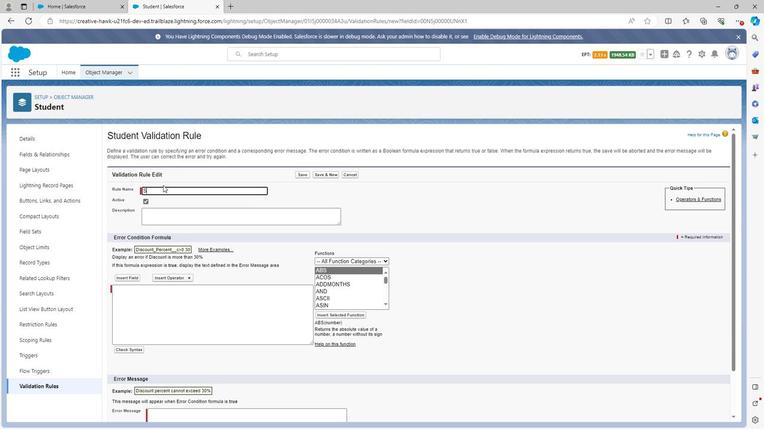 
Action: Key pressed t
Screenshot: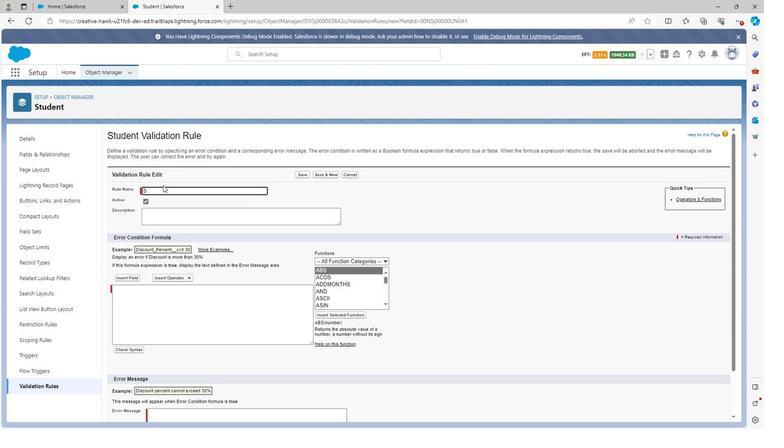 
Action: Mouse moved to (164, 185)
Screenshot: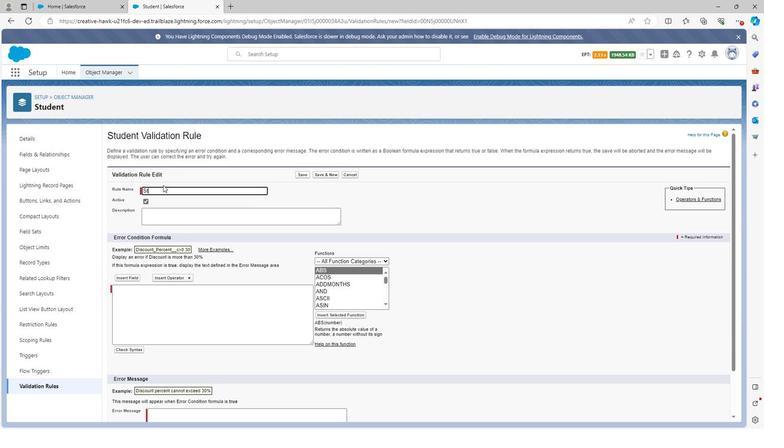 
Action: Key pressed udent<Key.space>contact<Key.space>number<Key.space>rule
Screenshot: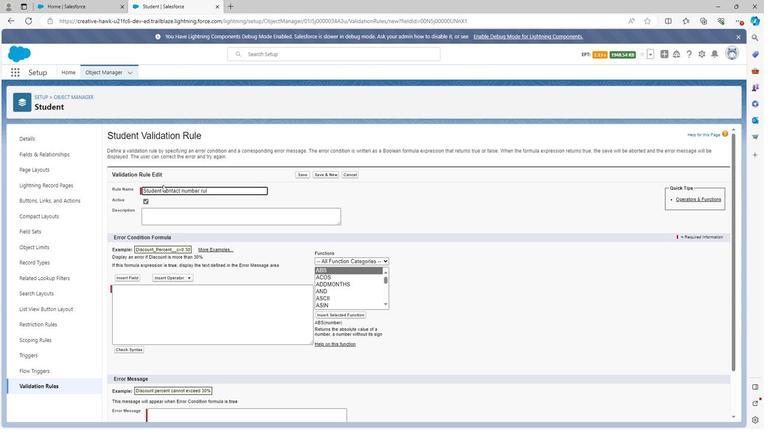 
Action: Mouse moved to (164, 213)
Screenshot: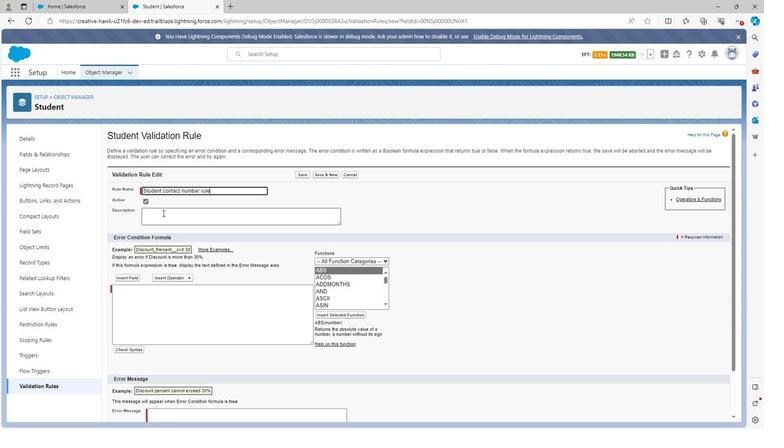 
Action: Mouse pressed left at (164, 213)
Screenshot: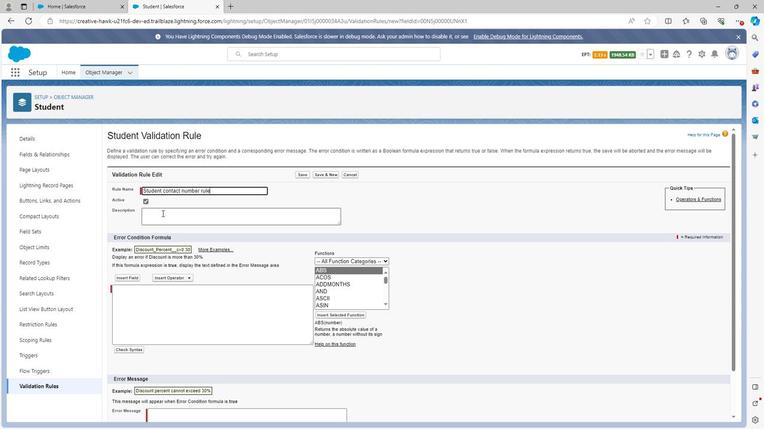 
Action: Key pressed <Key.shift>S
Screenshot: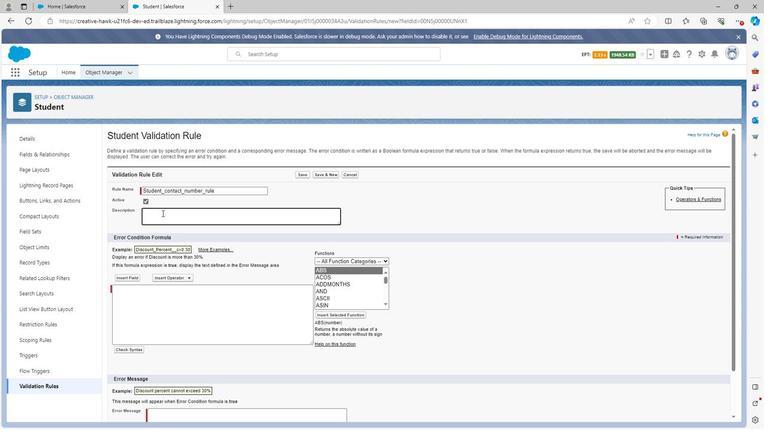 
Action: Mouse moved to (163, 212)
Screenshot: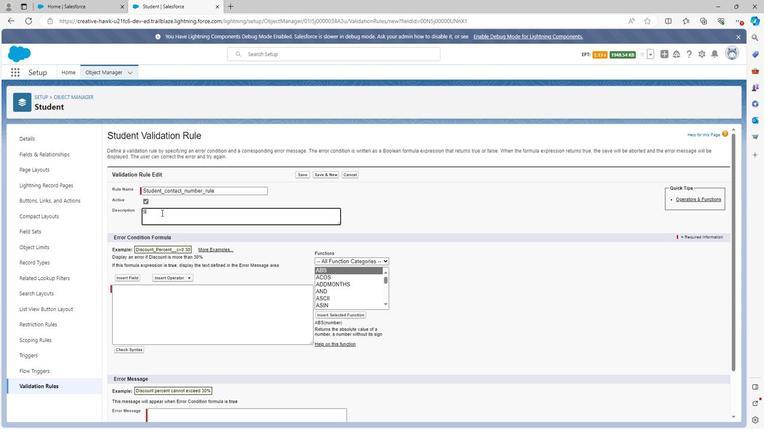 
Action: Key pressed t
Screenshot: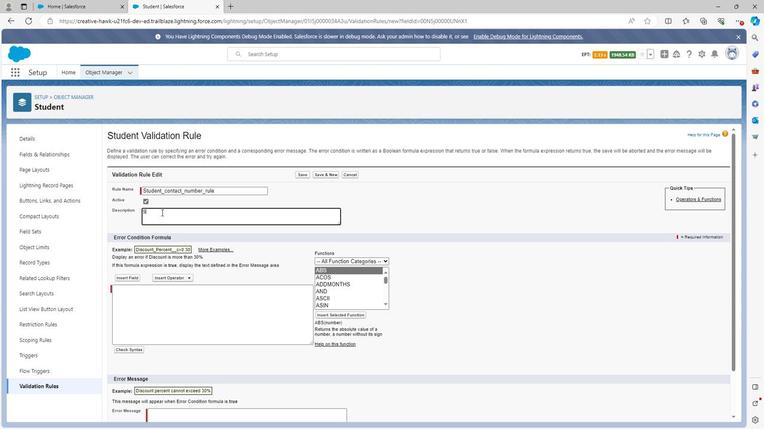 
Action: Mouse moved to (162, 211)
Screenshot: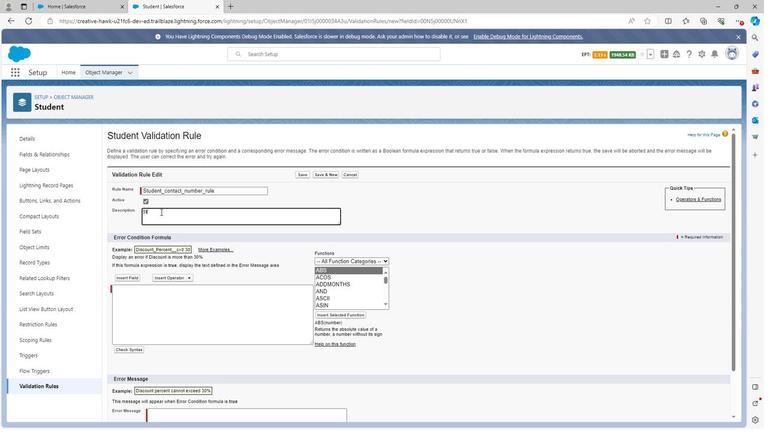 
Action: Key pressed u
Screenshot: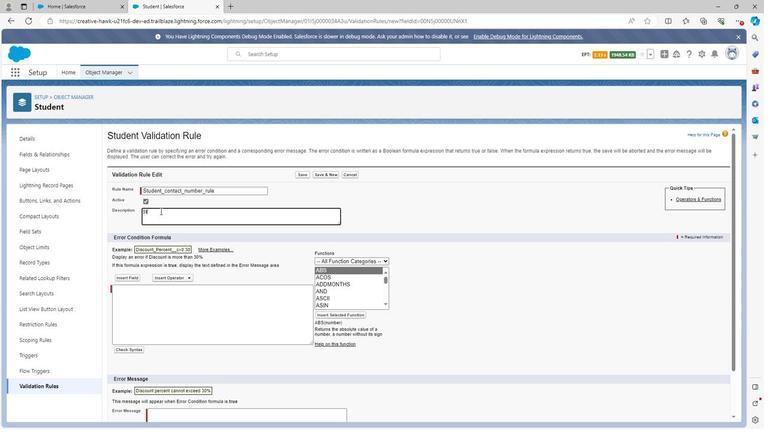 
Action: Mouse moved to (158, 208)
Screenshot: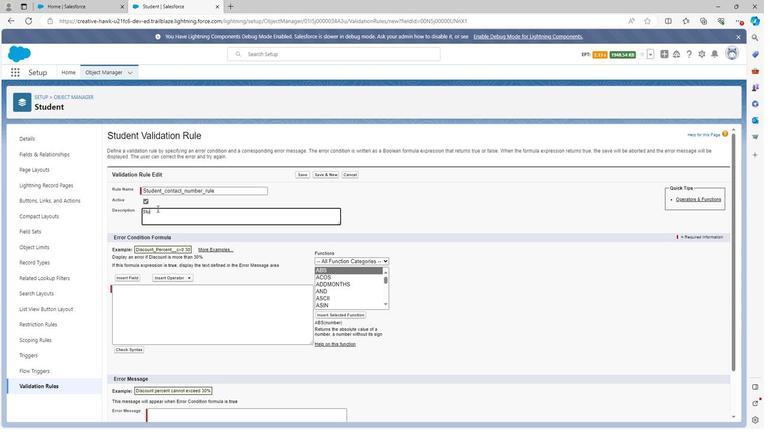 
Action: Key pressed dent<Key.space>contact<Key.space>number<Key.space>r
Screenshot: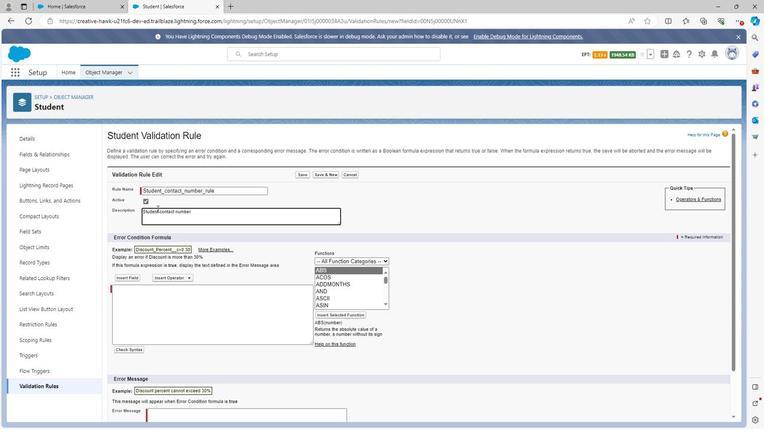 
Action: Mouse moved to (158, 207)
Screenshot: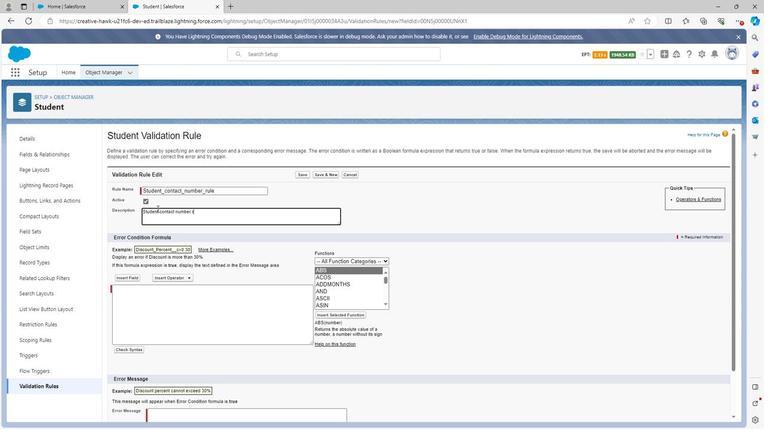 
Action: Key pressed u
Screenshot: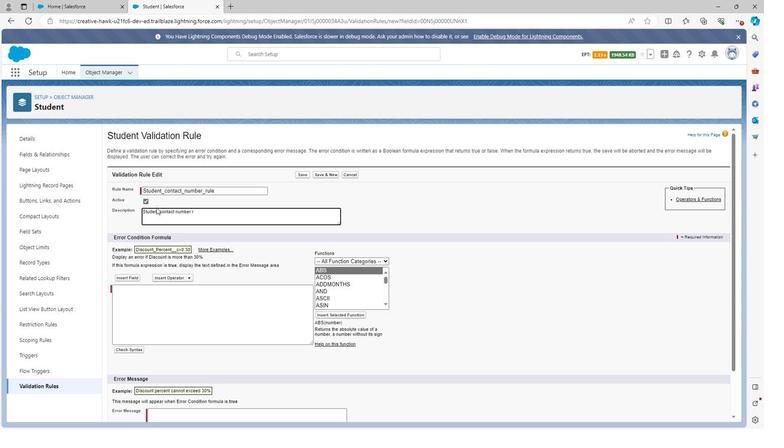 
Action: Mouse moved to (157, 207)
Screenshot: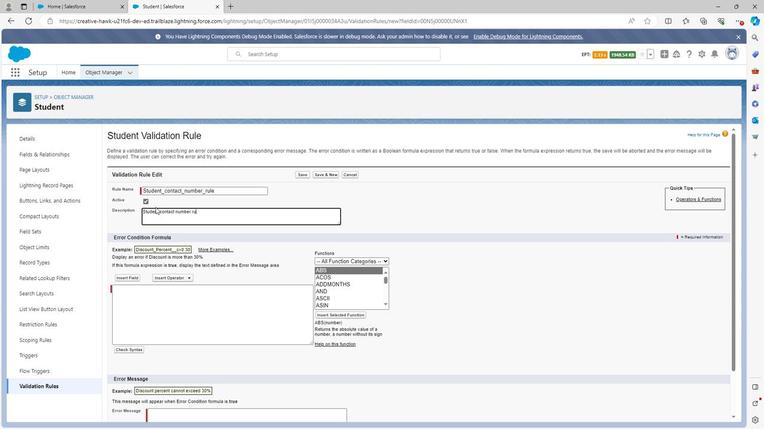 
Action: Key pressed l
Screenshot: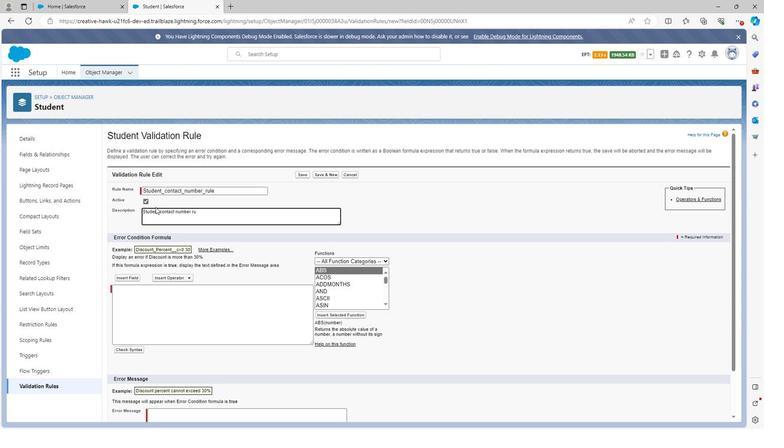
Action: Mouse moved to (157, 207)
Screenshot: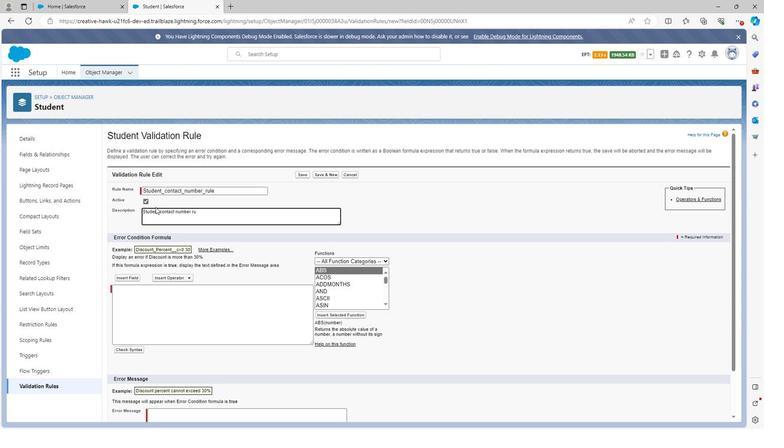 
Action: Key pressed e<Key.space>
Screenshot: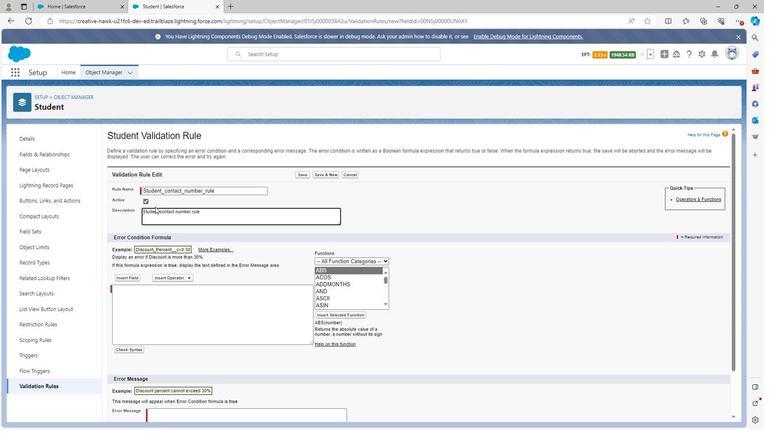 
Action: Mouse moved to (156, 206)
Screenshot: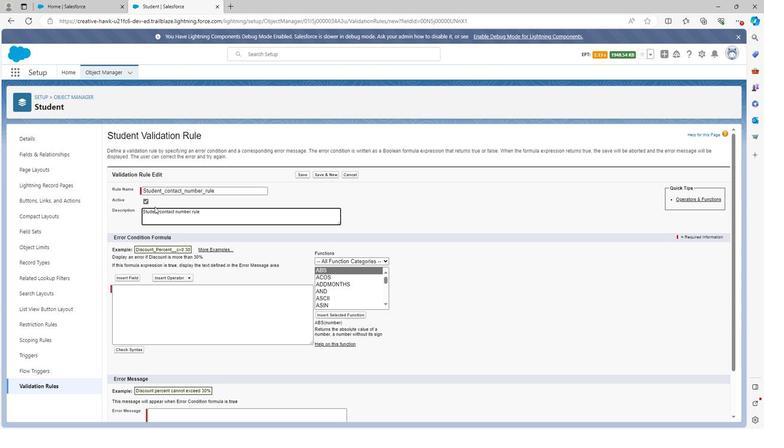 
Action: Key pressed is<Key.space>the<Key.space>rule<Key.space>through<Key.space>which<Key.space>we<Key.space>def
Screenshot: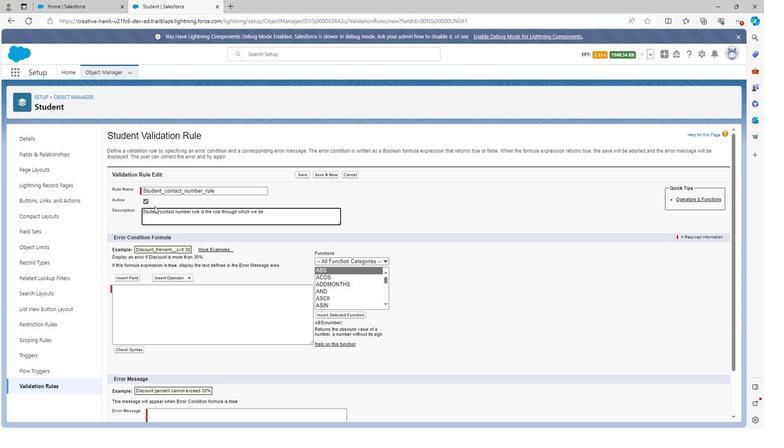 
Action: Mouse moved to (154, 205)
Screenshot: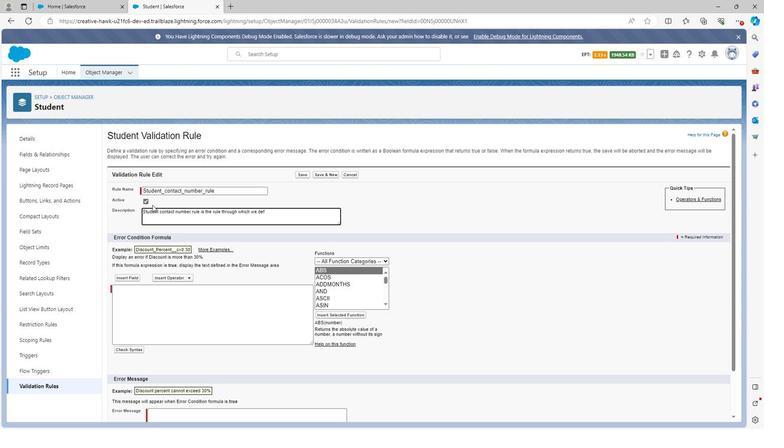 
Action: Key pressed ined<Key.space>the<Key.space>contact<Key.space>nu
Screenshot: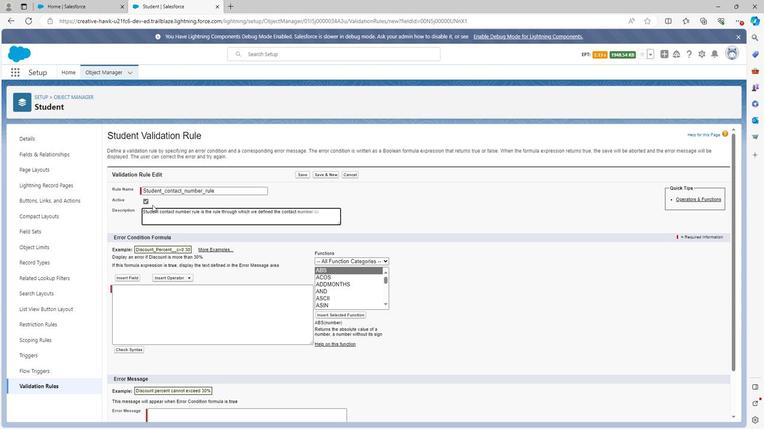
Action: Mouse moved to (153, 204)
Screenshot: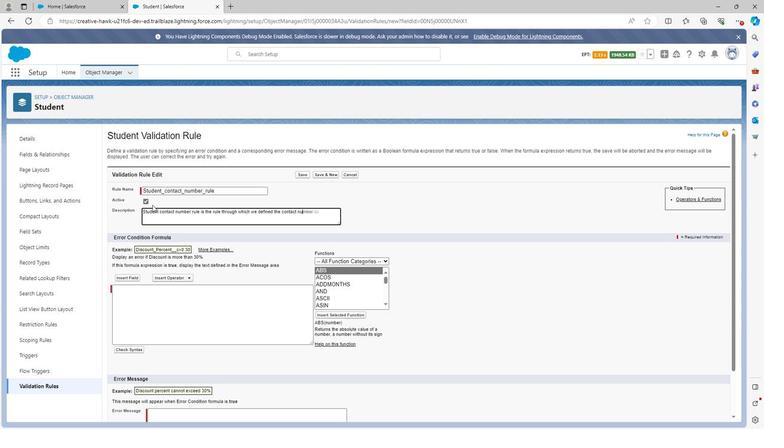 
Action: Key pressed mber<Key.space>of<Key.space>student<Key.space>with<Key.space>some<Key.space>limit
Screenshot: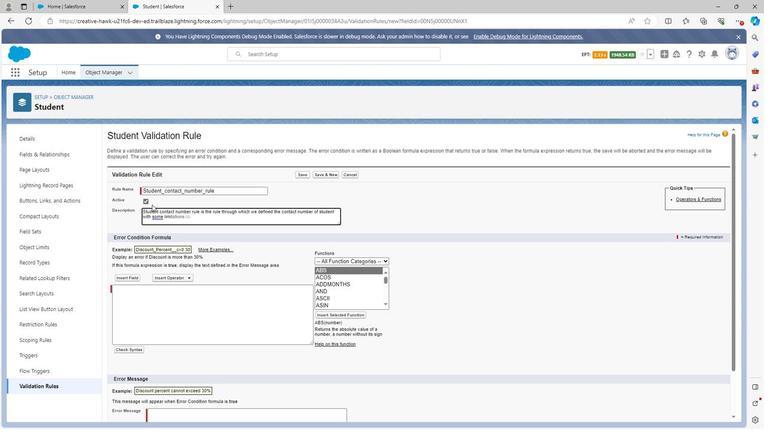 
Action: Mouse moved to (149, 208)
Screenshot: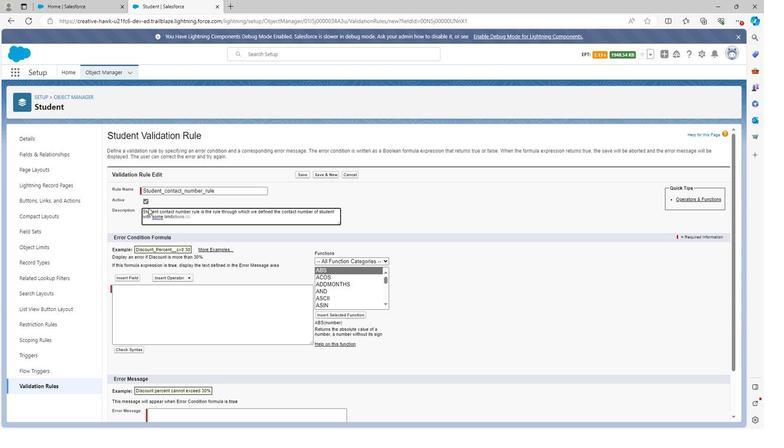 
Action: Key pressed s
Screenshot: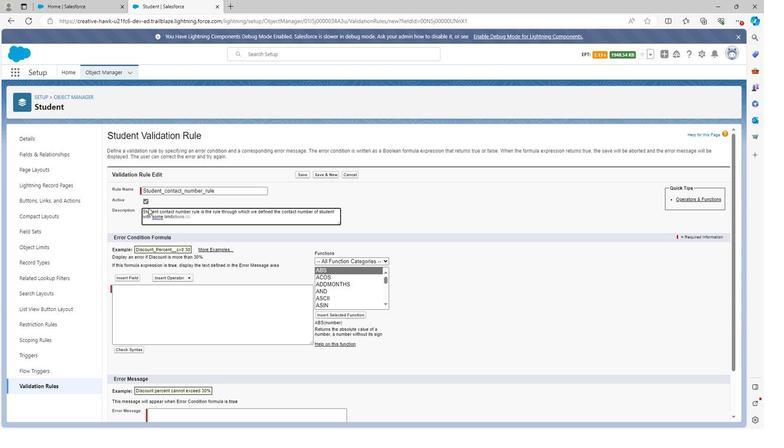 
Action: Mouse moved to (133, 276)
Screenshot: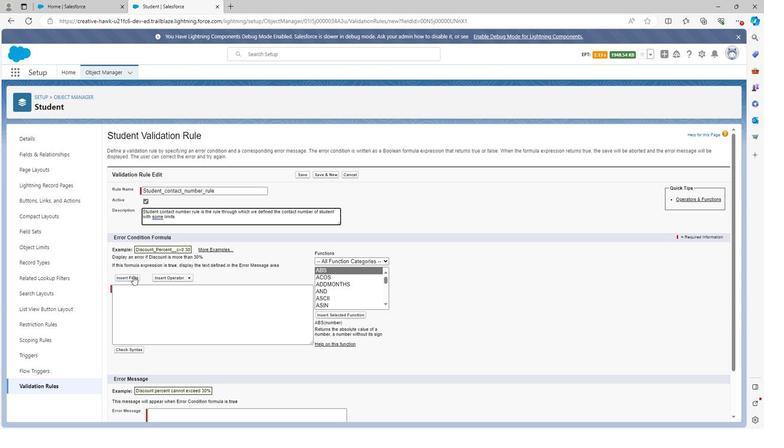 
Action: Mouse pressed left at (133, 276)
Screenshot: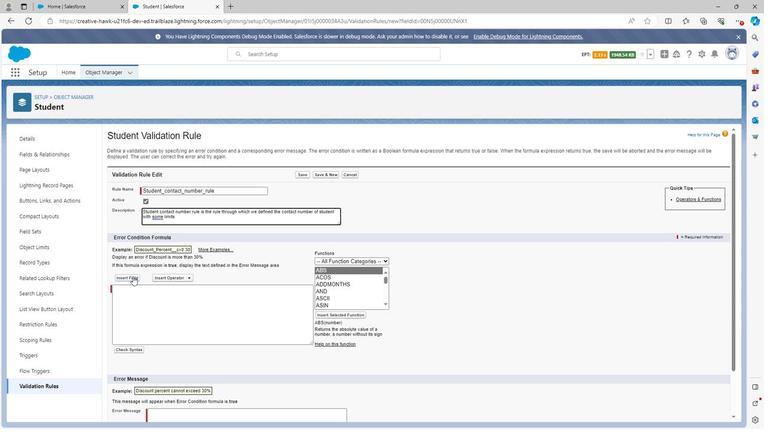
Action: Mouse moved to (366, 281)
Screenshot: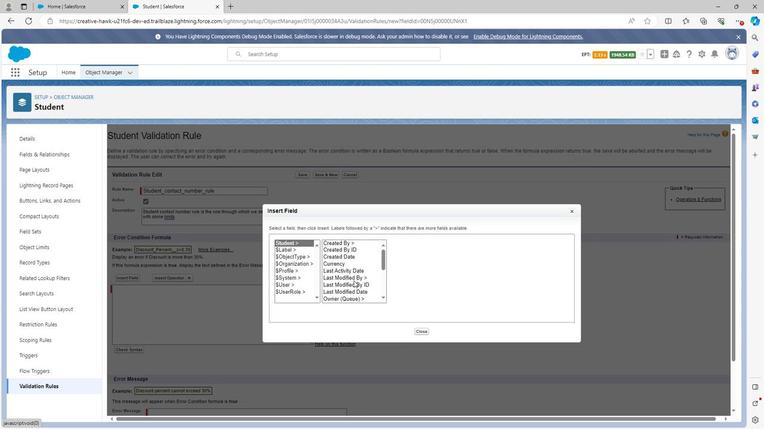 
Action: Mouse scrolled (366, 280) with delta (0, 0)
Screenshot: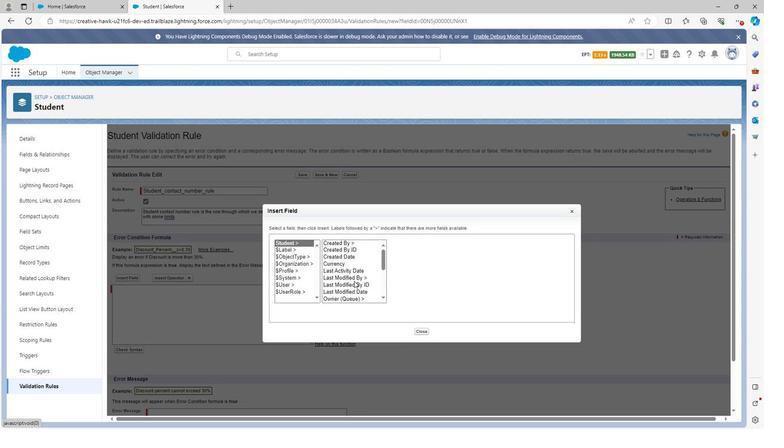 
Action: Mouse scrolled (366, 280) with delta (0, 0)
Screenshot: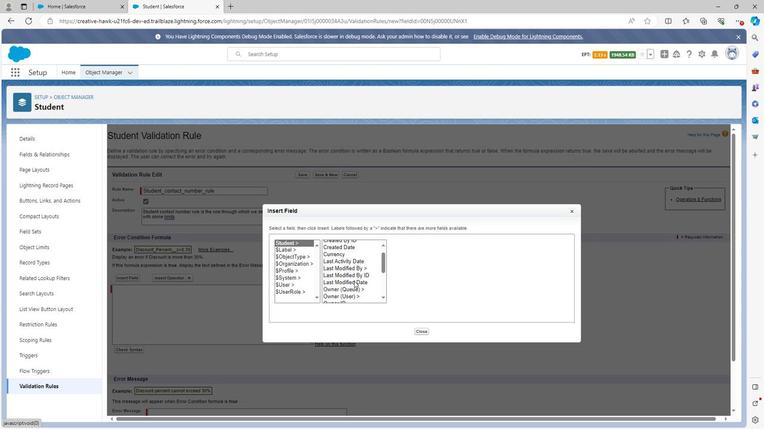 
Action: Mouse scrolled (366, 280) with delta (0, 0)
Screenshot: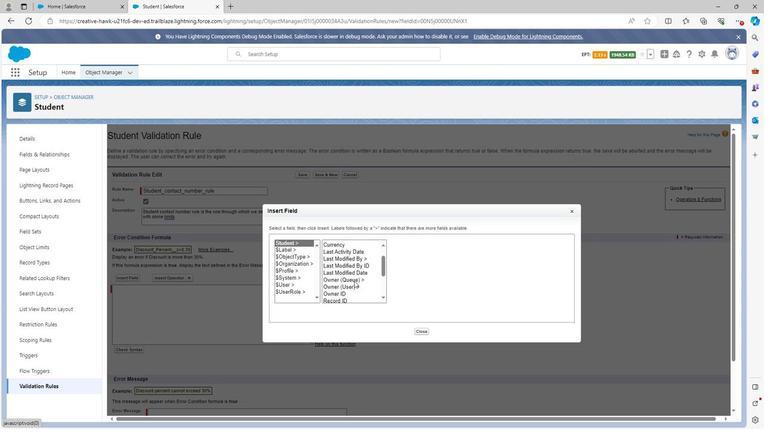 
Action: Mouse scrolled (366, 280) with delta (0, 0)
Screenshot: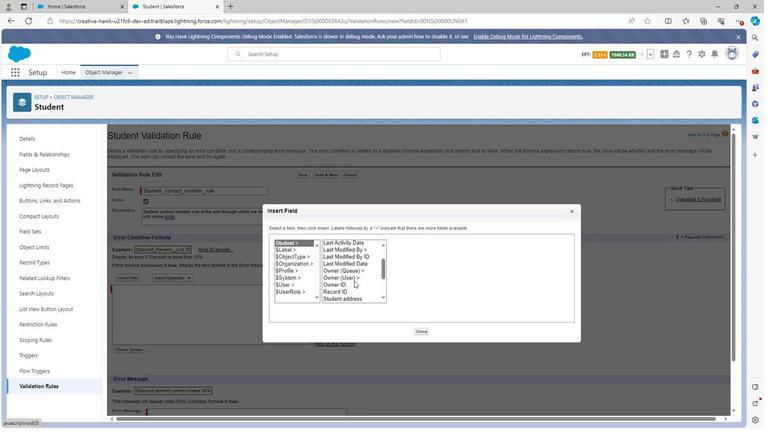 
Action: Mouse scrolled (366, 280) with delta (0, 0)
Screenshot: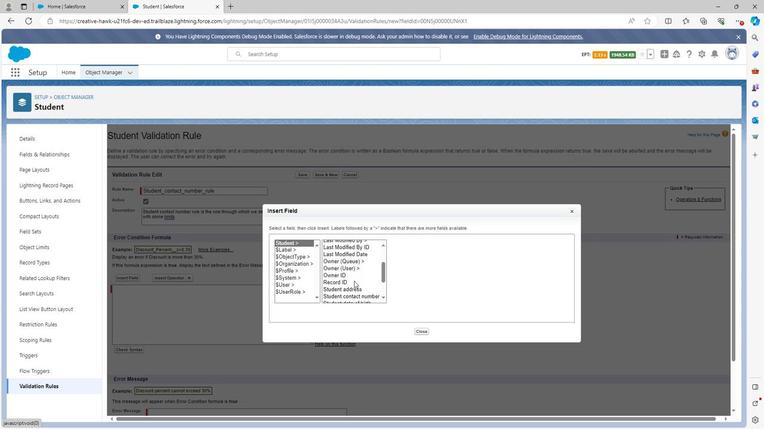 
Action: Mouse scrolled (366, 280) with delta (0, 0)
Screenshot: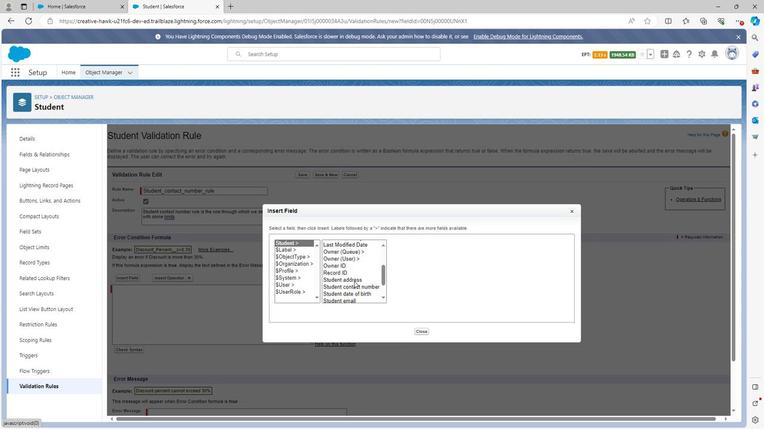
Action: Mouse moved to (367, 279)
Screenshot: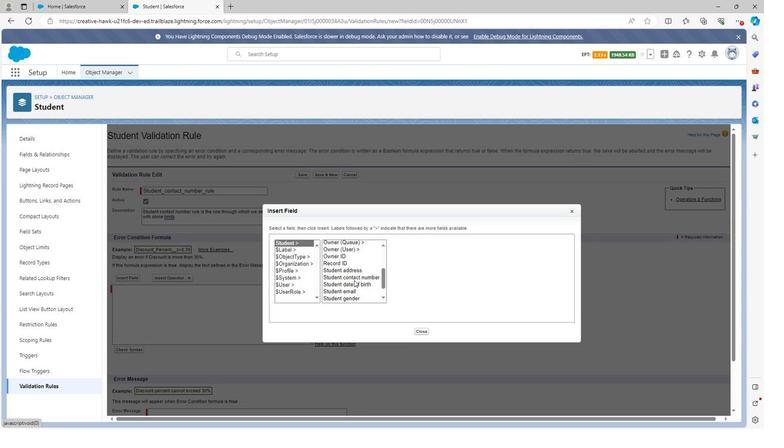 
Action: Mouse pressed left at (367, 279)
Screenshot: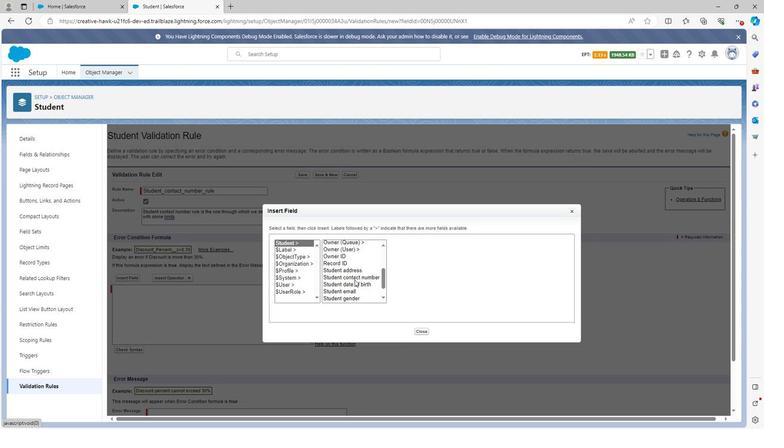 
Action: Mouse moved to (442, 285)
Screenshot: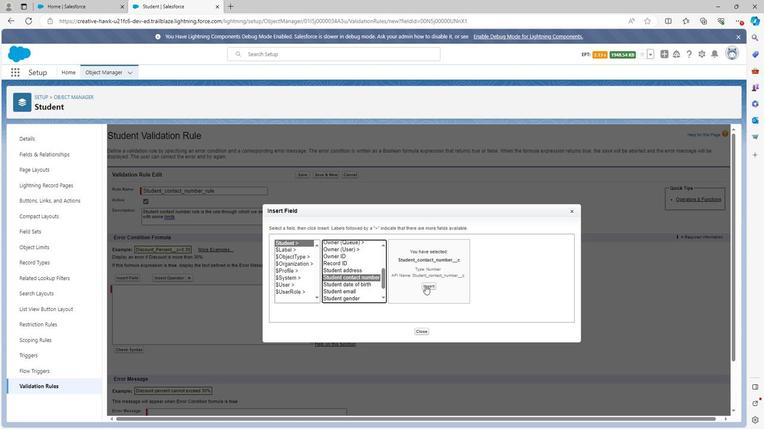 
Action: Mouse pressed left at (442, 285)
Screenshot: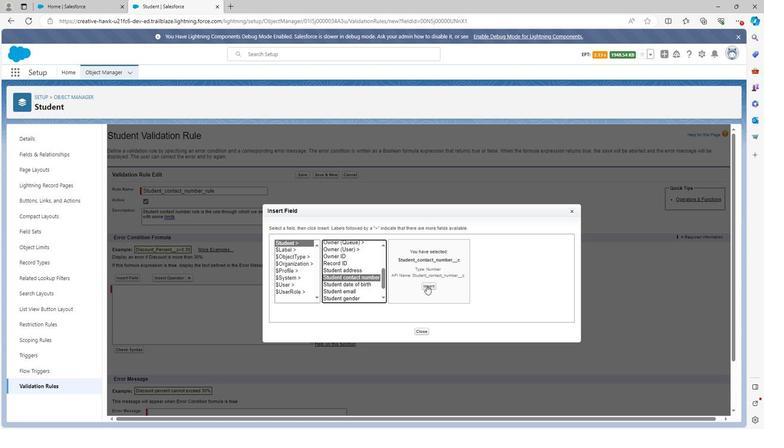 
Action: Mouse moved to (178, 279)
Screenshot: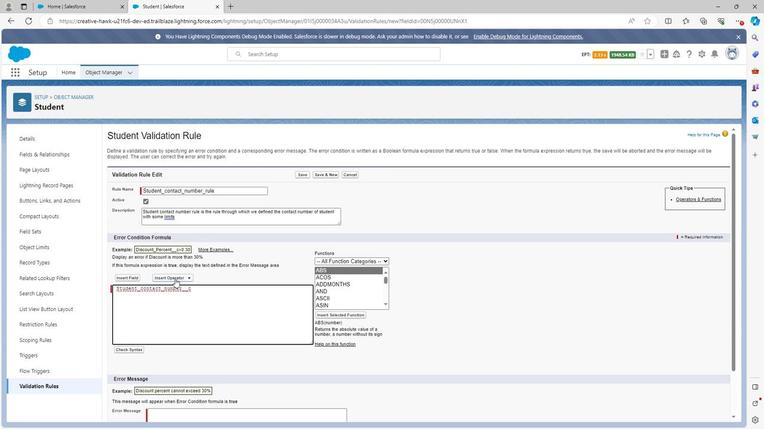 
Action: Mouse pressed left at (178, 279)
Screenshot: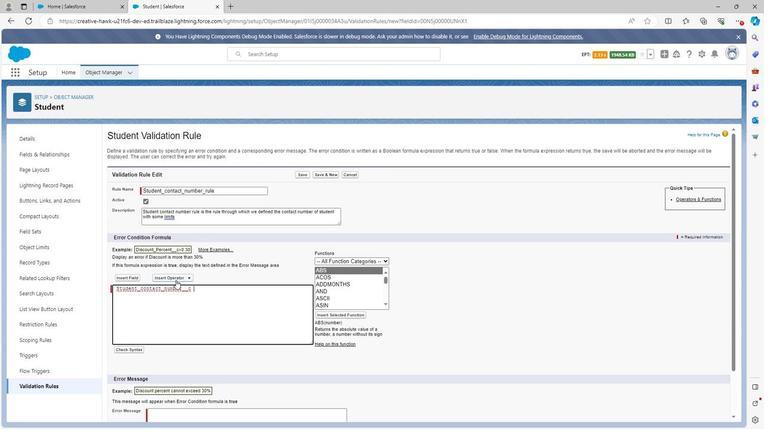 
Action: Mouse moved to (179, 375)
Screenshot: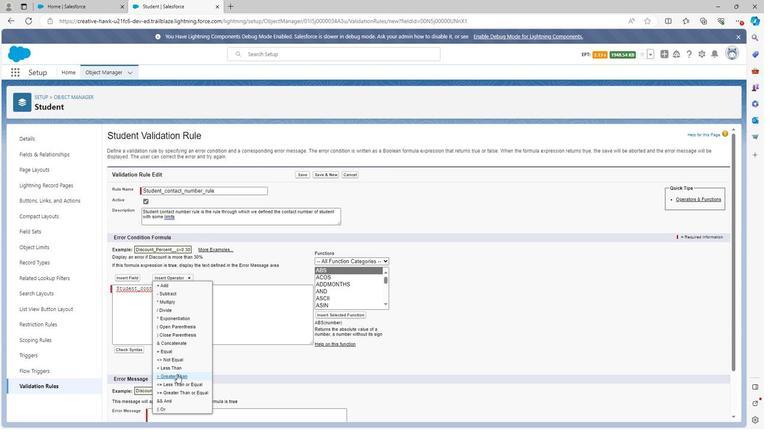 
Action: Mouse pressed left at (179, 375)
Screenshot: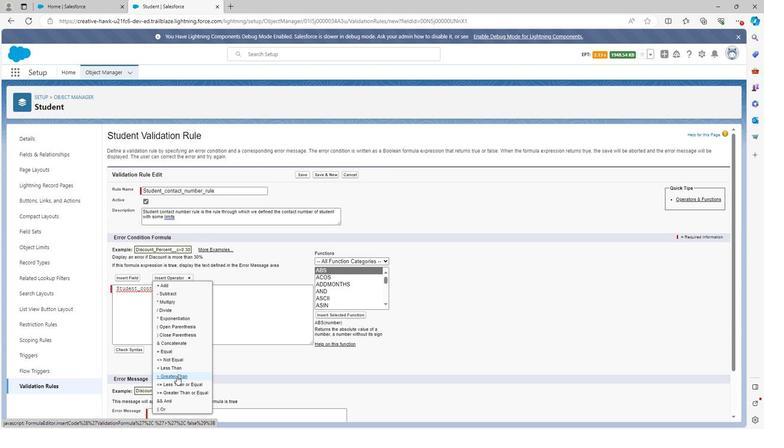 
Action: Mouse moved to (183, 353)
Screenshot: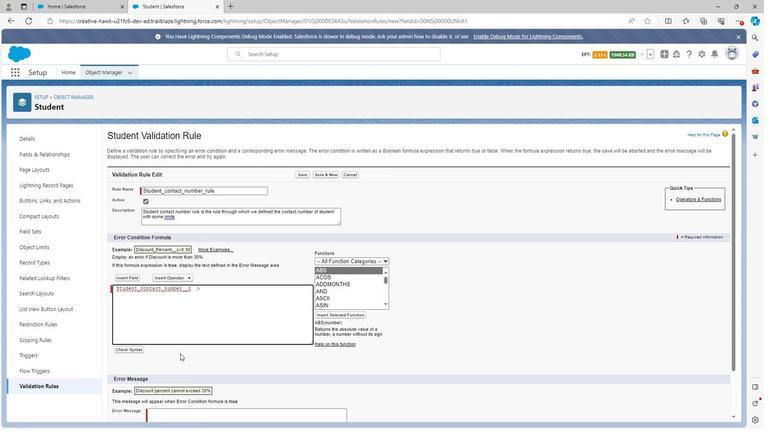
Action: Key pressed 1
Screenshot: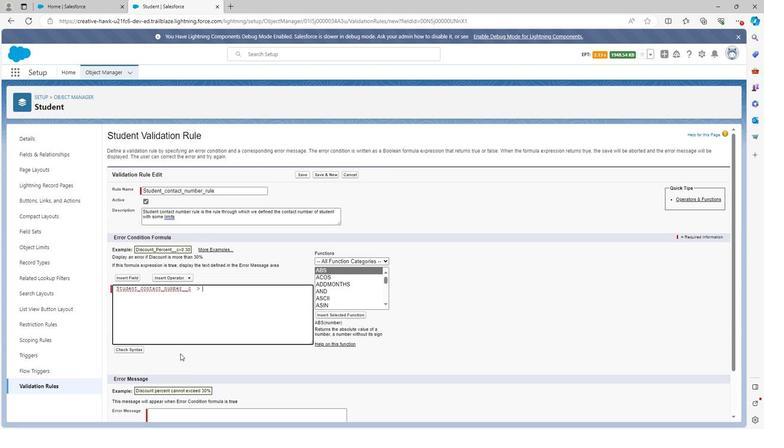 
Action: Mouse moved to (181, 349)
Screenshot: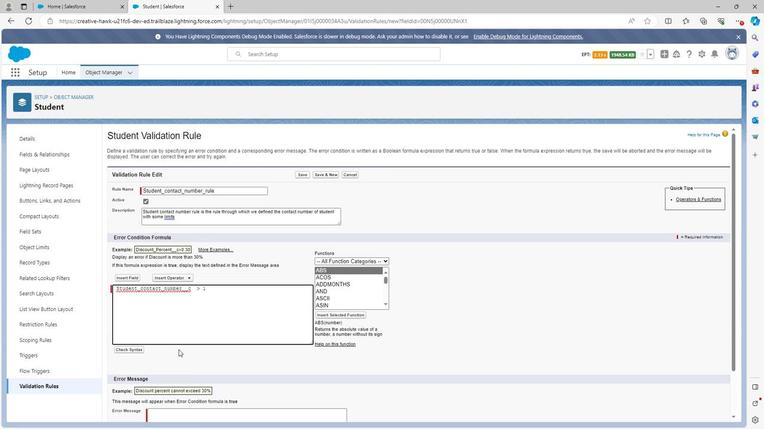 
Action: Key pressed 0
Screenshot: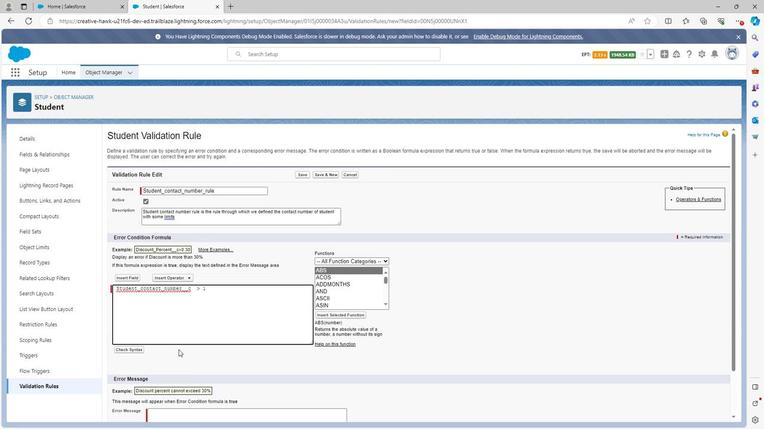 
Action: Mouse moved to (181, 383)
Screenshot: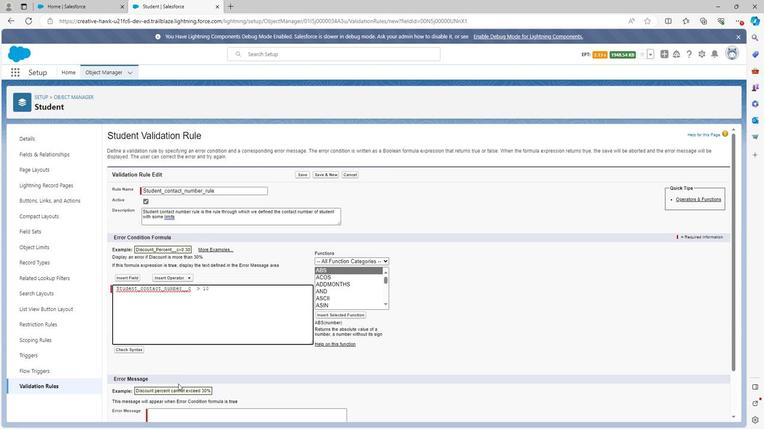 
Action: Mouse scrolled (181, 383) with delta (0, 0)
Screenshot: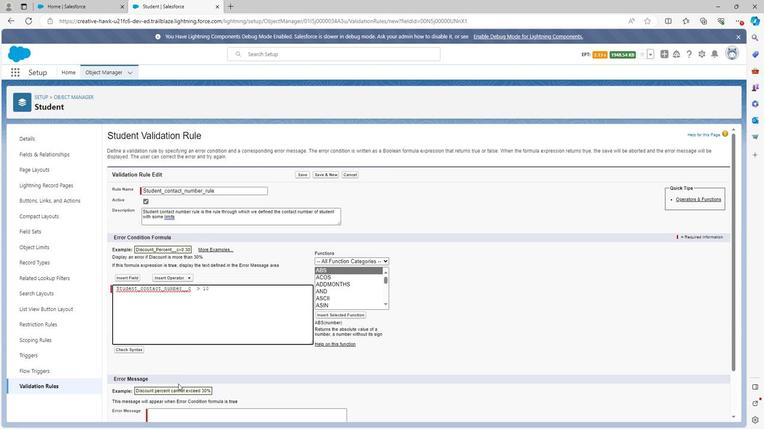 
Action: Mouse moved to (174, 376)
Screenshot: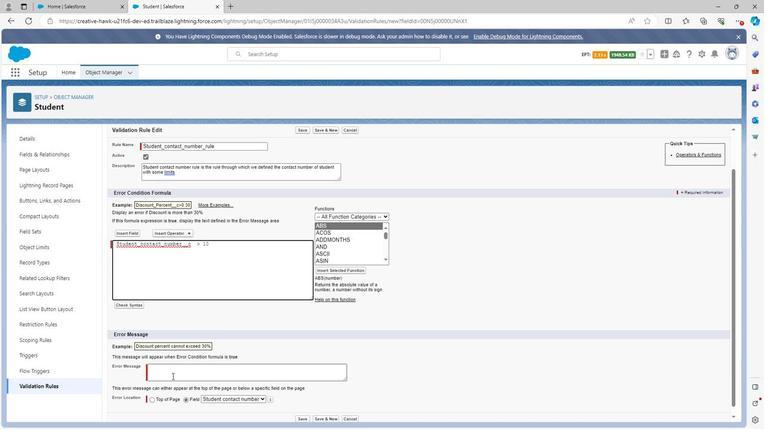 
Action: Mouse pressed left at (174, 376)
Screenshot: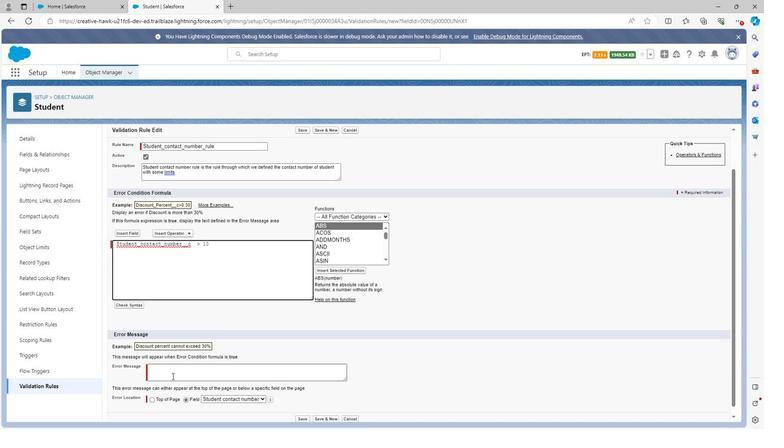 
Action: Mouse moved to (122, 340)
Screenshot: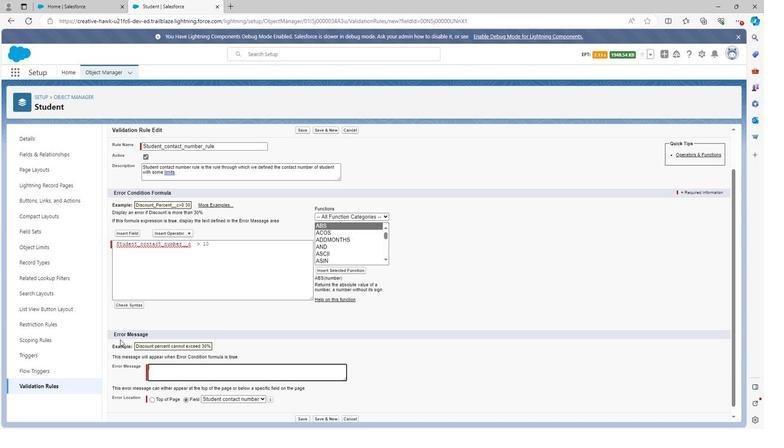 
Action: Key pressed <Key.shift>
Screenshot: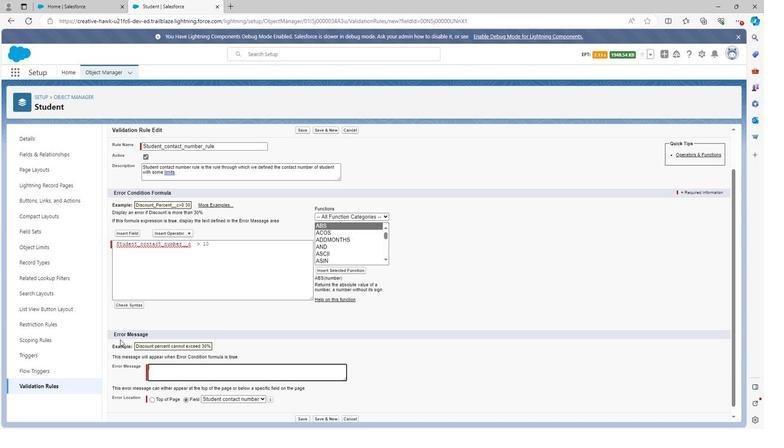 
Action: Mouse moved to (119, 339)
Screenshot: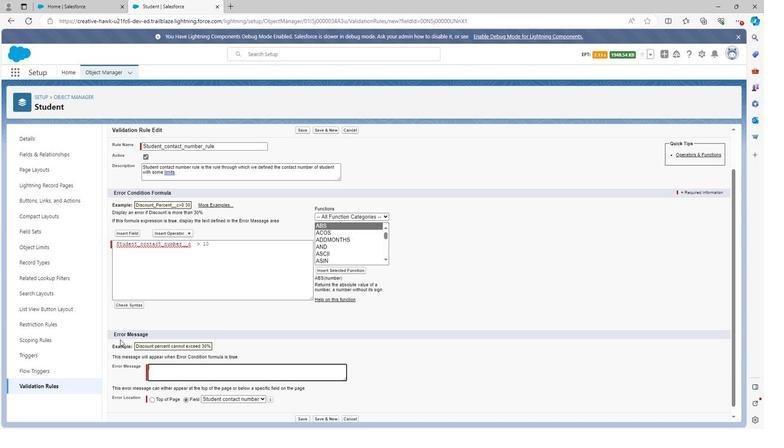 
Action: Key pressed <Key.shift><Key.shift><Key.shift><Key.shift><Key.shift><Key.shift><Key.shift>Student
Screenshot: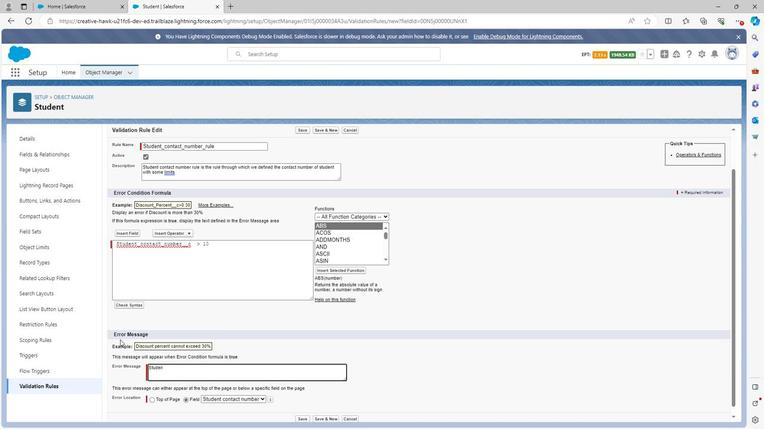 
Action: Mouse moved to (119, 339)
Screenshot: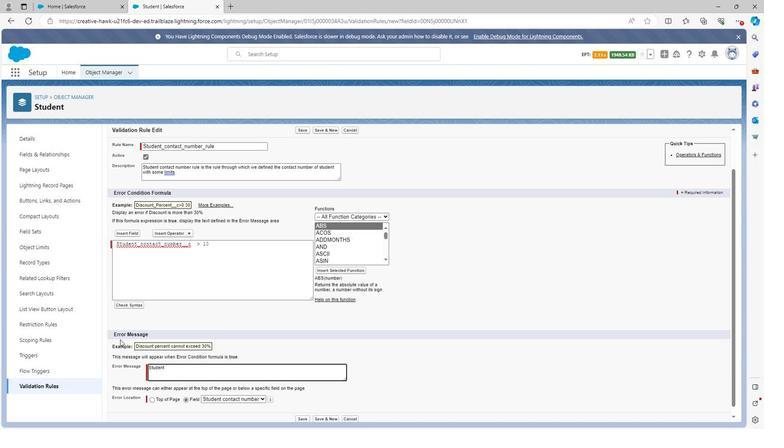 
Action: Key pressed <Key.space>
Screenshot: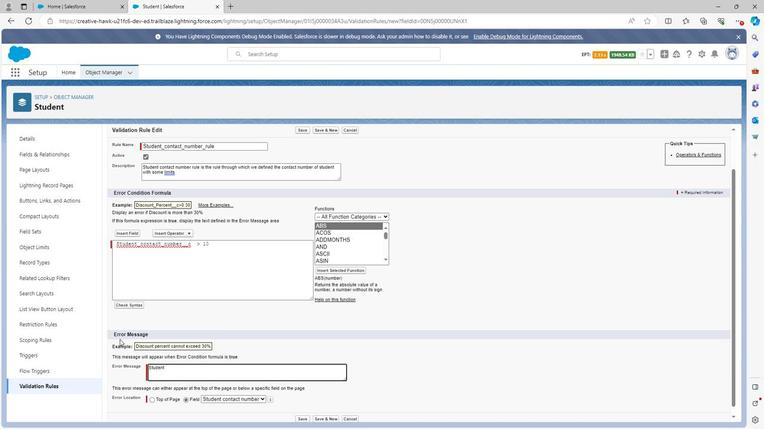 
Action: Mouse moved to (119, 339)
Screenshot: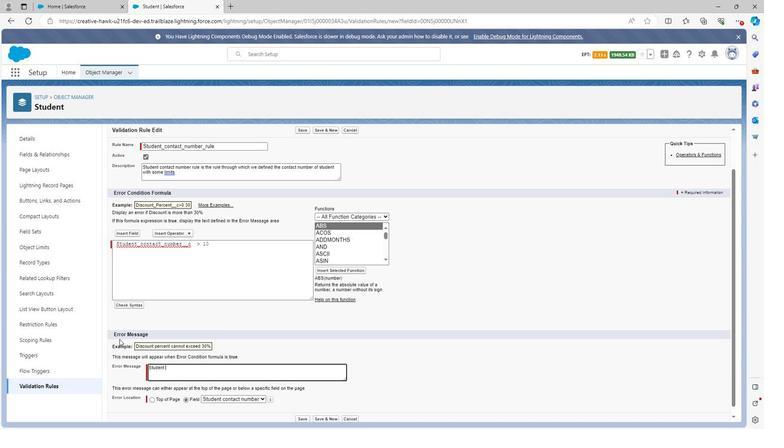 
Action: Key pressed c
Screenshot: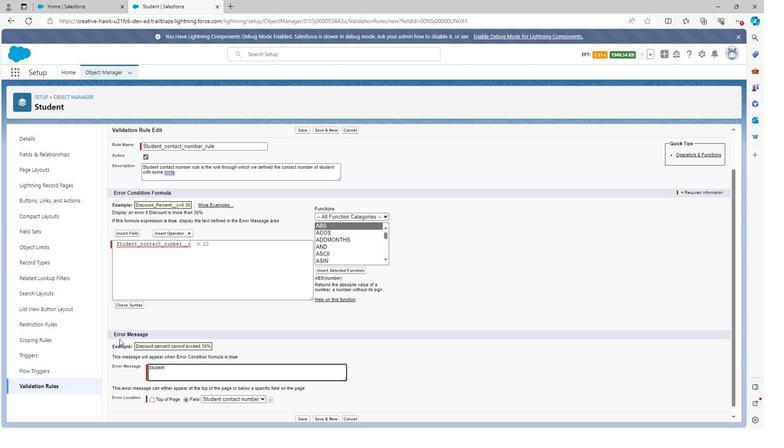 
Action: Mouse moved to (118, 337)
Screenshot: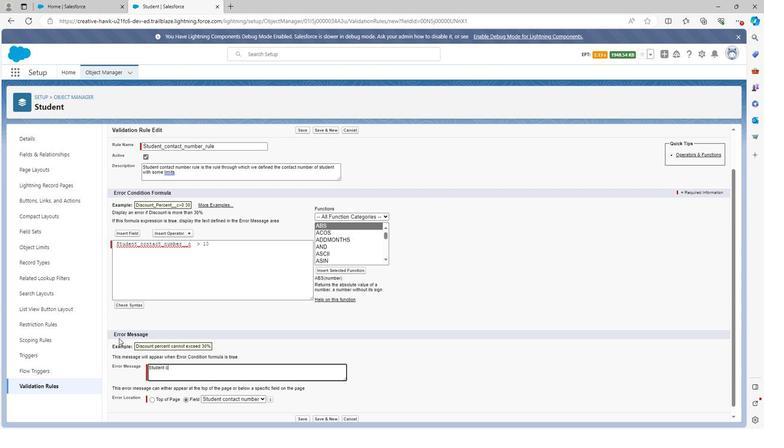 
Action: Key pressed ontac
Screenshot: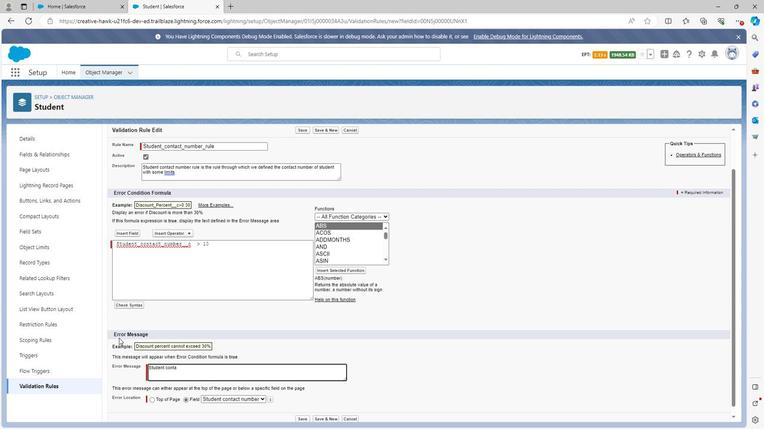 
Action: Mouse moved to (184, 265)
Screenshot: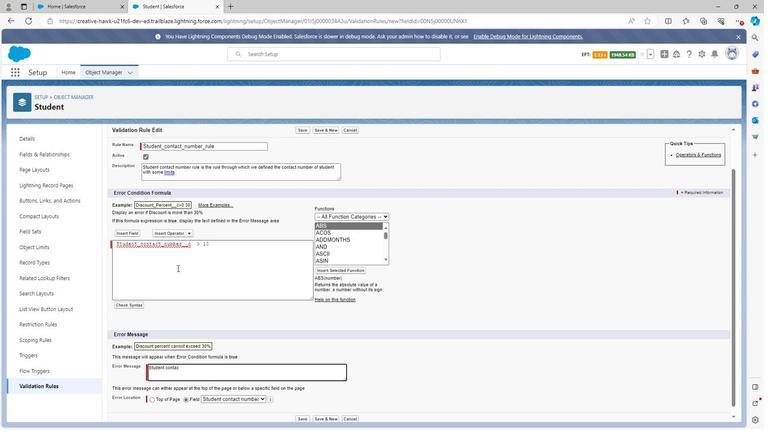 
Action: Key pressed t
